 Task: In the  document Selfcare.epub Add page color 'Light Pink'Light Pink . Insert watermark . Insert watermark  Do not copy  Apply Font Style in watermark Lexend; font size  112 and place the watermark  Horizontally
Action: Mouse moved to (363, 479)
Screenshot: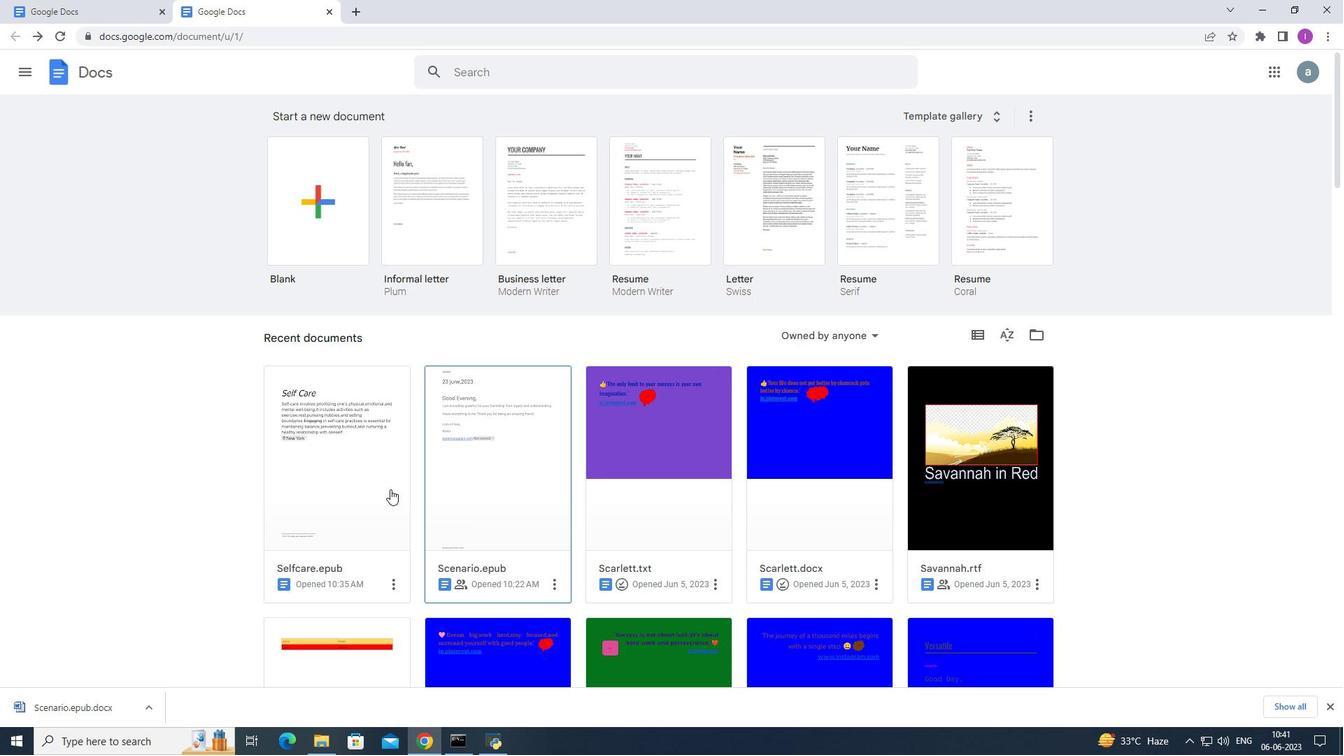 
Action: Mouse pressed left at (363, 479)
Screenshot: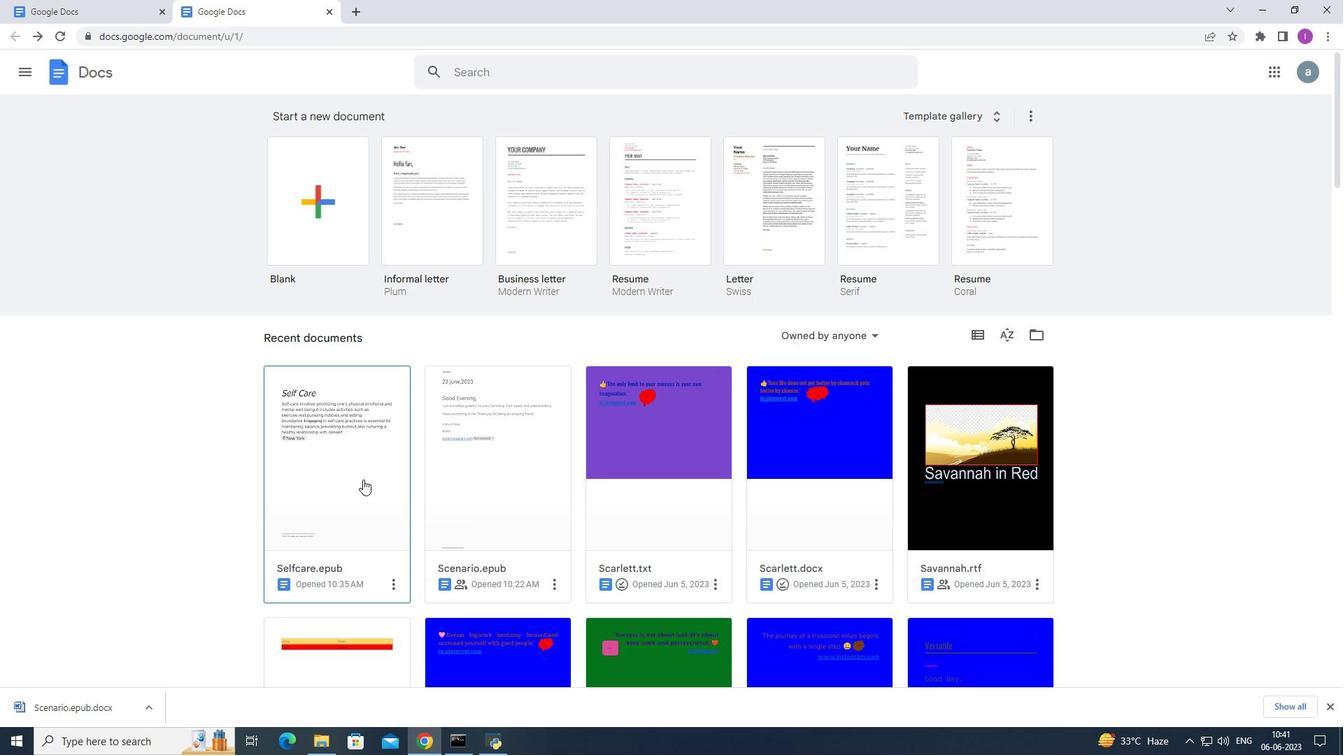 
Action: Mouse moved to (56, 84)
Screenshot: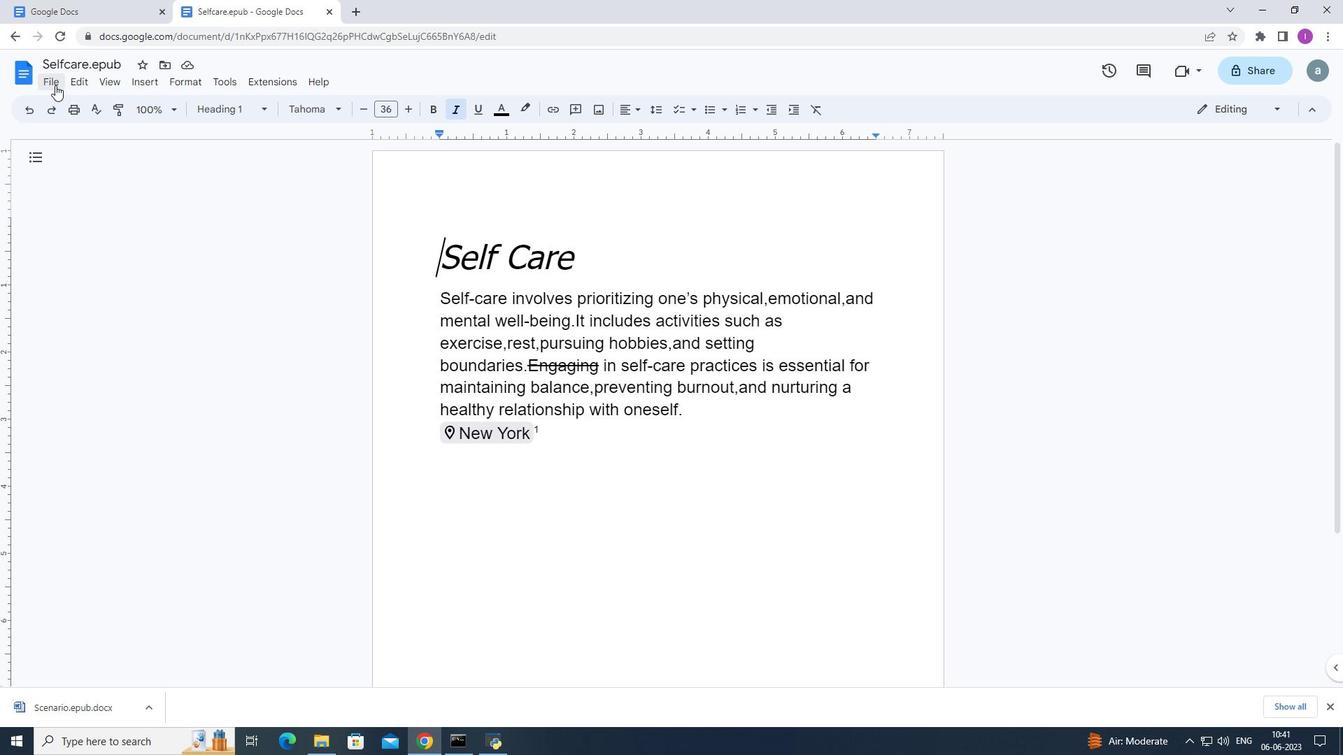 
Action: Mouse pressed left at (56, 84)
Screenshot: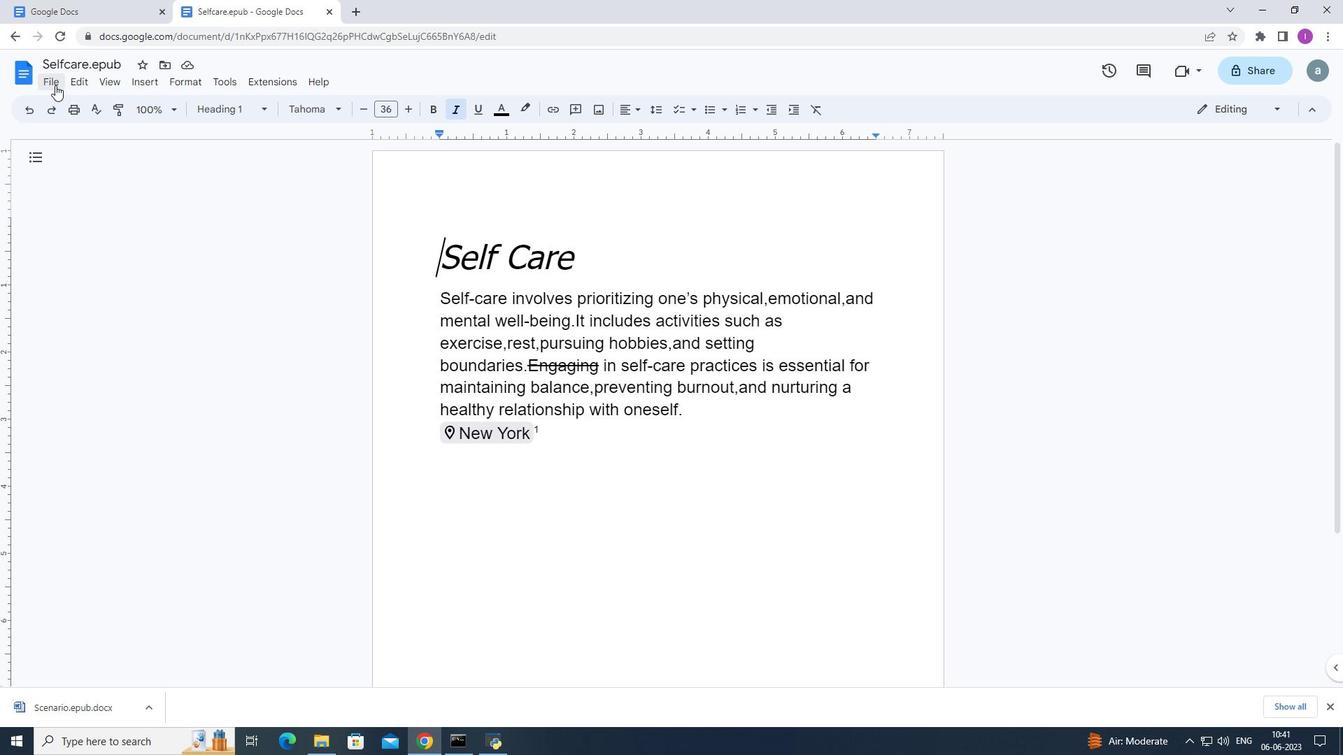 
Action: Mouse moved to (90, 468)
Screenshot: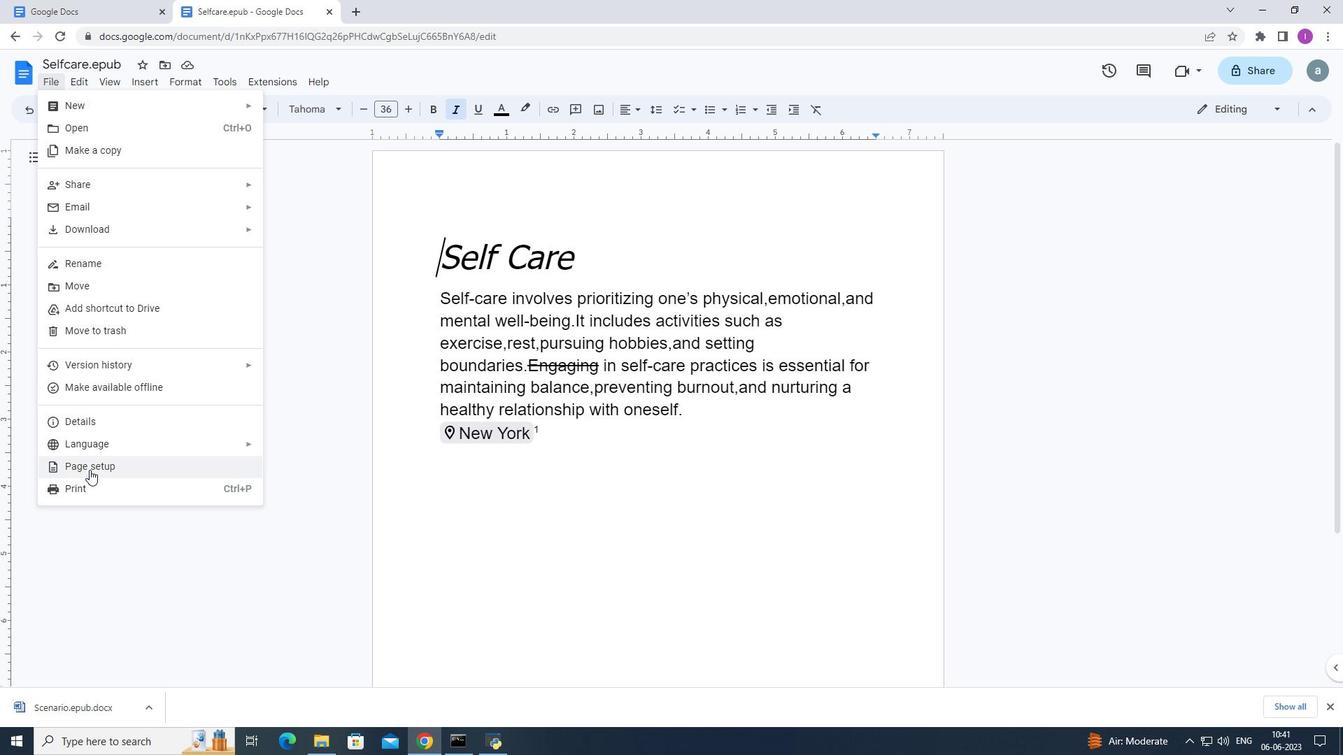 
Action: Mouse pressed left at (90, 468)
Screenshot: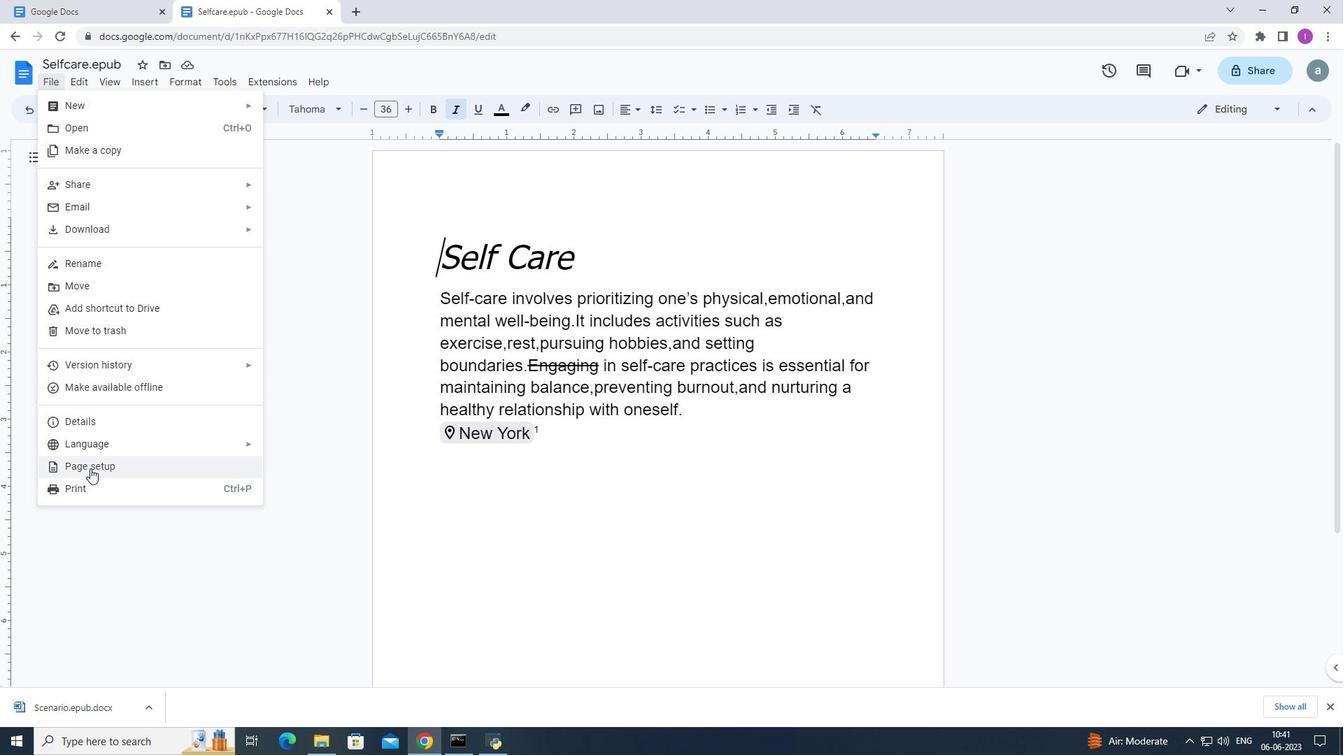 
Action: Mouse moved to (563, 457)
Screenshot: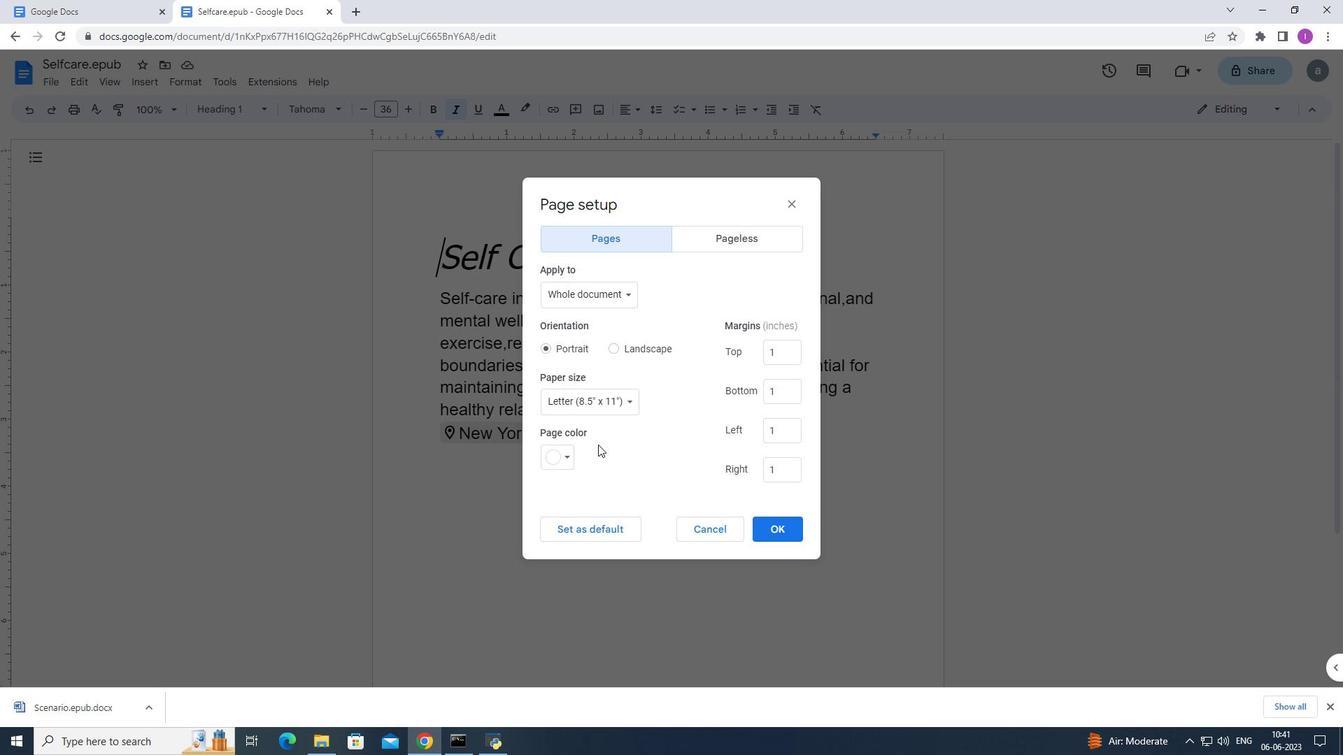 
Action: Mouse pressed left at (563, 457)
Screenshot: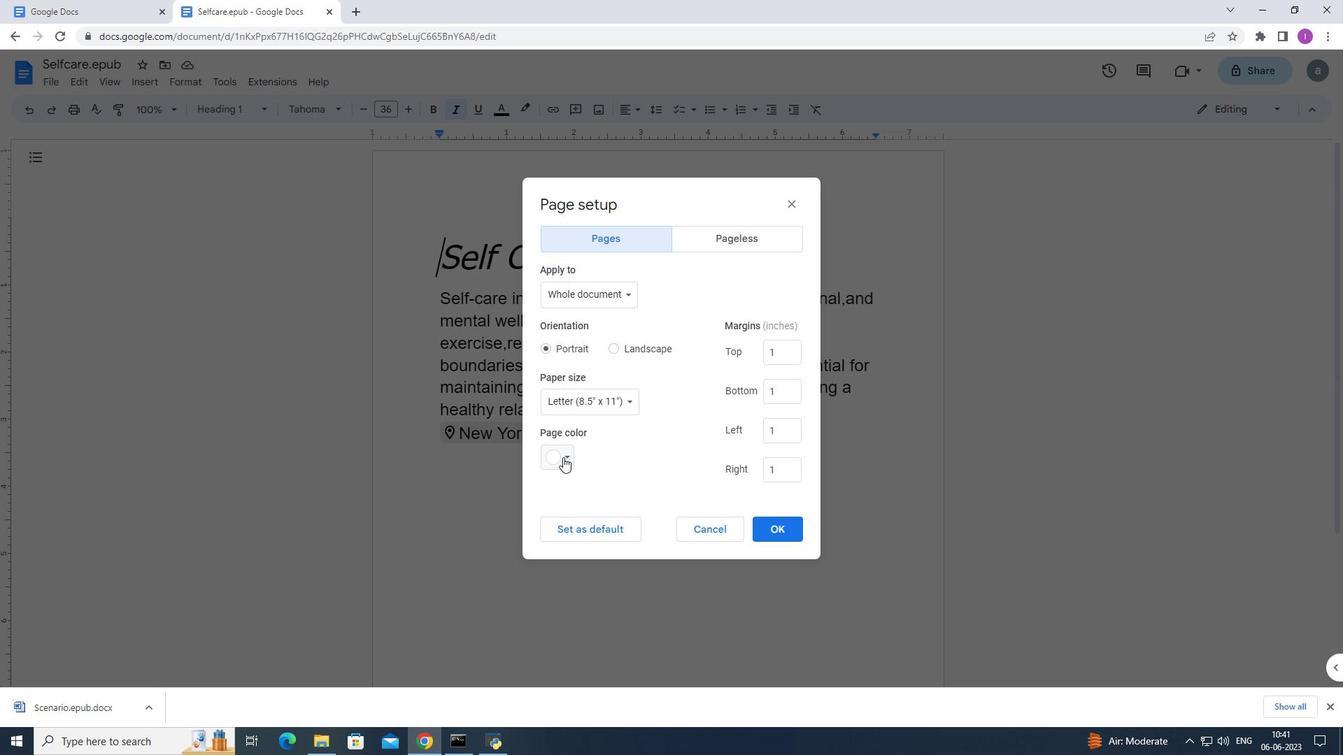 
Action: Mouse moved to (552, 624)
Screenshot: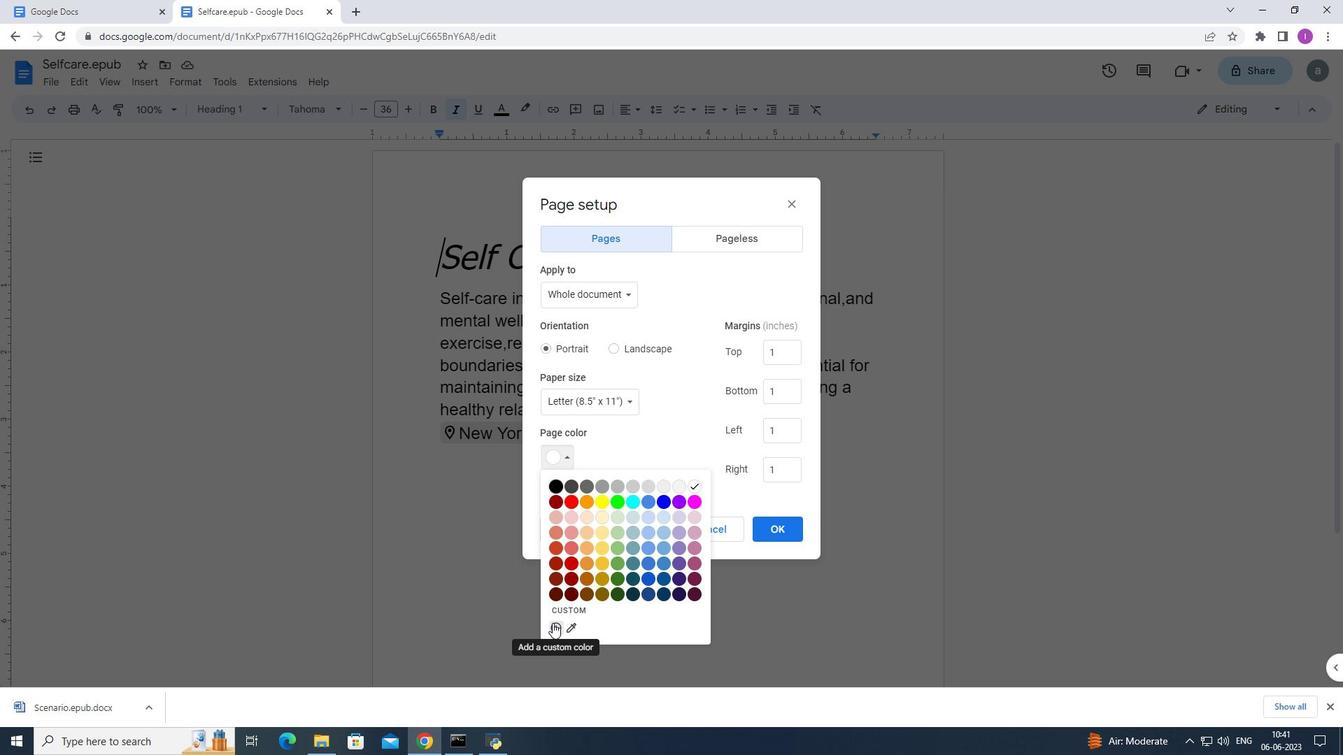 
Action: Mouse pressed left at (552, 624)
Screenshot: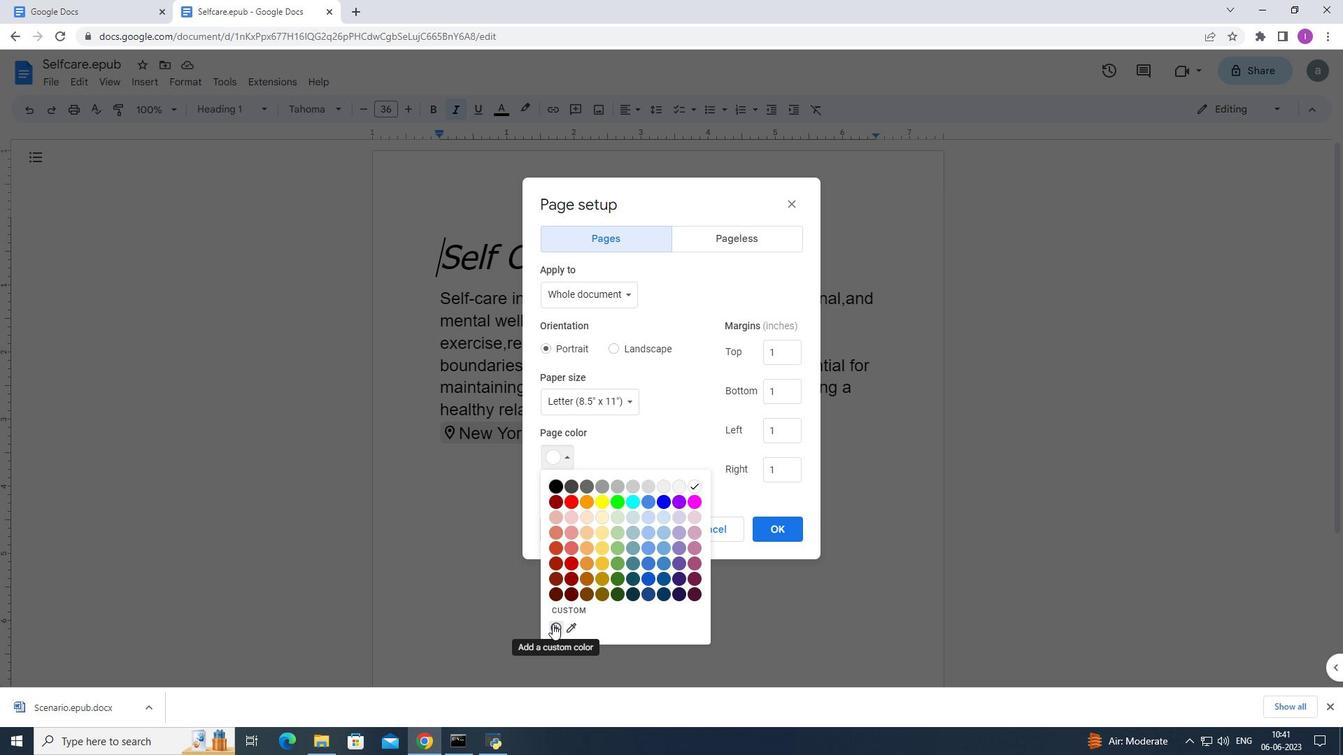 
Action: Mouse moved to (749, 375)
Screenshot: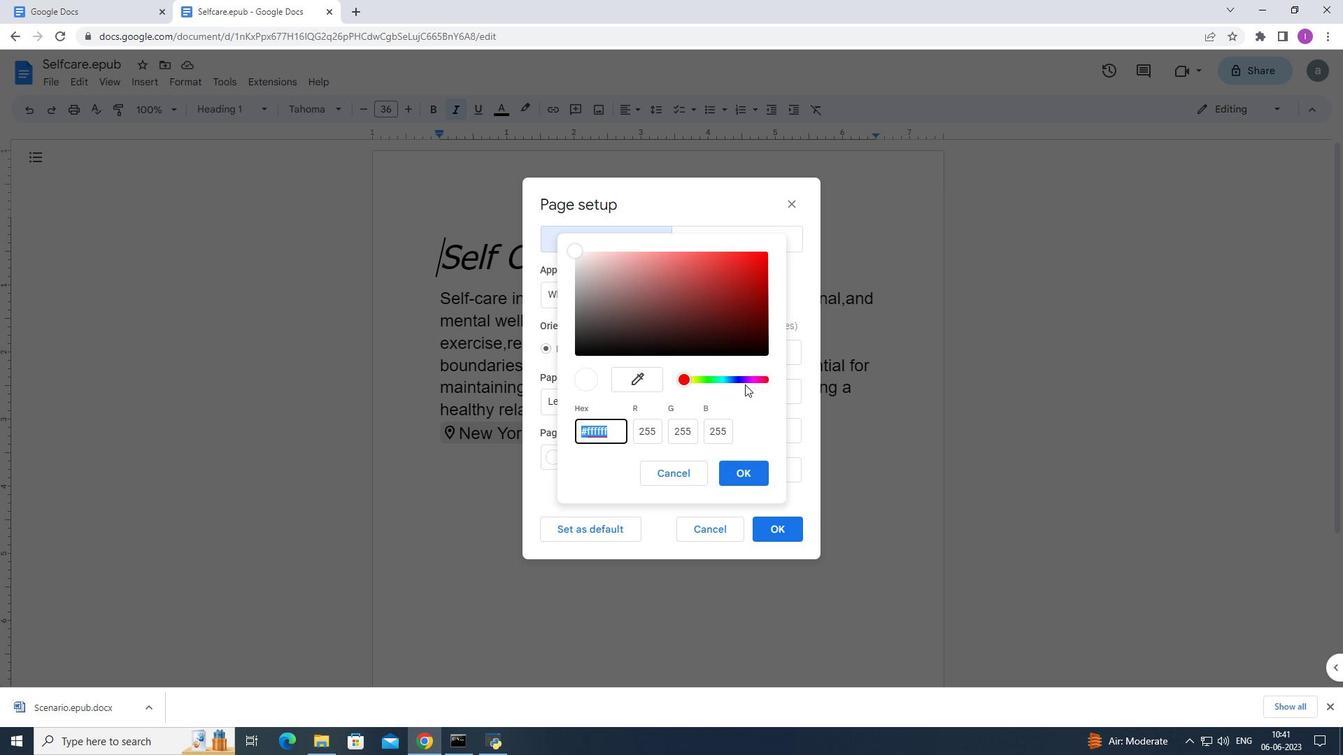
Action: Mouse pressed left at (749, 375)
Screenshot: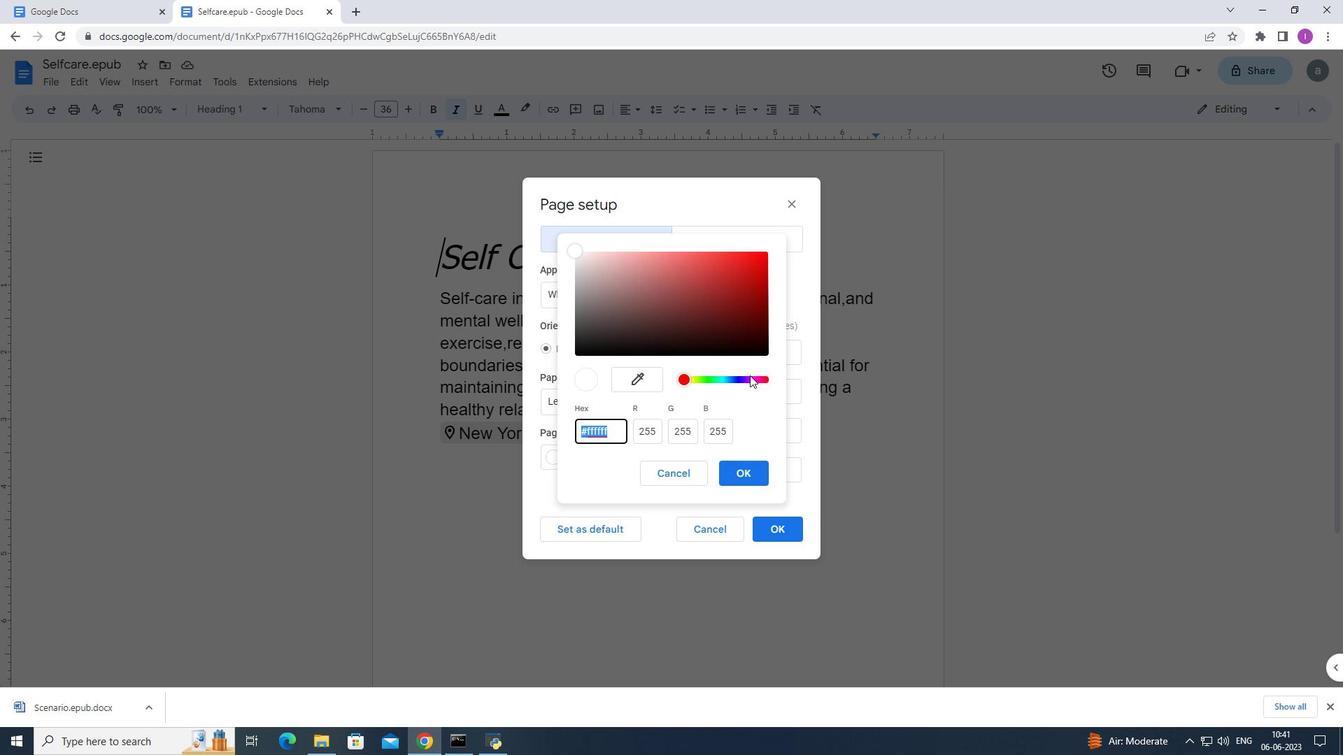 
Action: Mouse moved to (682, 377)
Screenshot: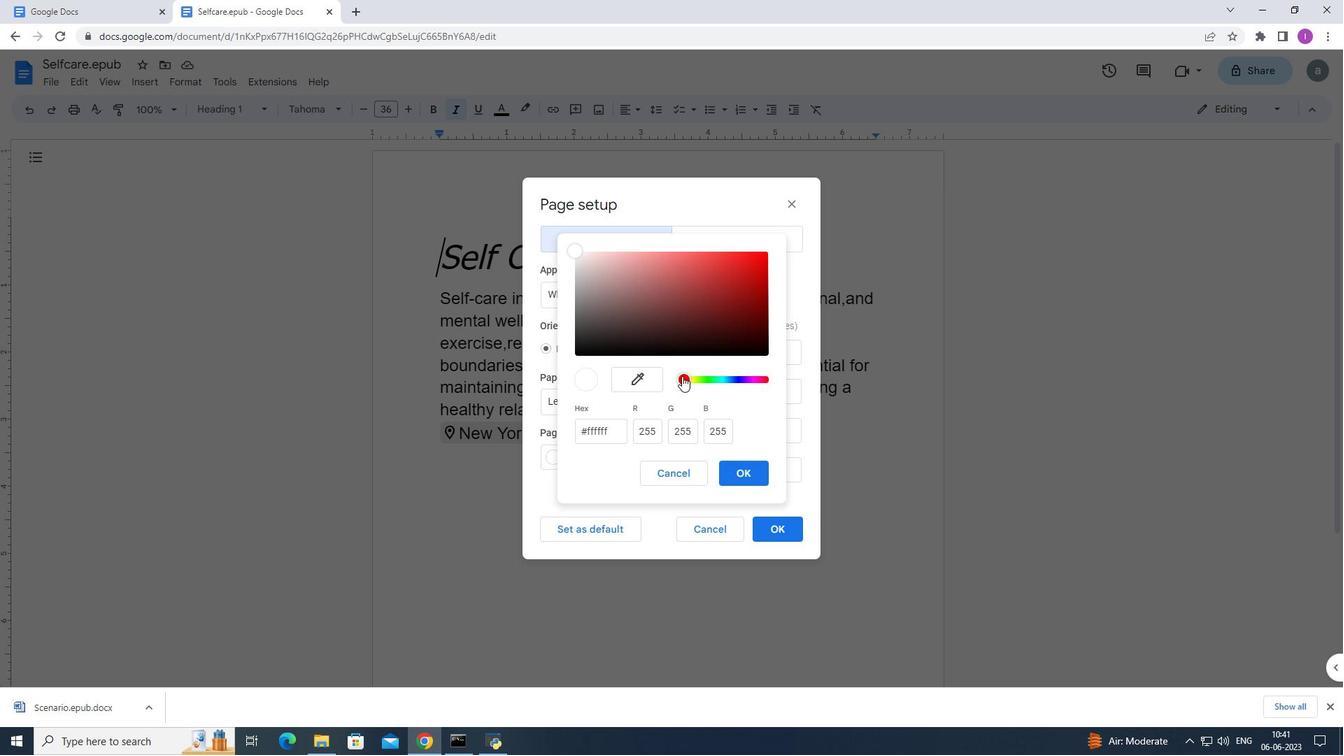 
Action: Mouse pressed left at (682, 377)
Screenshot: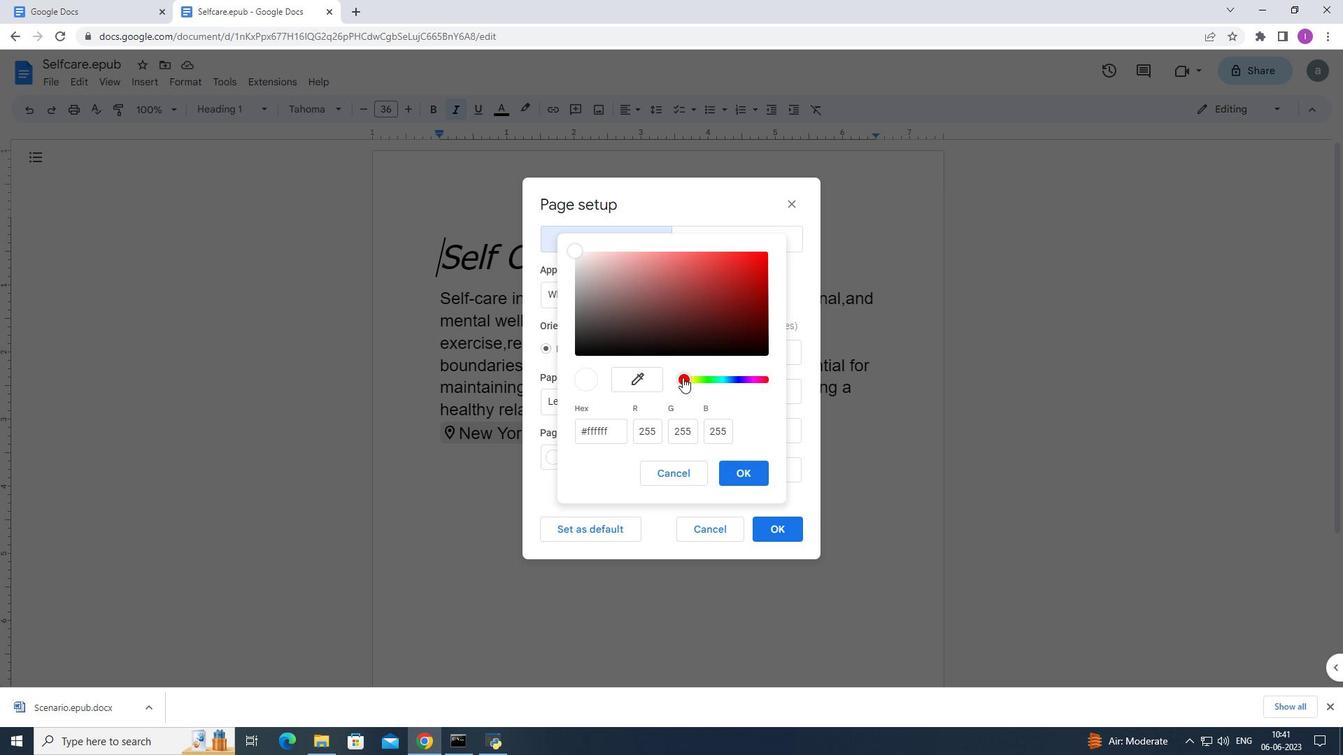 
Action: Mouse moved to (731, 385)
Screenshot: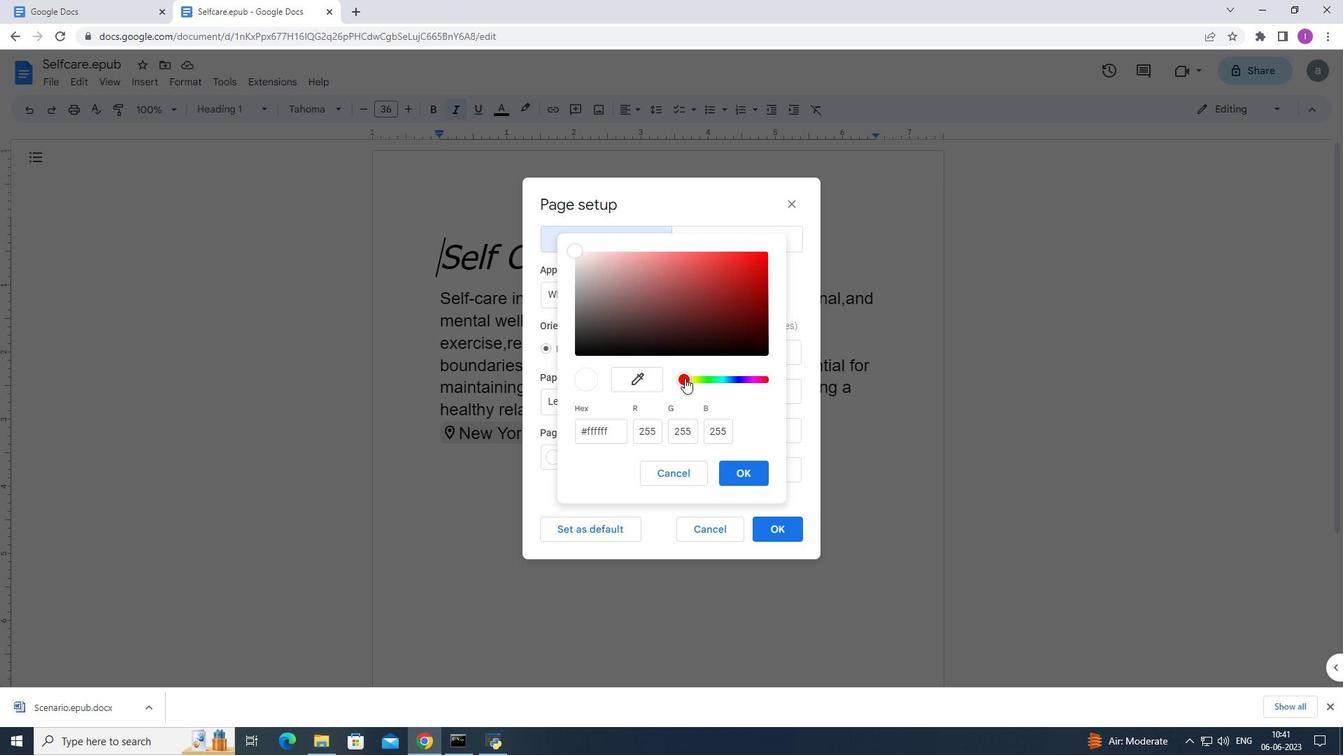 
Action: Mouse pressed left at (731, 385)
Screenshot: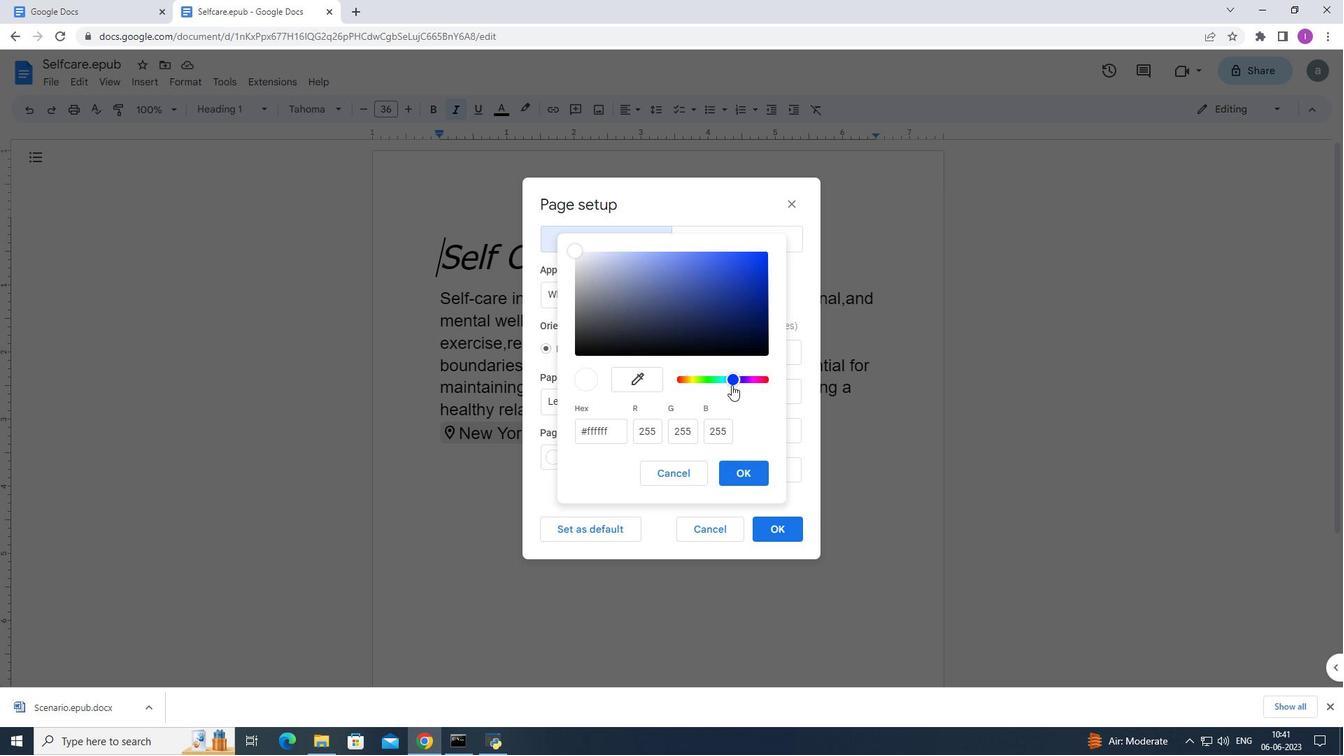 
Action: Mouse moved to (742, 385)
Screenshot: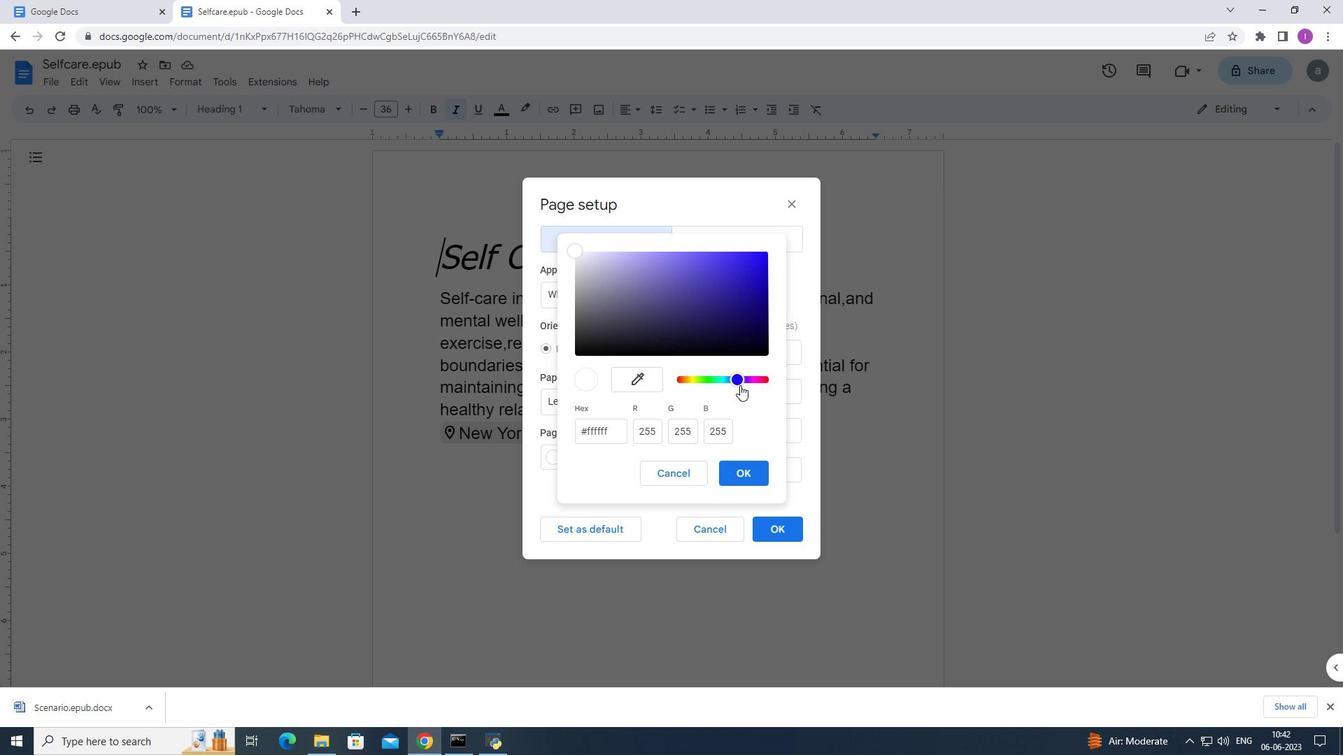 
Action: Mouse pressed left at (742, 385)
Screenshot: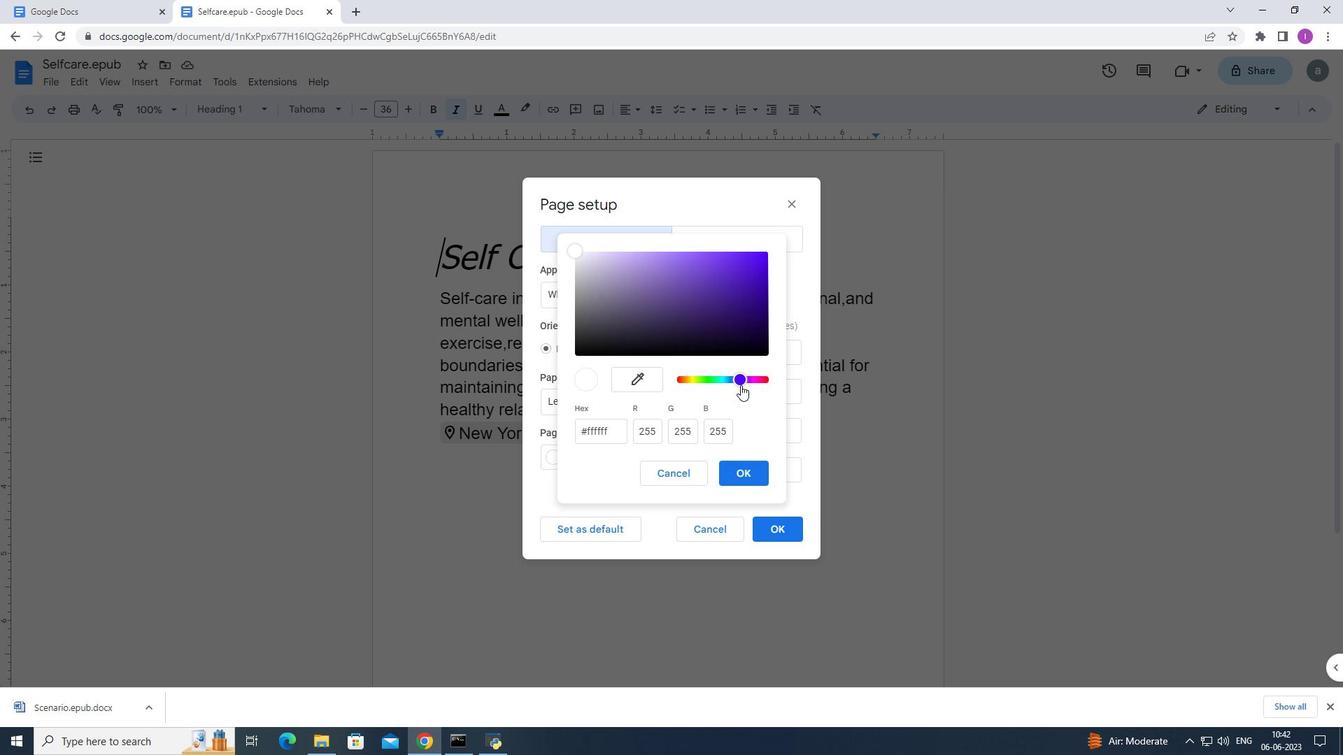 
Action: Mouse moved to (742, 385)
Screenshot: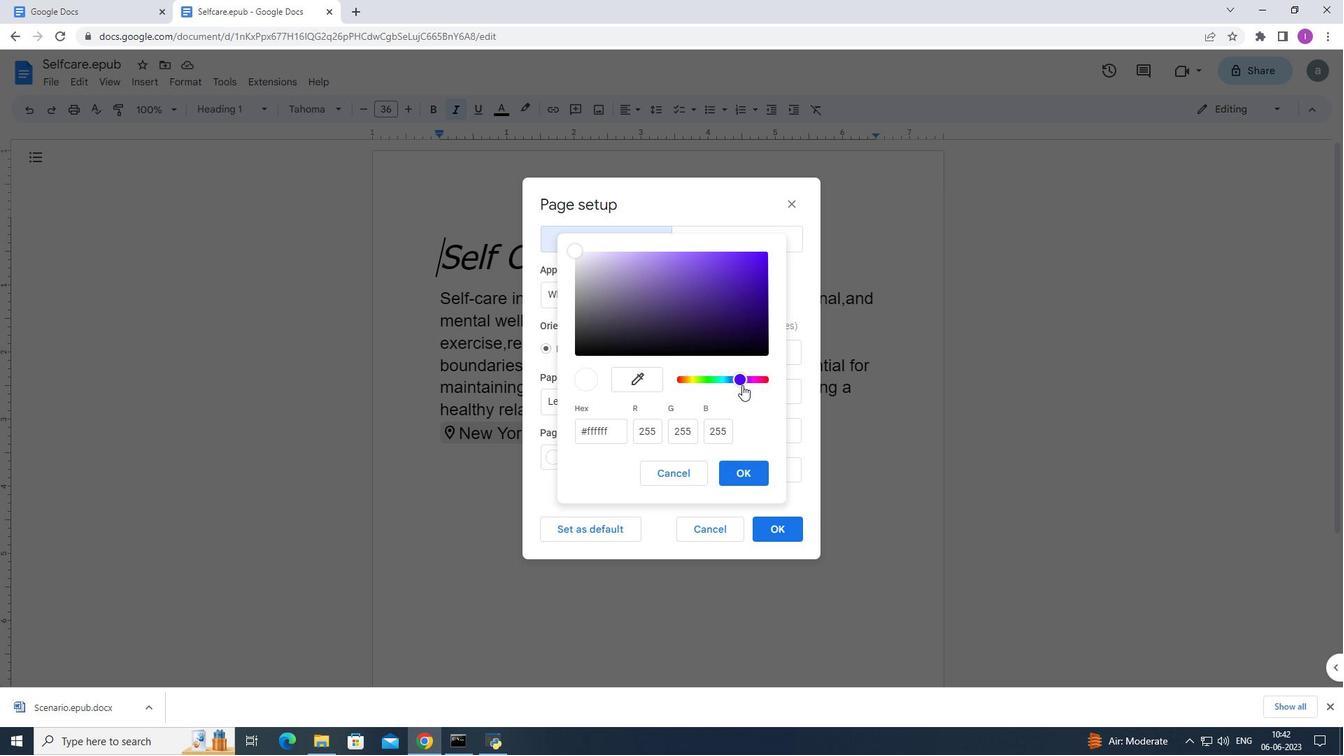 
Action: Mouse pressed left at (742, 385)
Screenshot: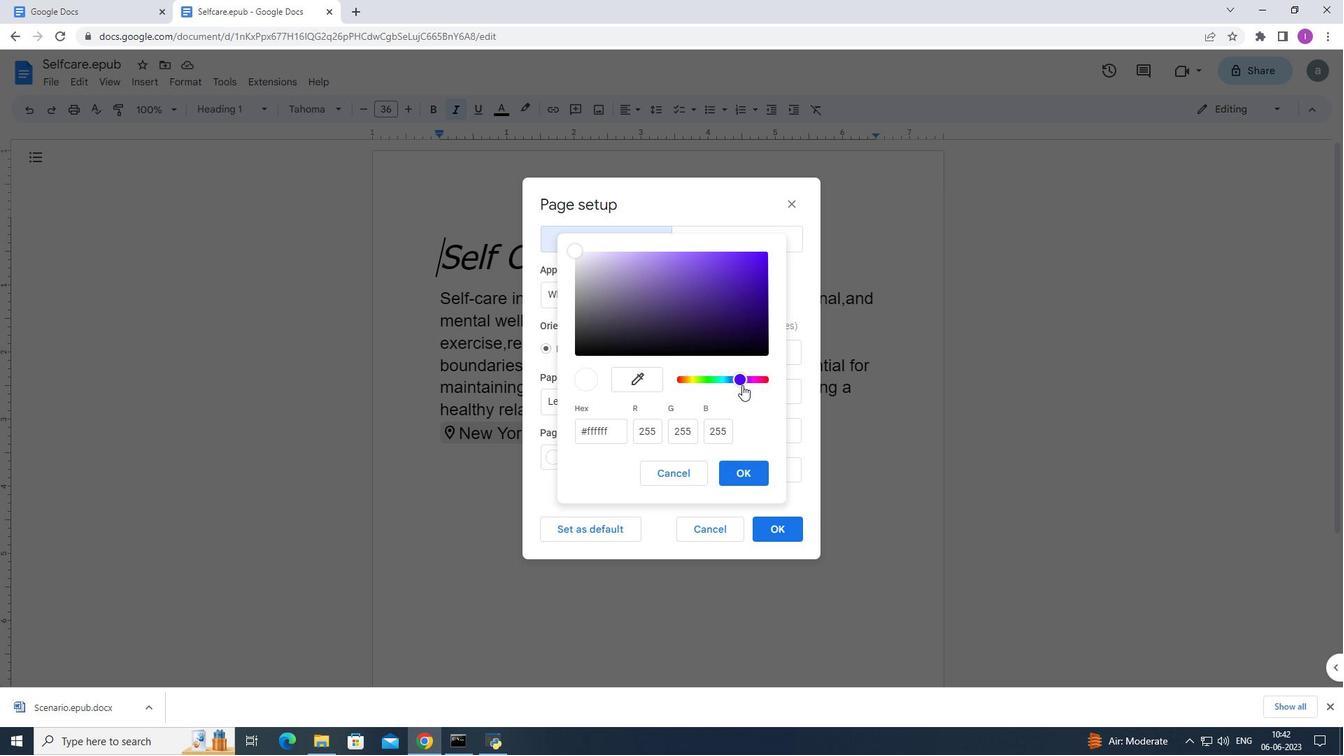 
Action: Mouse moved to (744, 385)
Screenshot: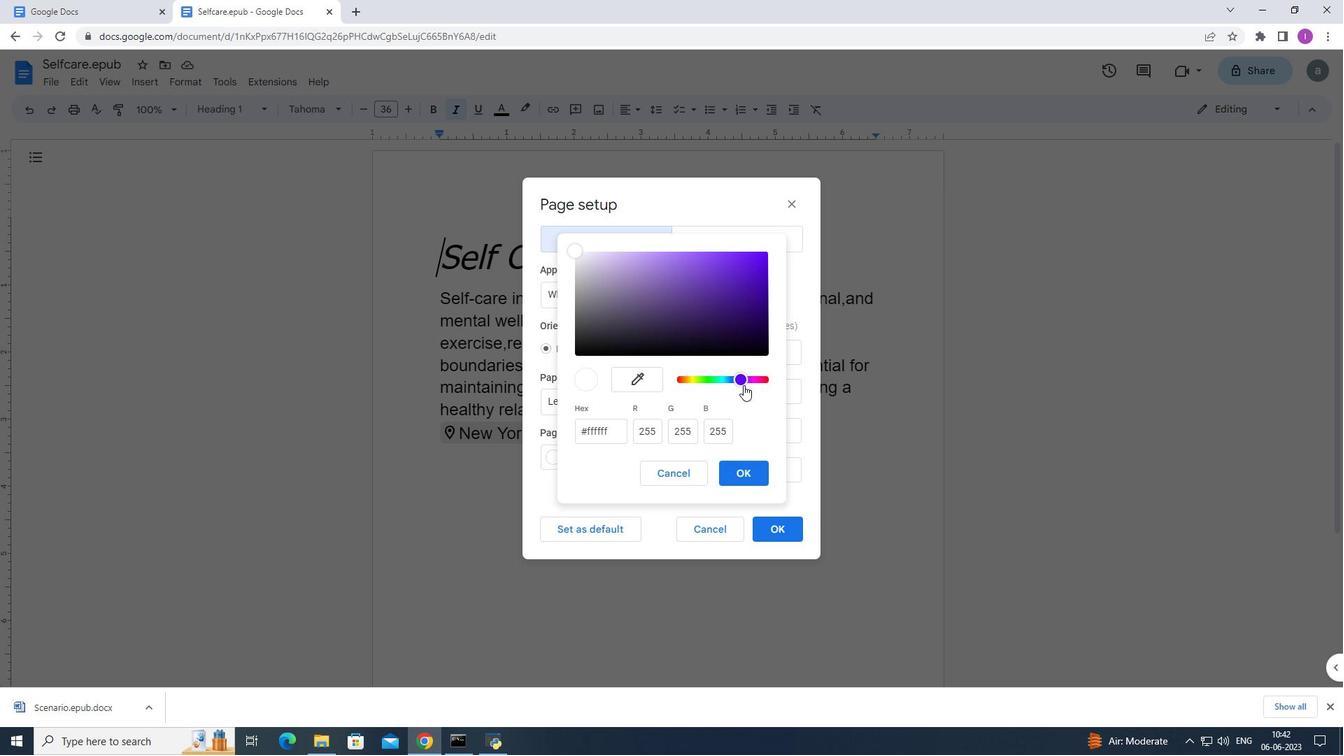 
Action: Mouse pressed left at (744, 385)
Screenshot: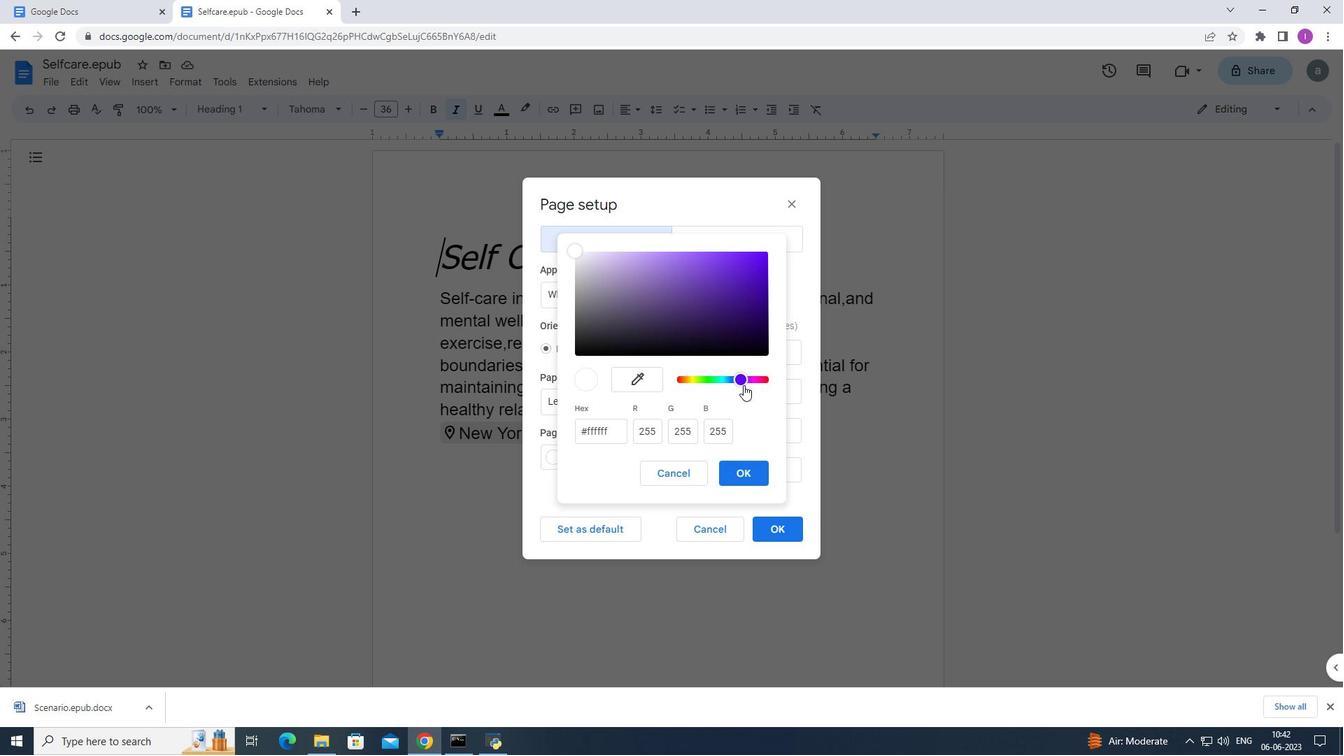 
Action: Mouse moved to (747, 386)
Screenshot: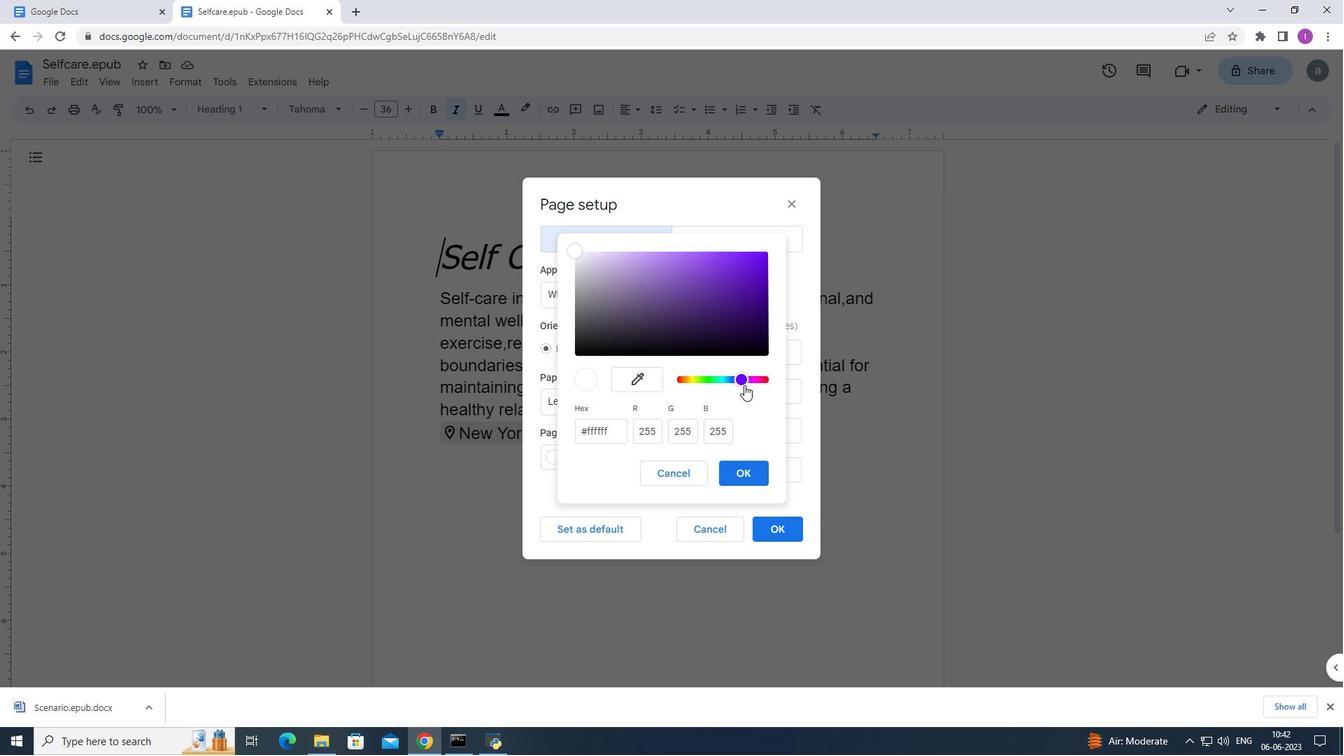 
Action: Mouse pressed left at (747, 386)
Screenshot: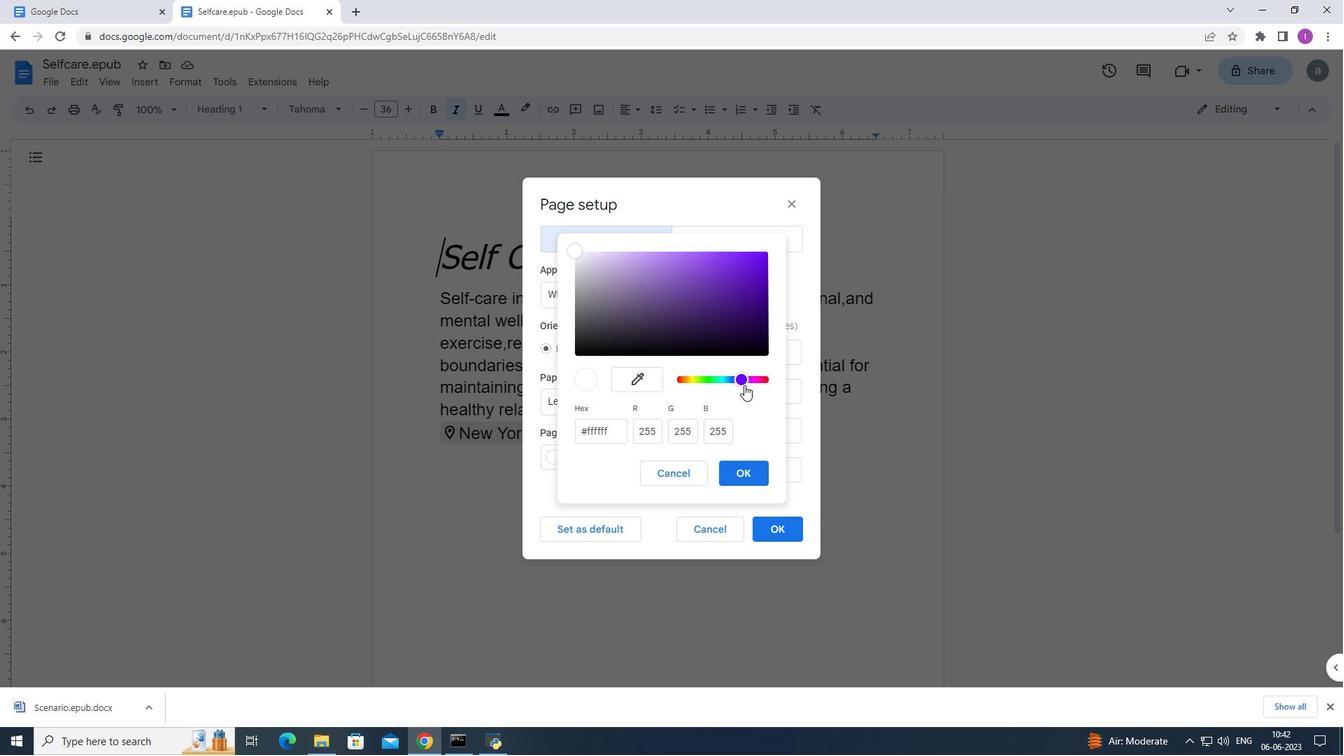 
Action: Mouse moved to (752, 386)
Screenshot: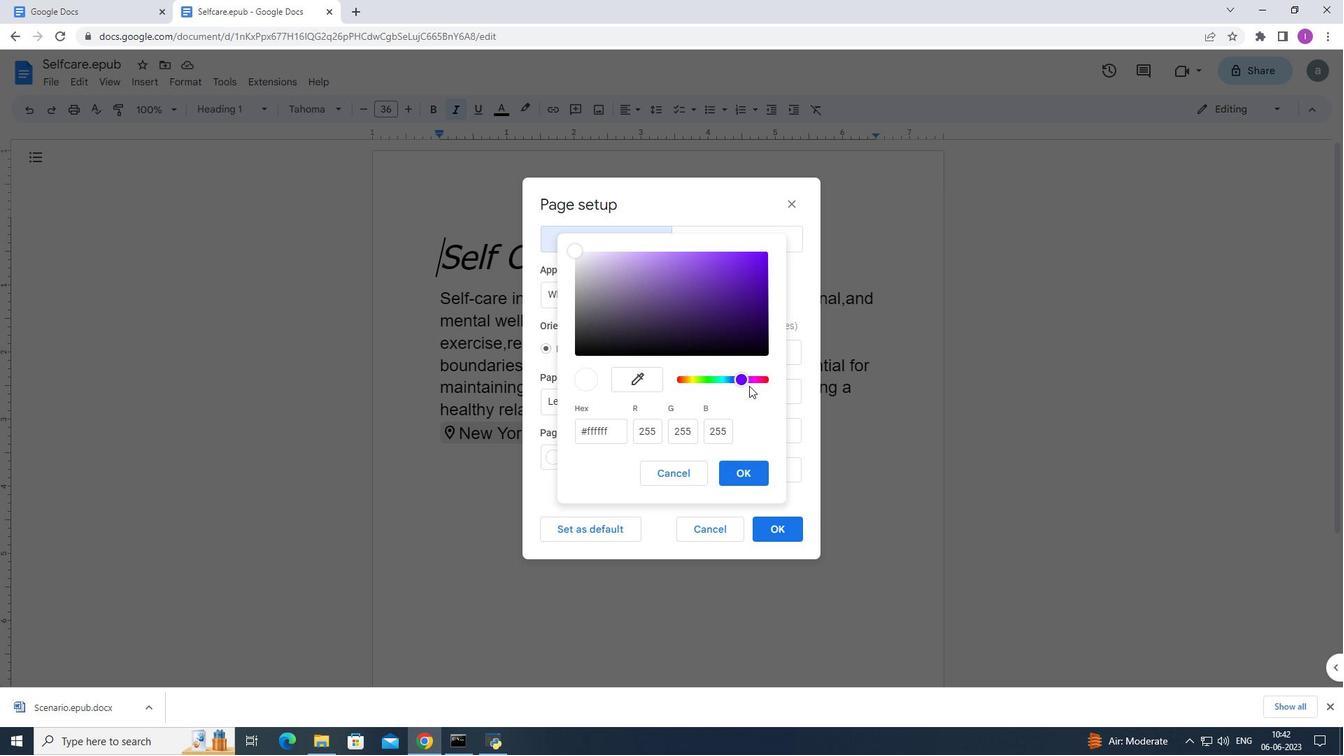 
Action: Mouse pressed left at (752, 386)
Screenshot: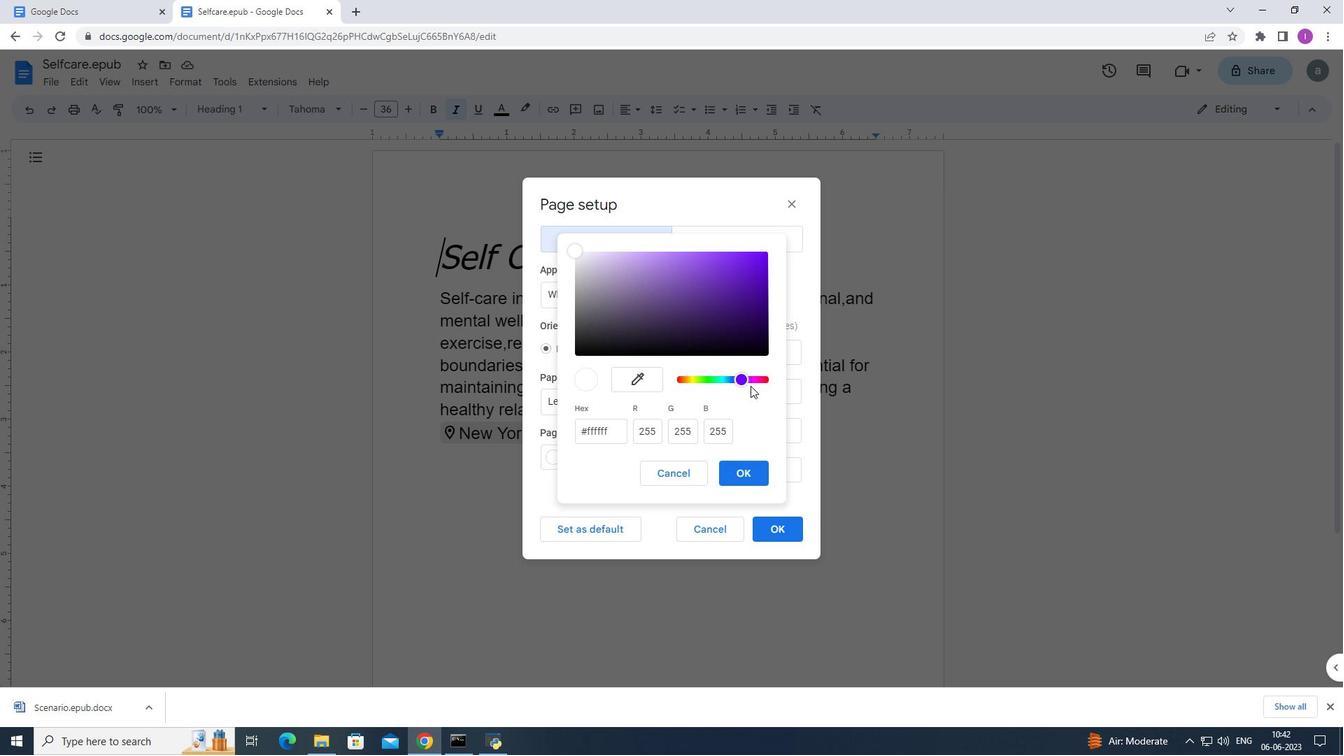 
Action: Mouse pressed left at (752, 386)
Screenshot: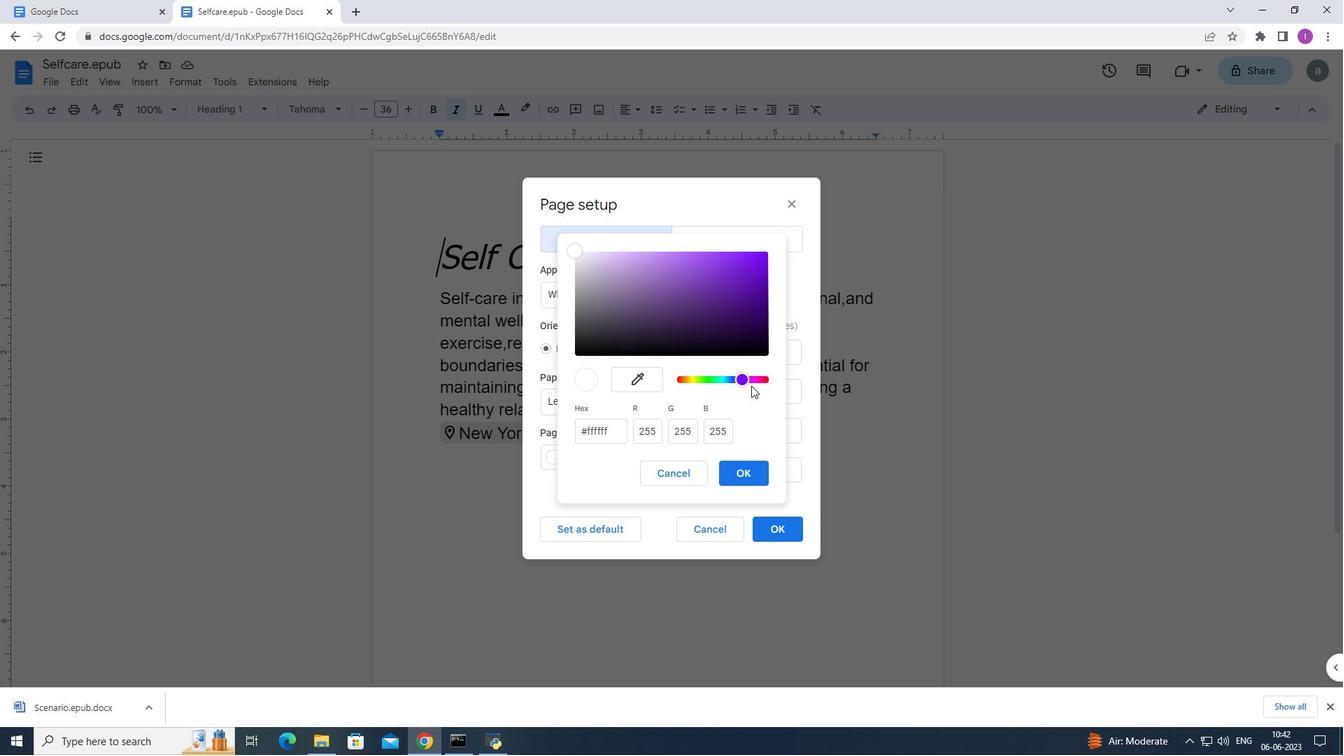 
Action: Mouse pressed left at (752, 386)
Screenshot: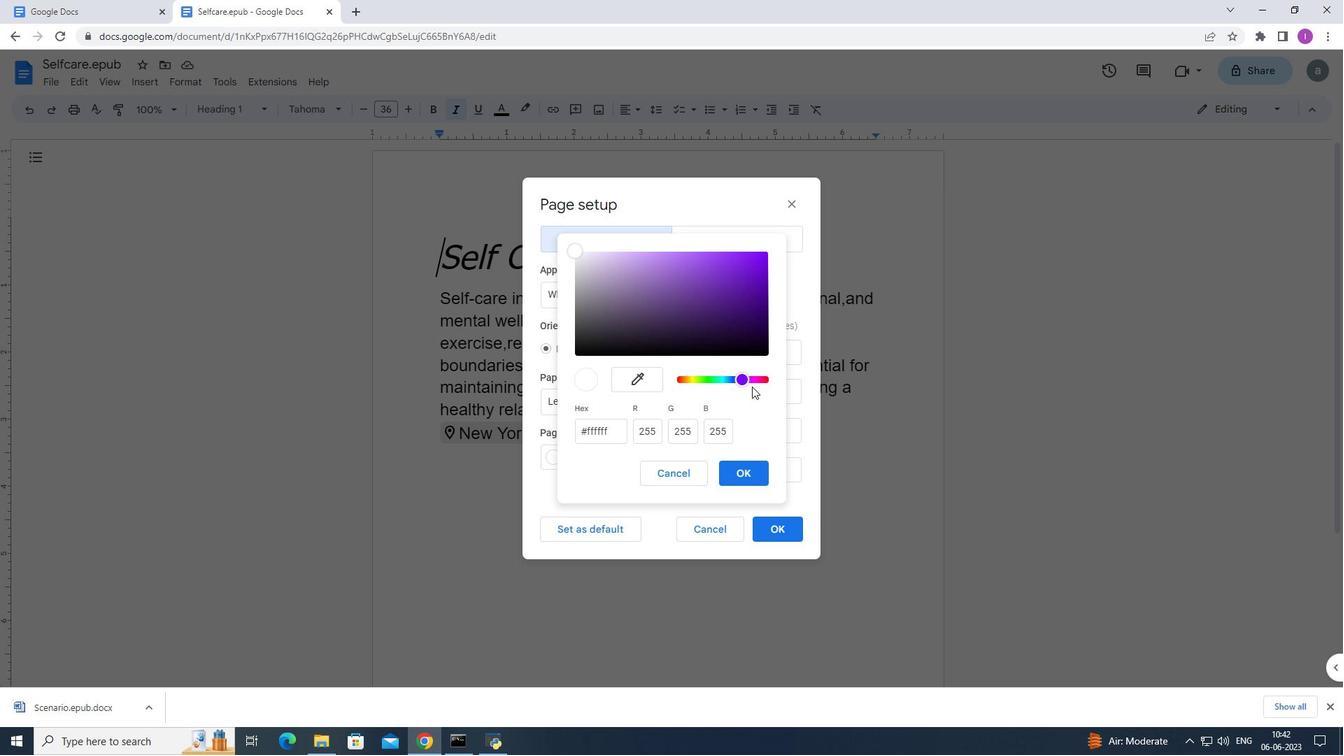 
Action: Mouse pressed left at (752, 386)
Screenshot: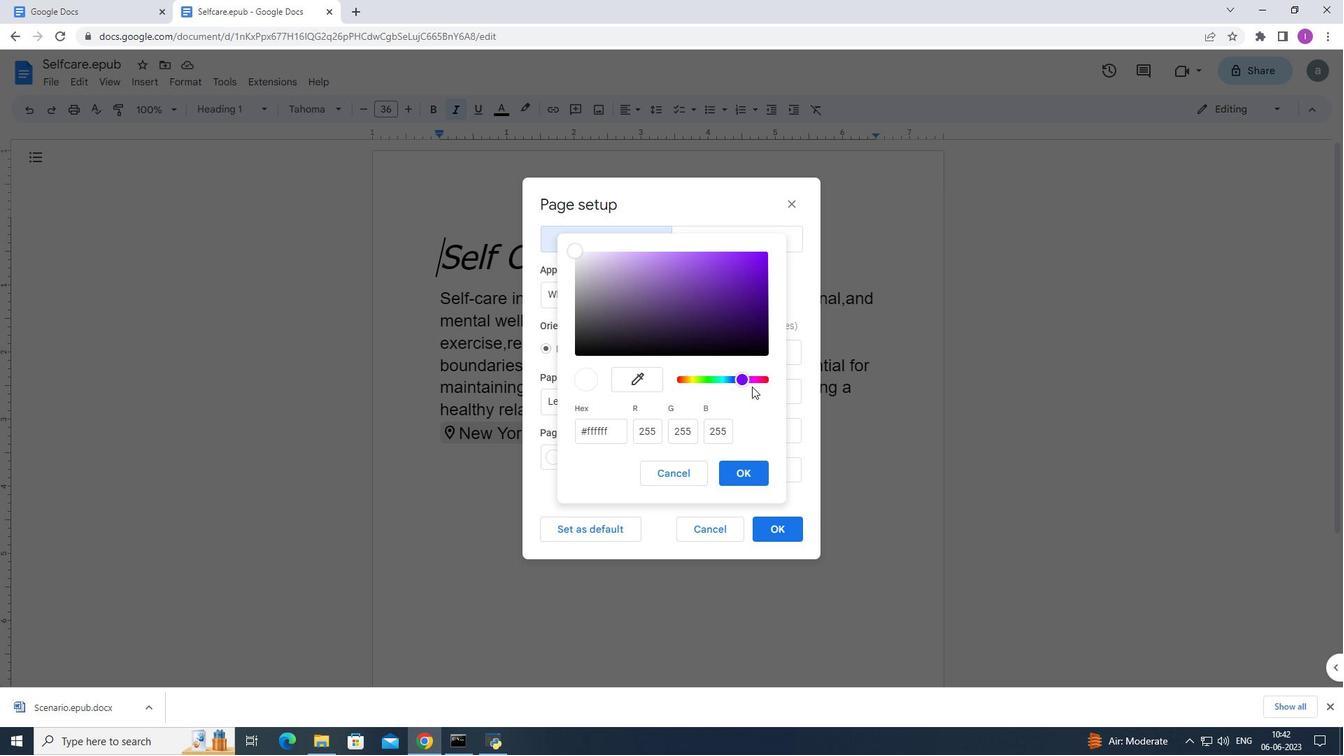
Action: Mouse pressed left at (752, 386)
Screenshot: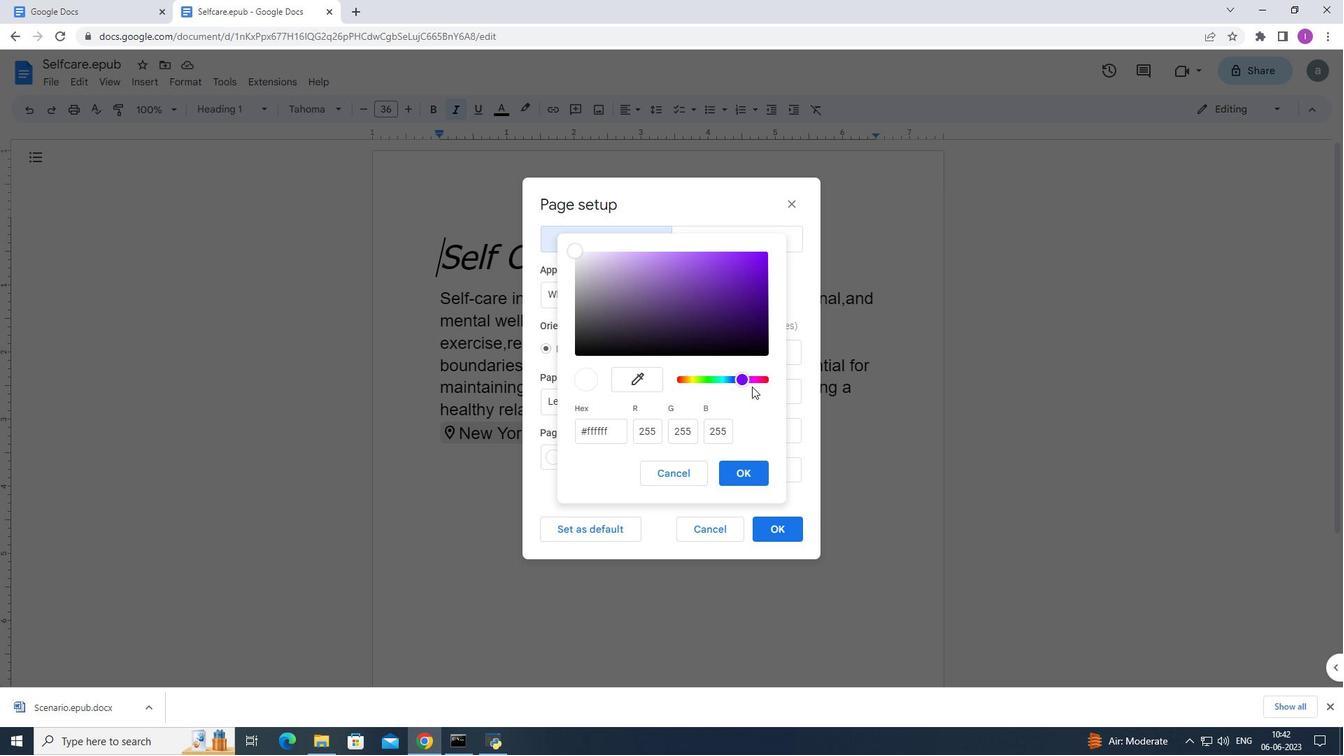 
Action: Mouse moved to (759, 386)
Screenshot: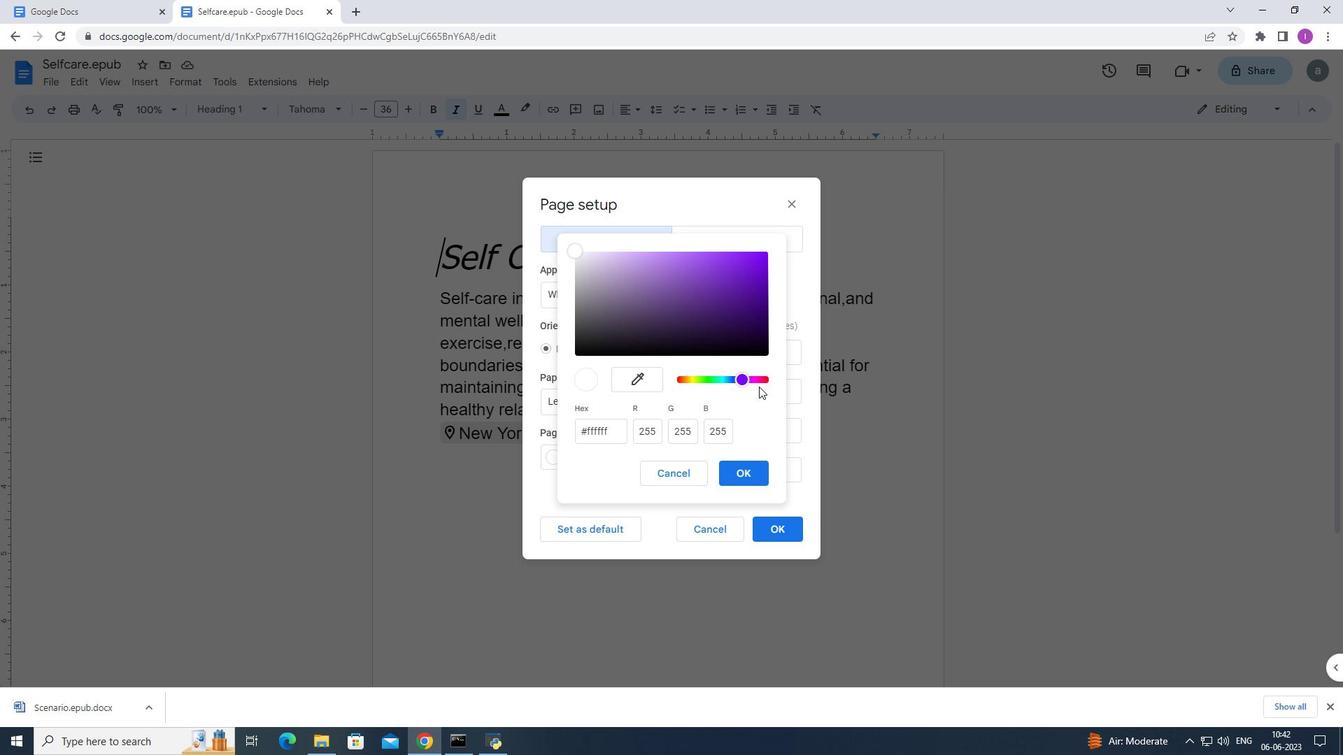 
Action: Mouse pressed left at (759, 386)
Screenshot: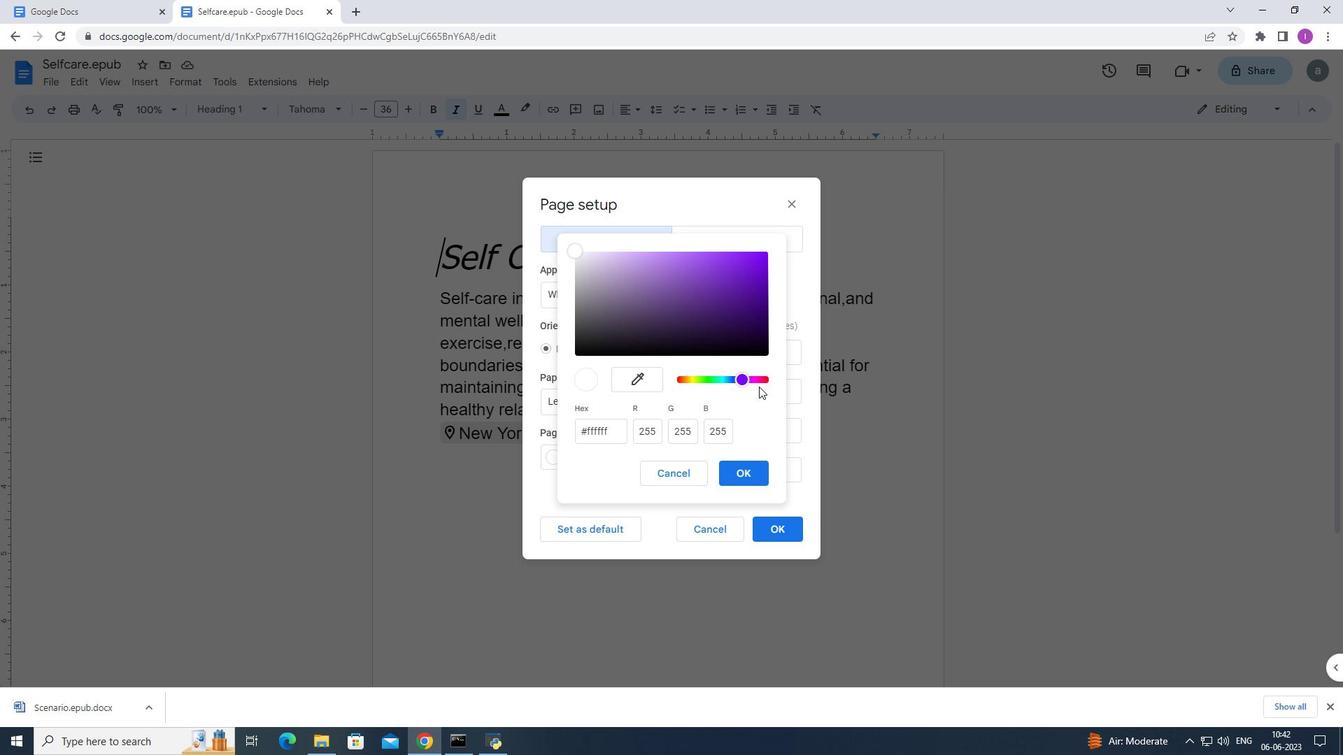 
Action: Mouse moved to (747, 377)
Screenshot: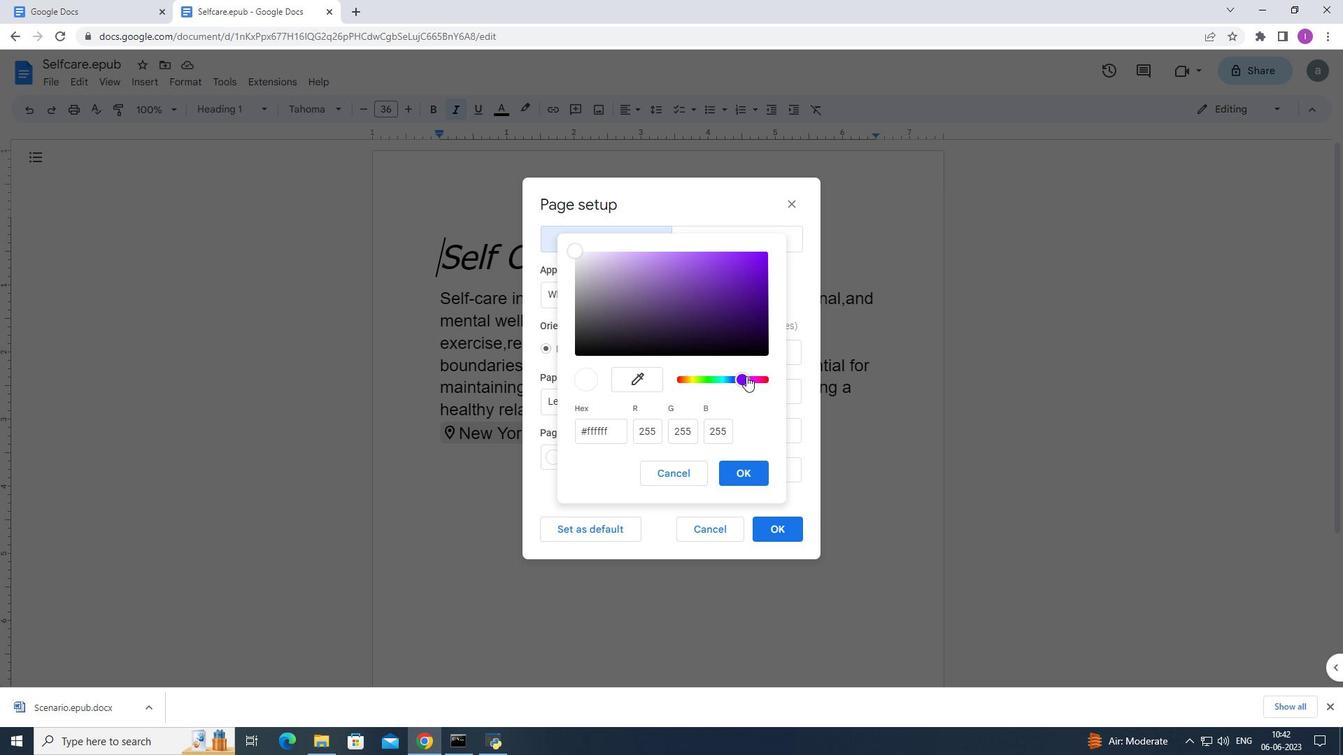
Action: Mouse pressed left at (747, 377)
Screenshot: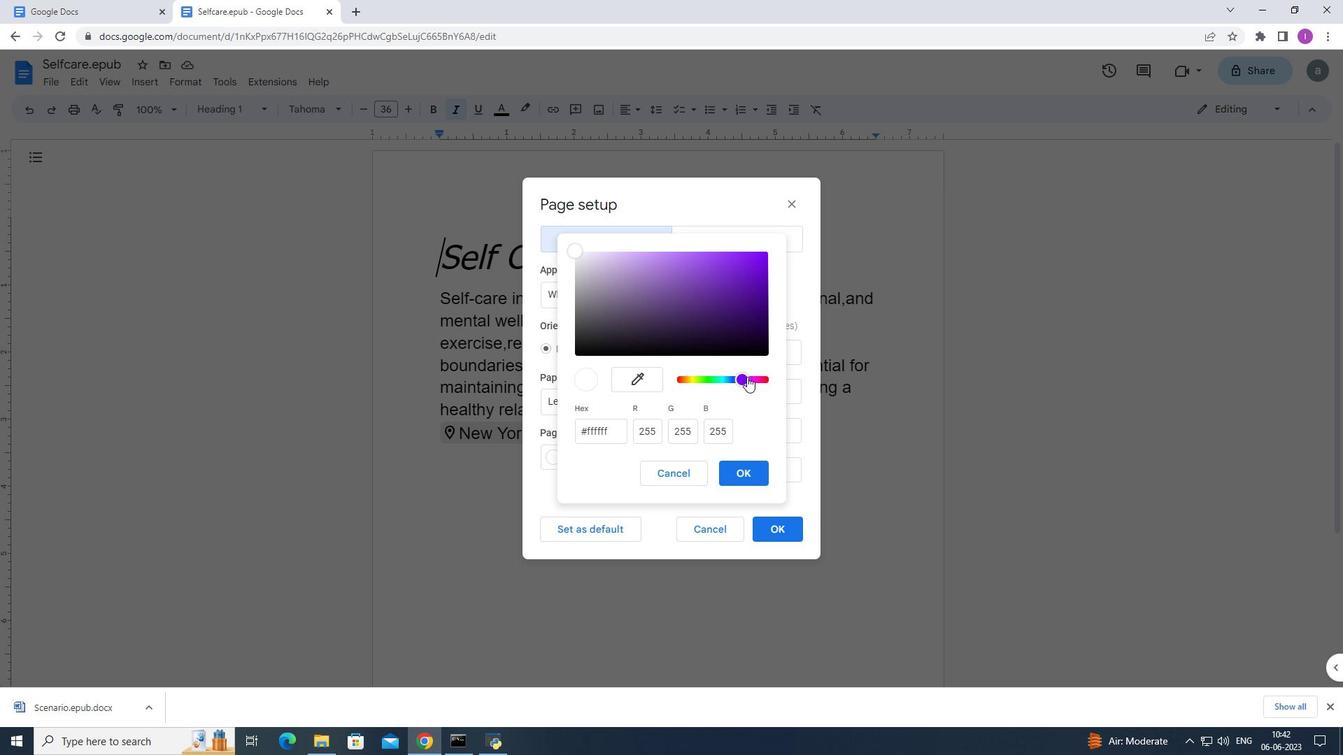 
Action: Mouse moved to (747, 279)
Screenshot: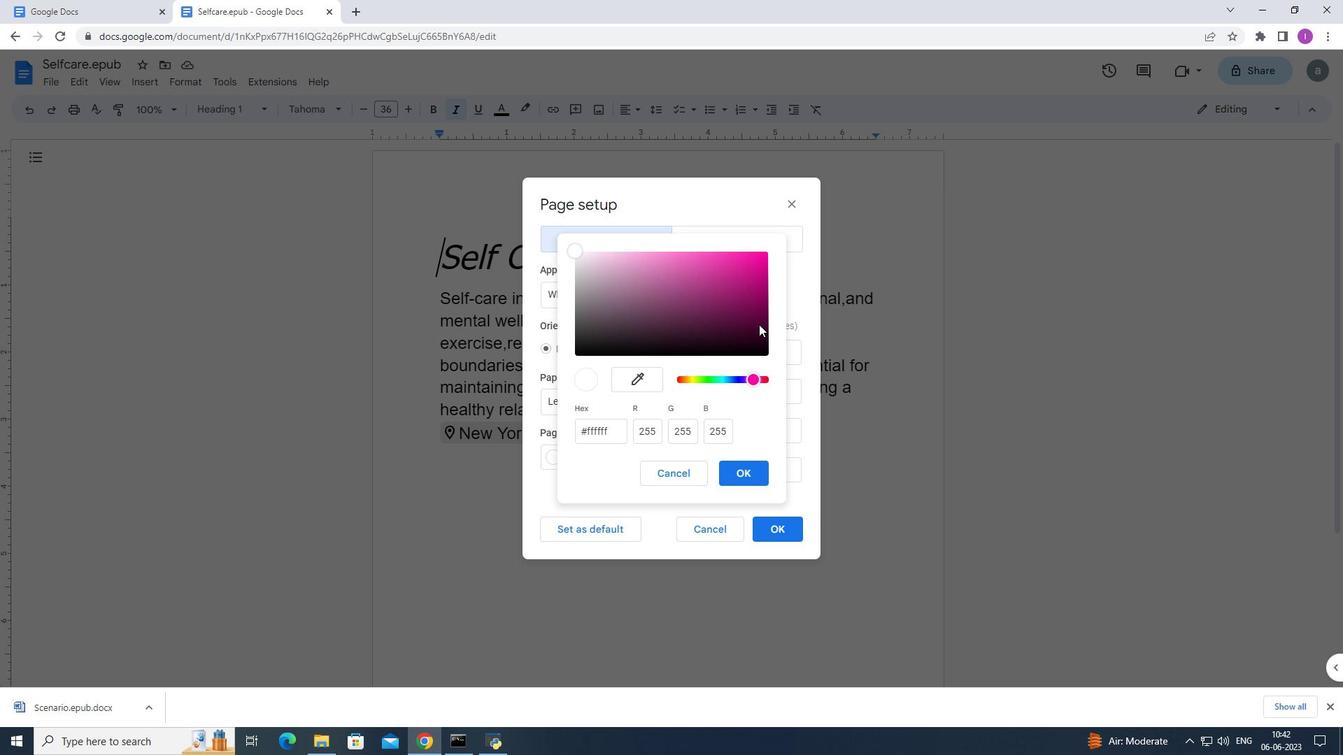 
Action: Mouse pressed left at (747, 279)
Screenshot: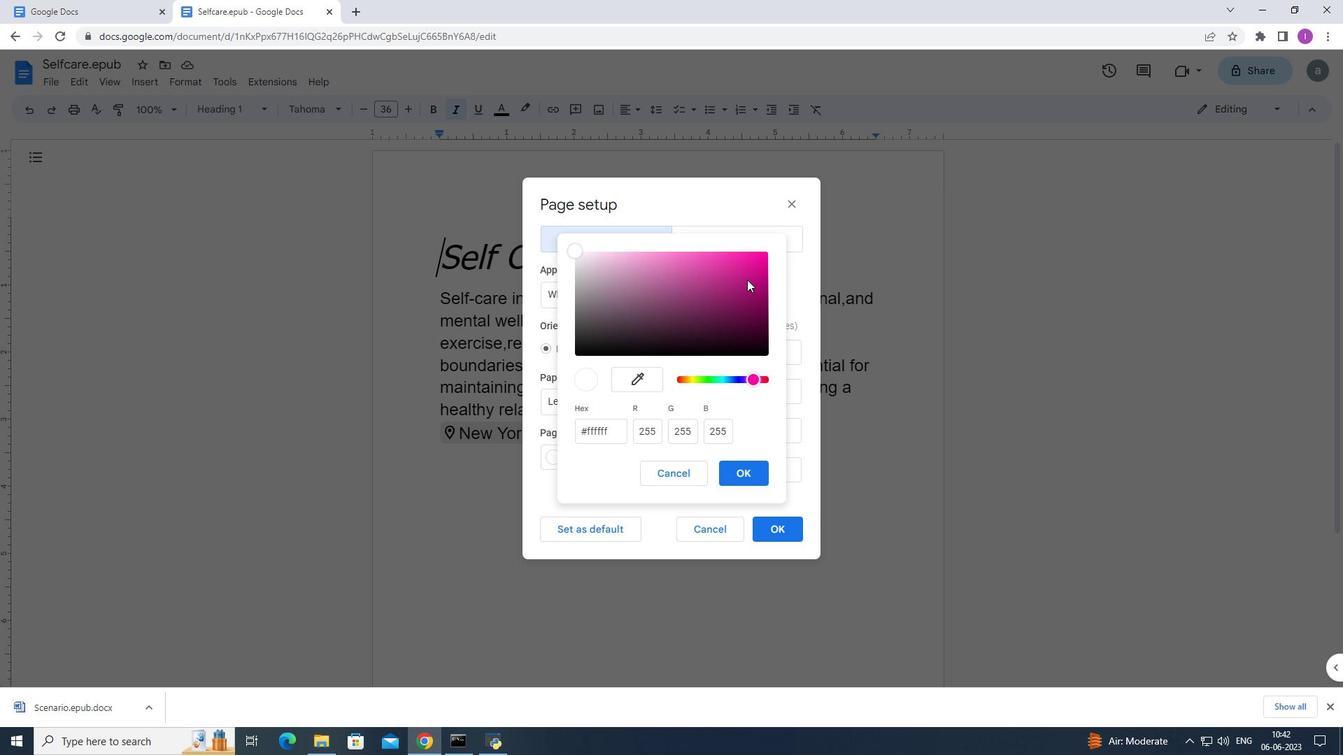 
Action: Mouse moved to (748, 251)
Screenshot: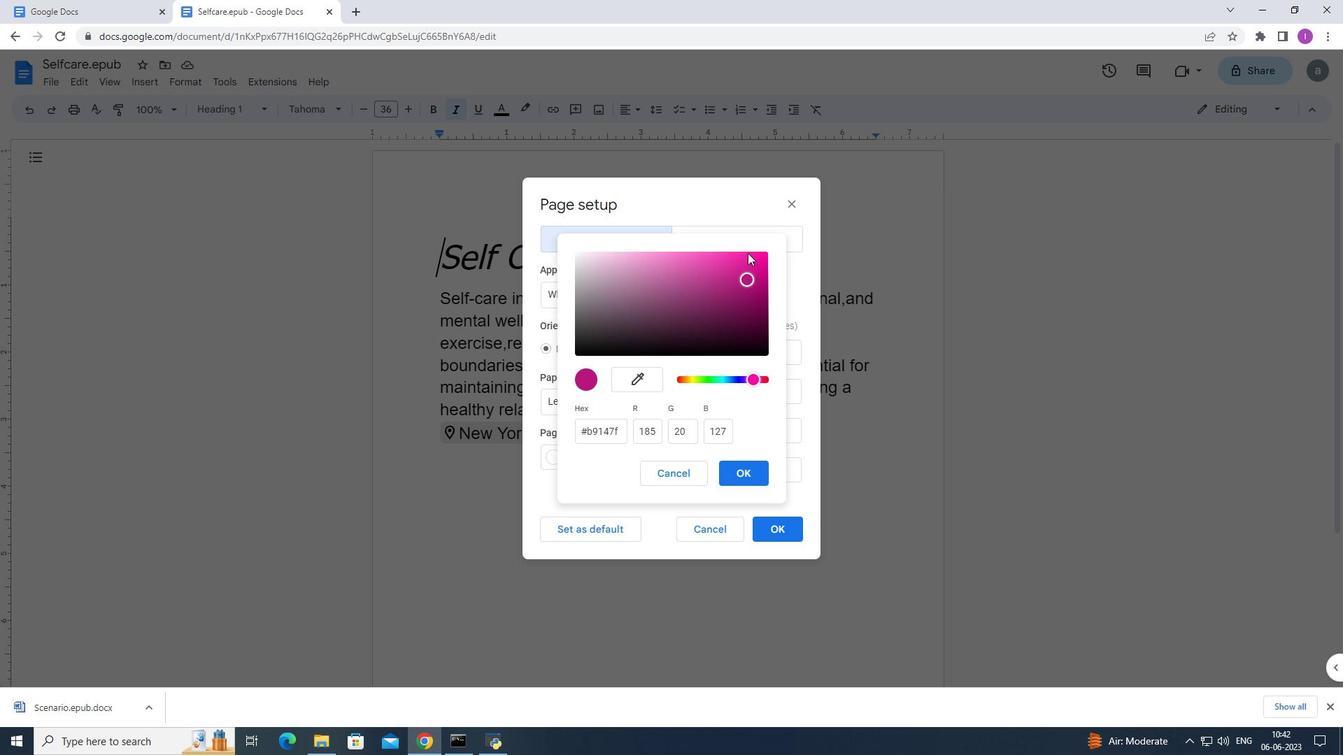 
Action: Mouse pressed left at (748, 251)
Screenshot: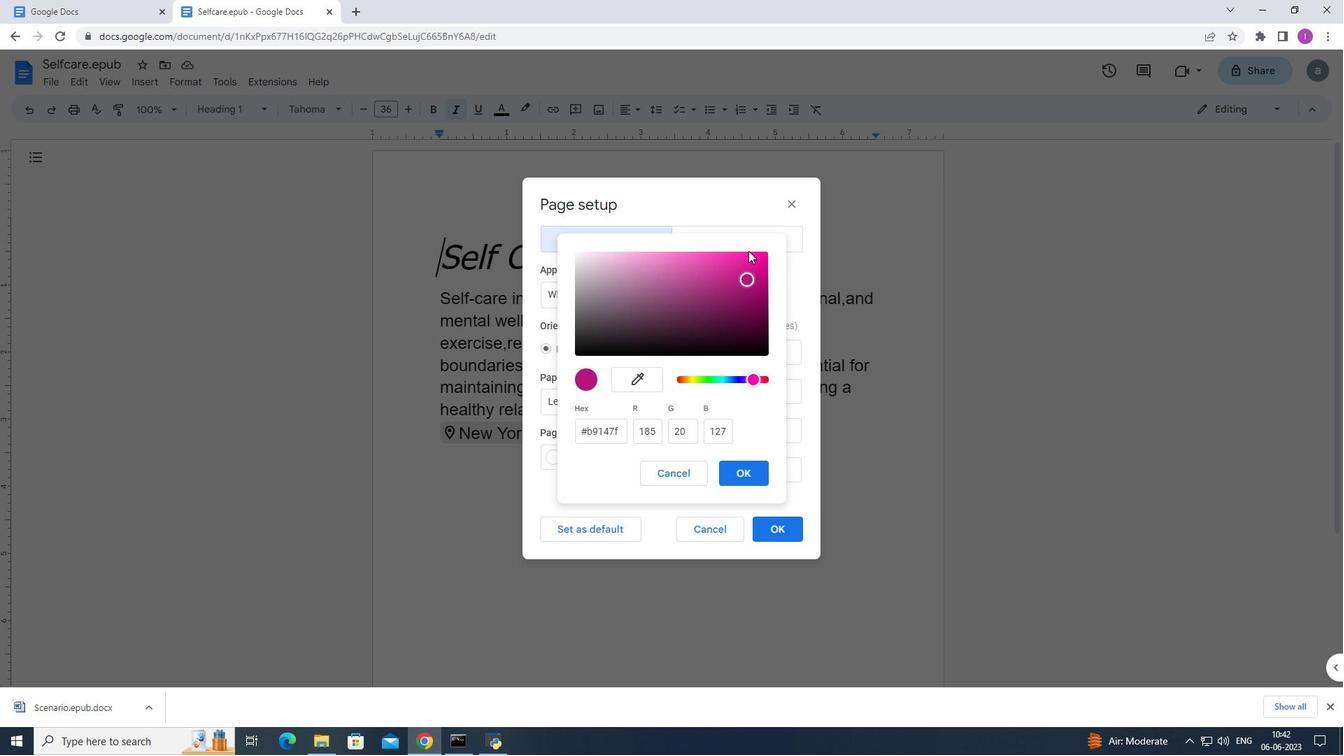 
Action: Mouse moved to (703, 274)
Screenshot: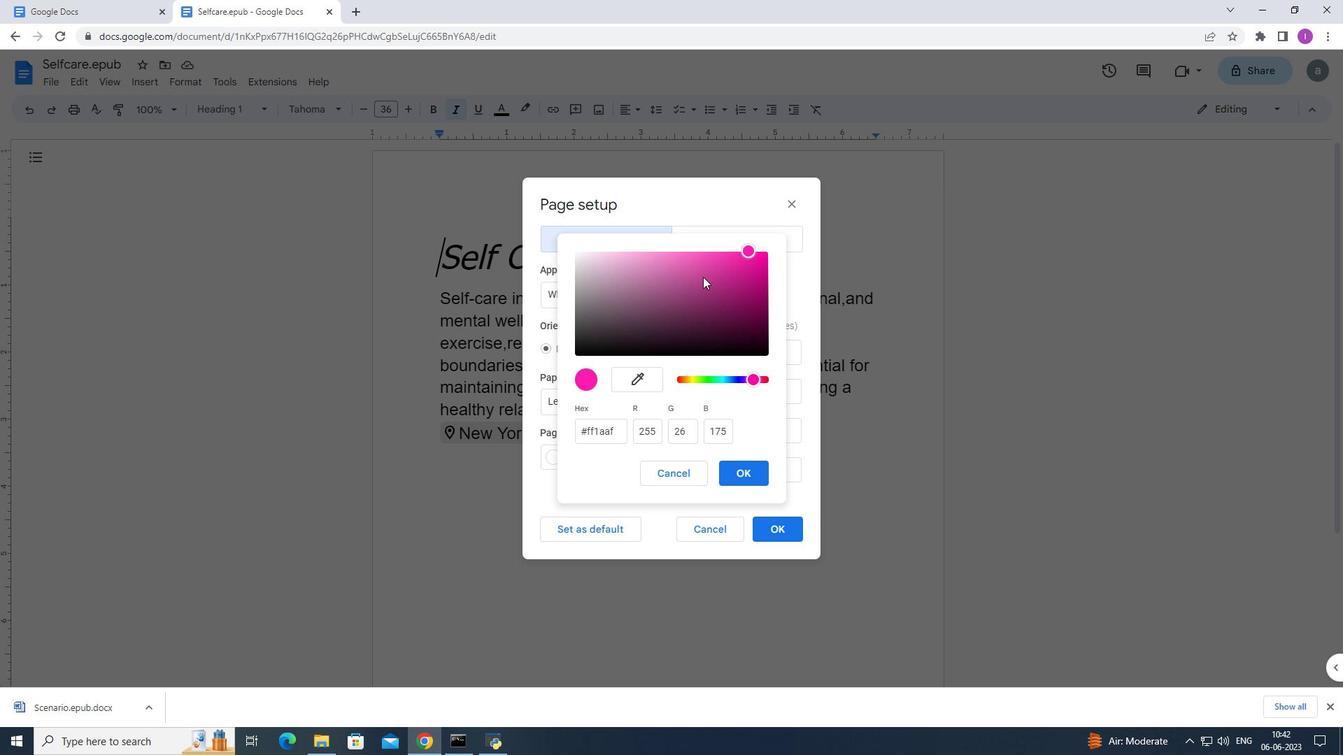 
Action: Mouse pressed left at (703, 274)
Screenshot: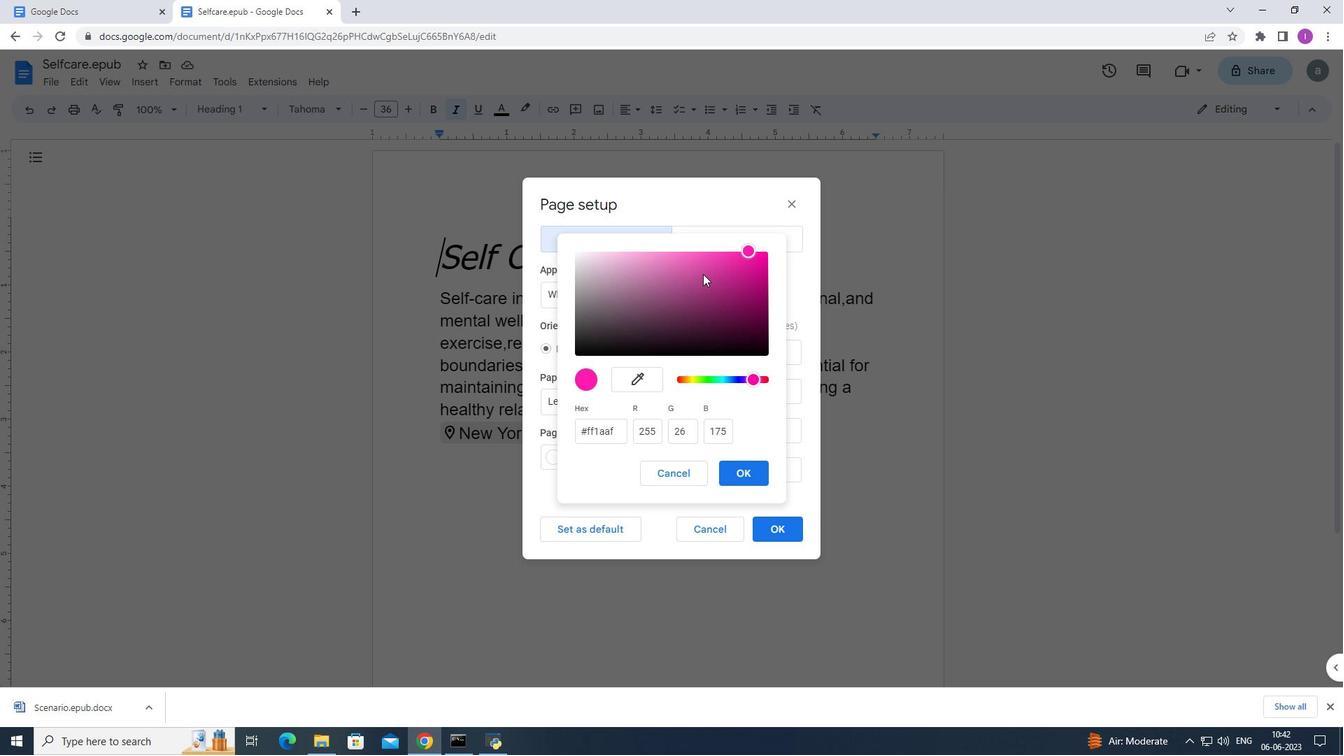 
Action: Mouse moved to (685, 257)
Screenshot: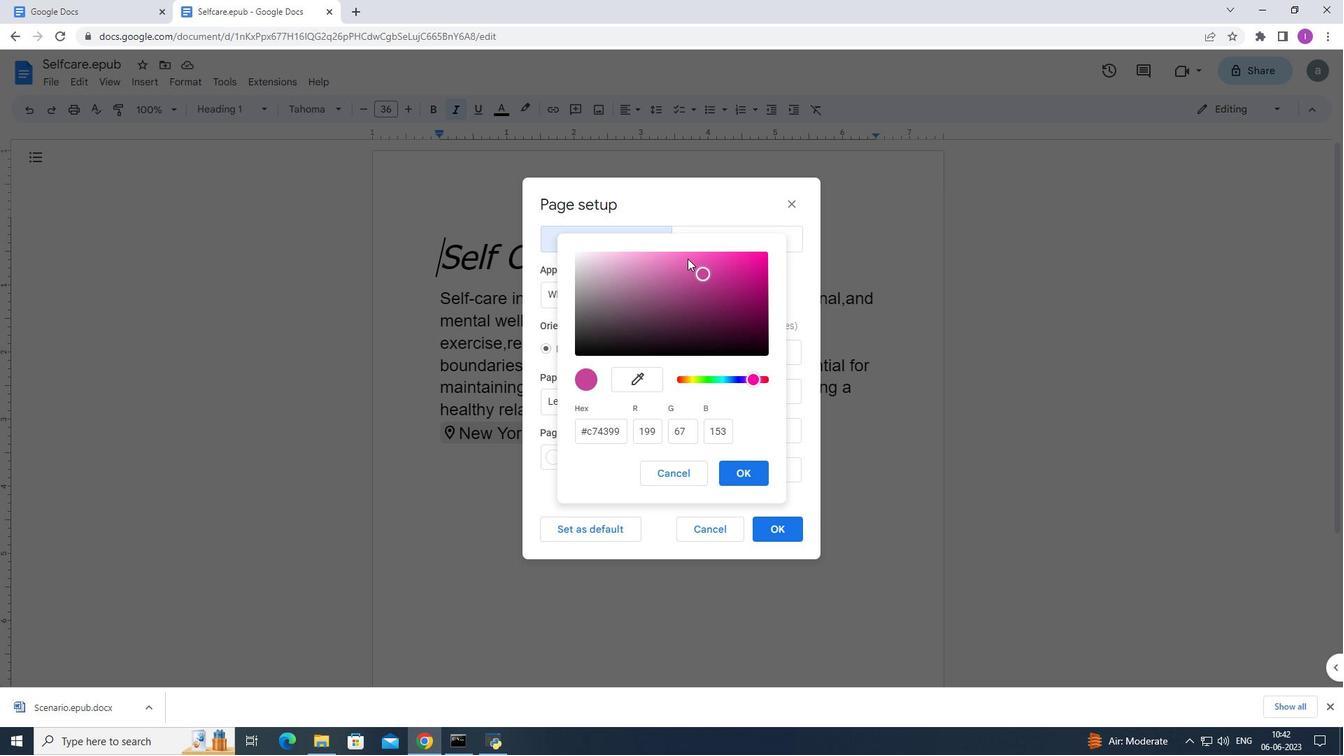
Action: Mouse pressed left at (685, 257)
Screenshot: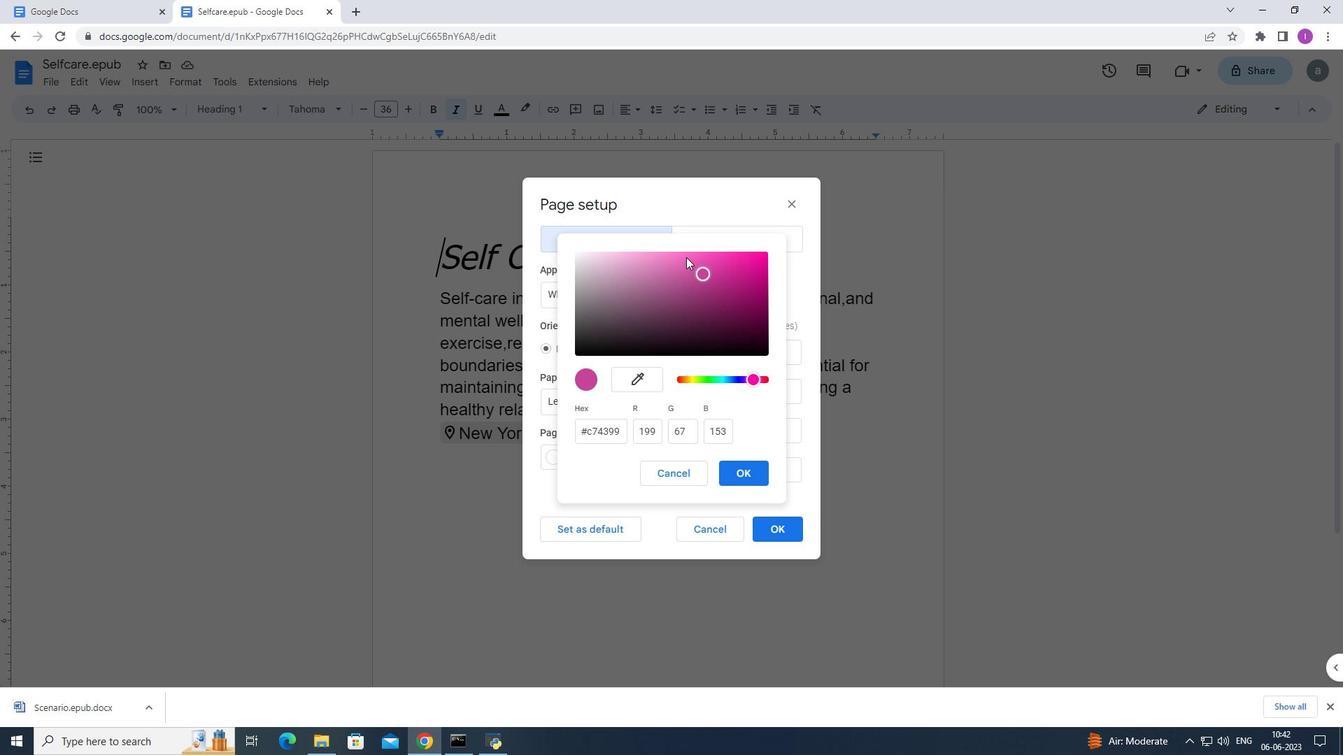 
Action: Mouse moved to (619, 257)
Screenshot: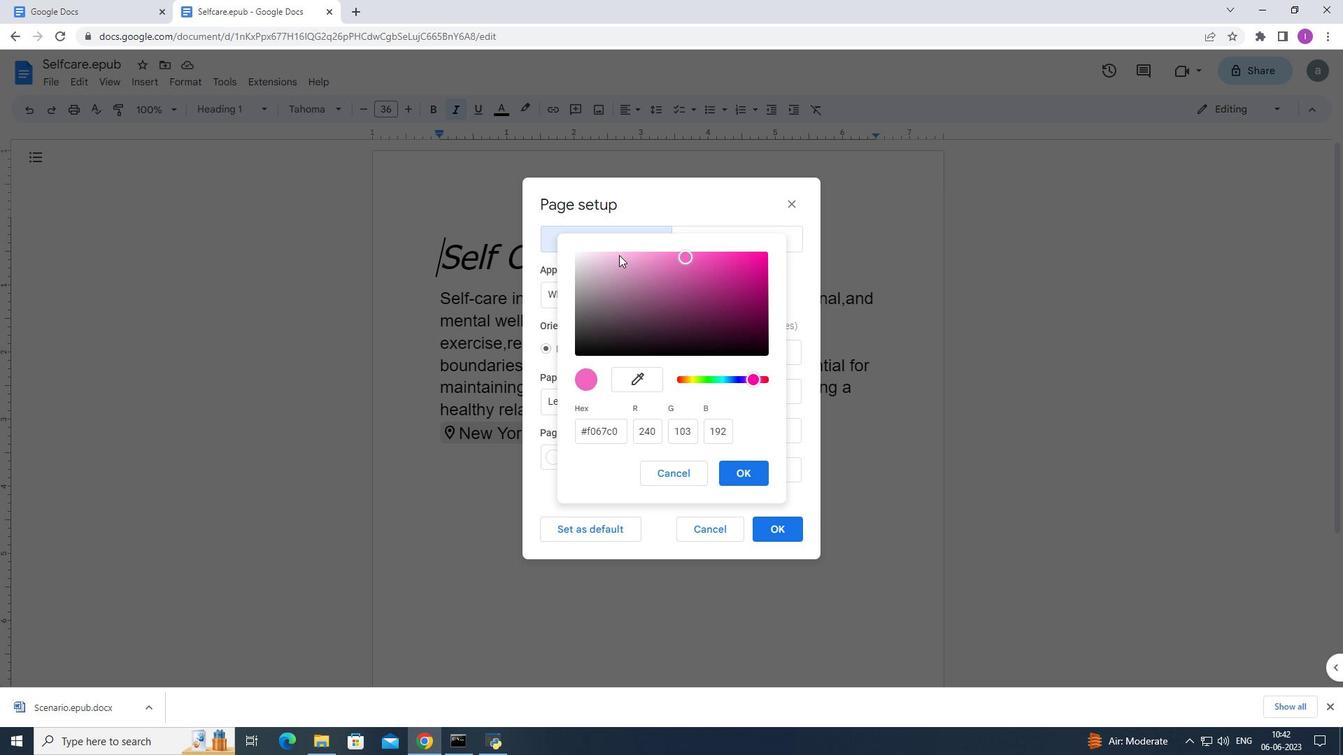 
Action: Mouse pressed left at (619, 257)
Screenshot: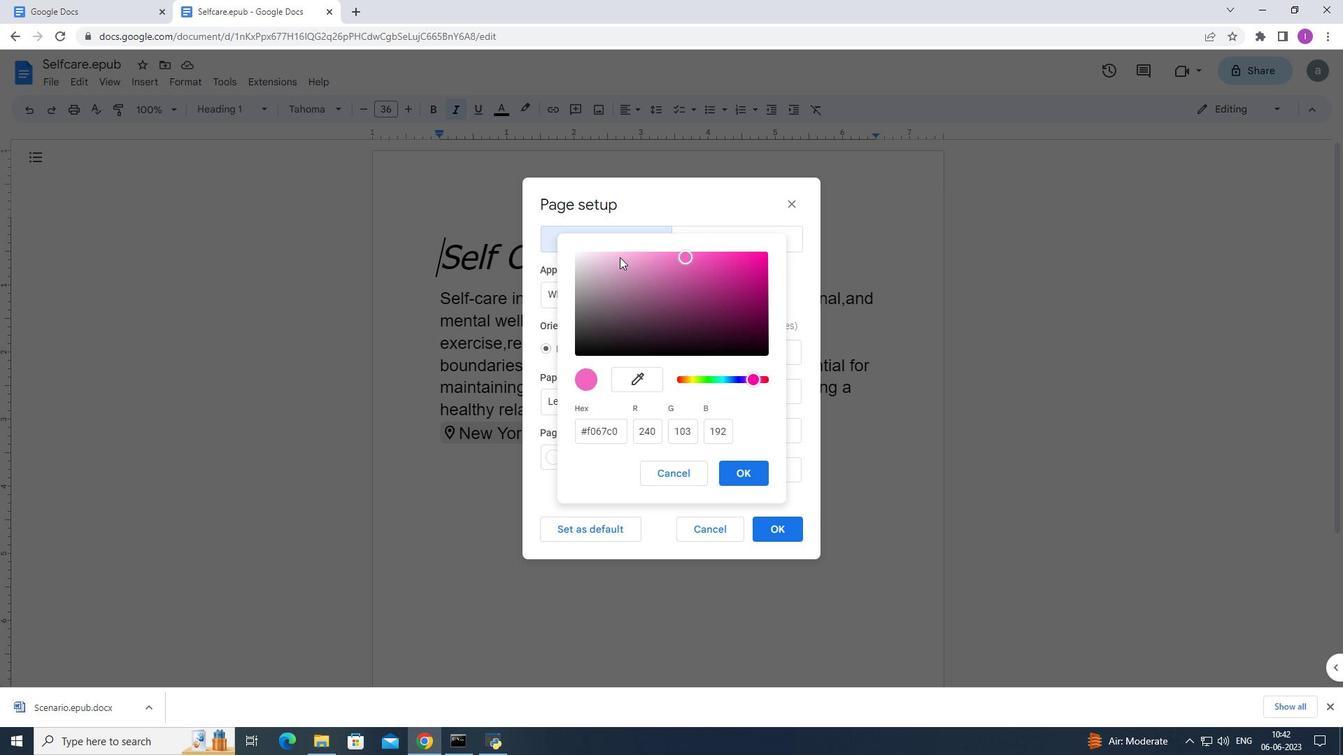 
Action: Mouse moved to (642, 262)
Screenshot: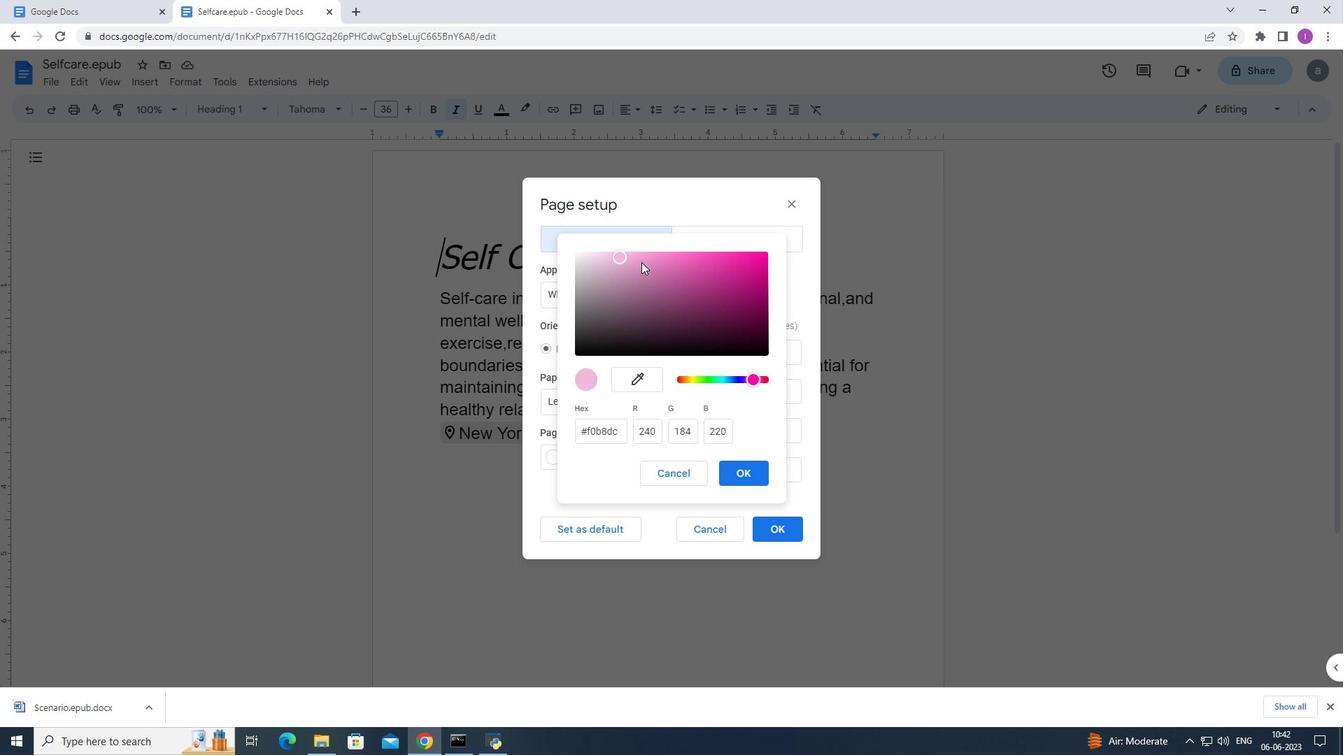 
Action: Mouse pressed left at (642, 262)
Screenshot: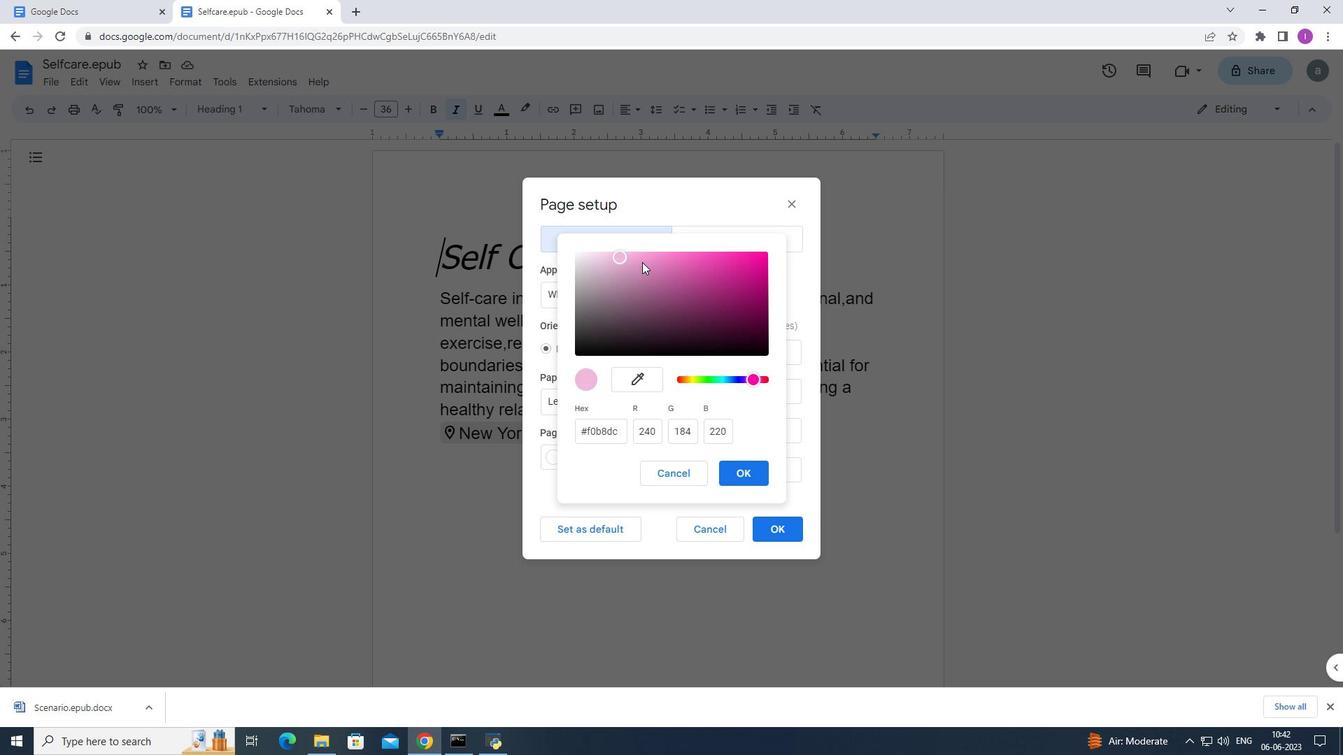 
Action: Mouse moved to (744, 461)
Screenshot: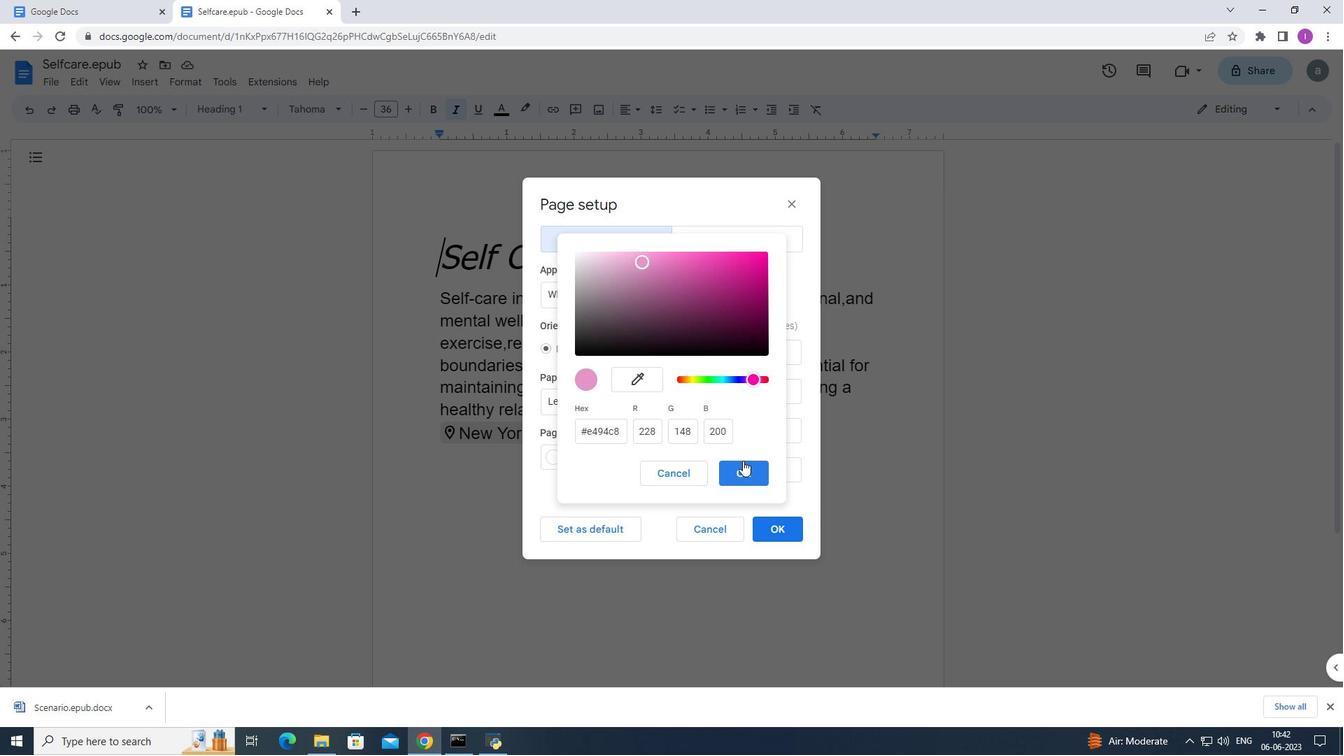 
Action: Mouse pressed left at (743, 461)
Screenshot: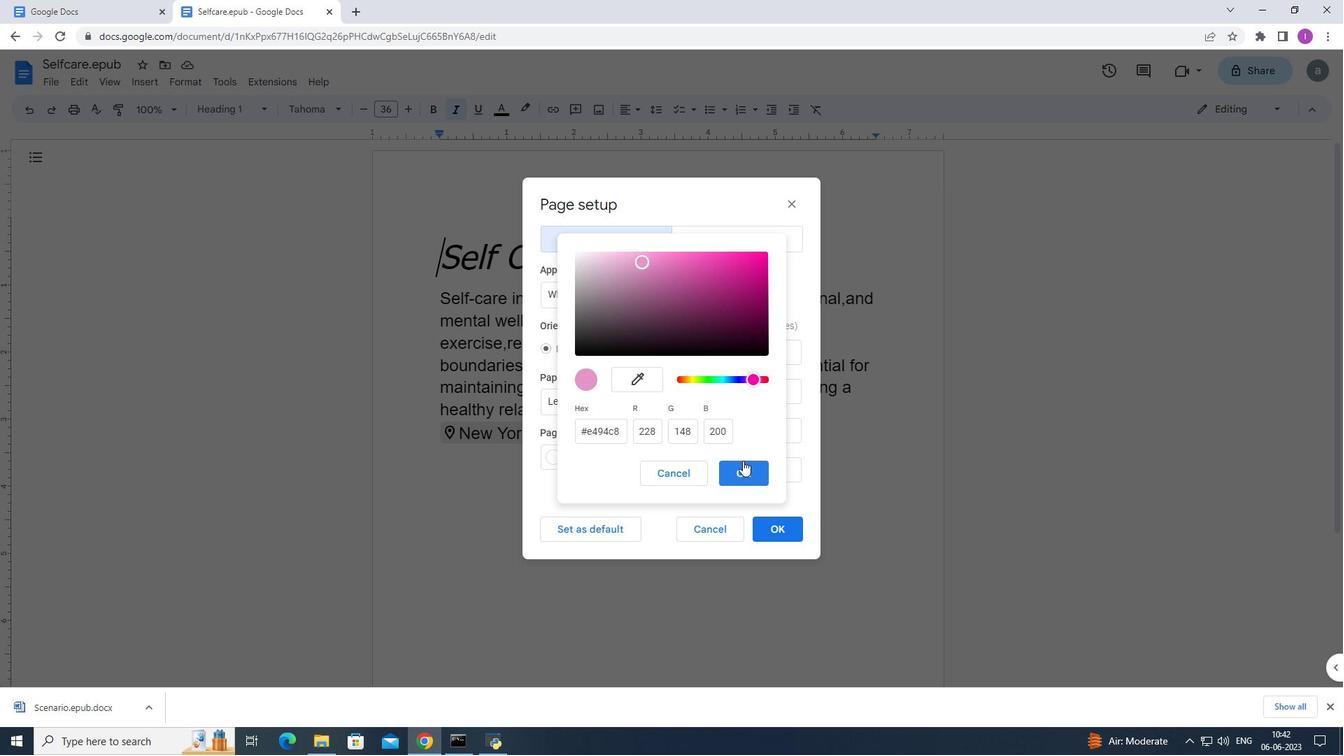 
Action: Mouse moved to (768, 528)
Screenshot: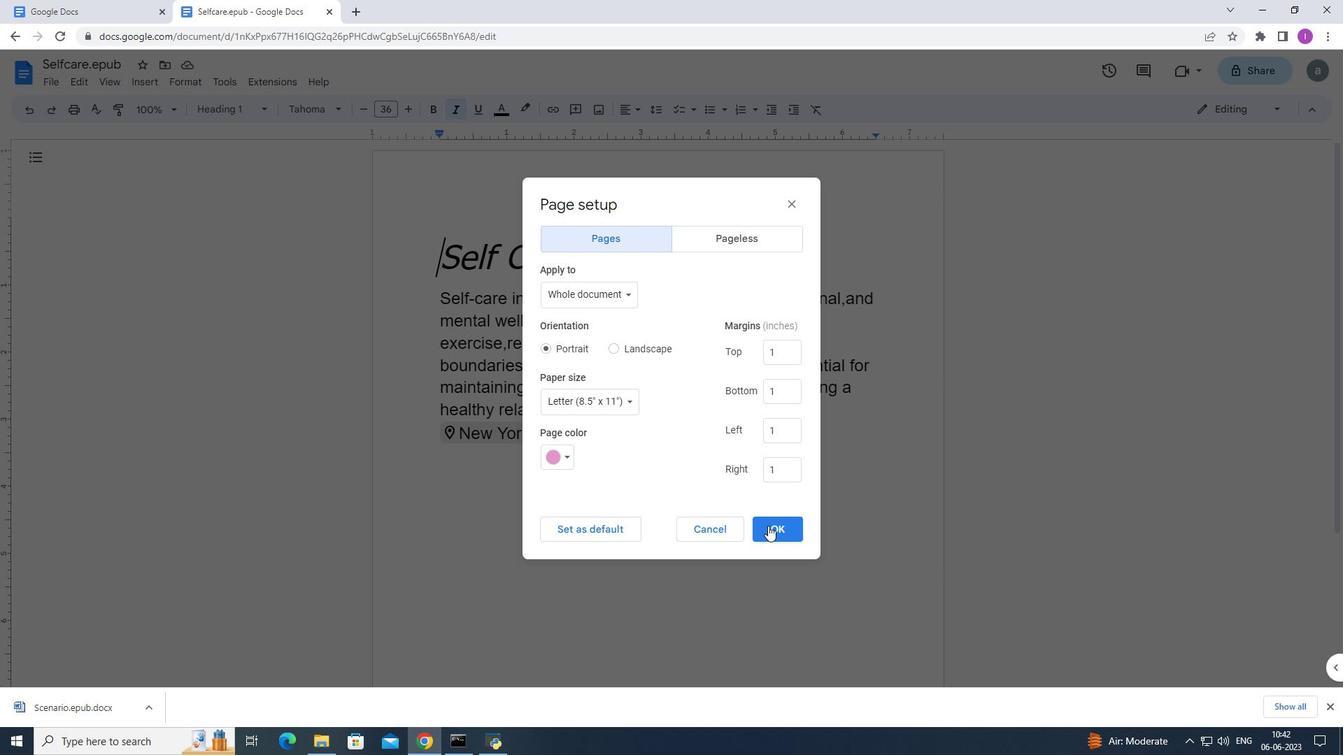 
Action: Mouse pressed left at (768, 528)
Screenshot: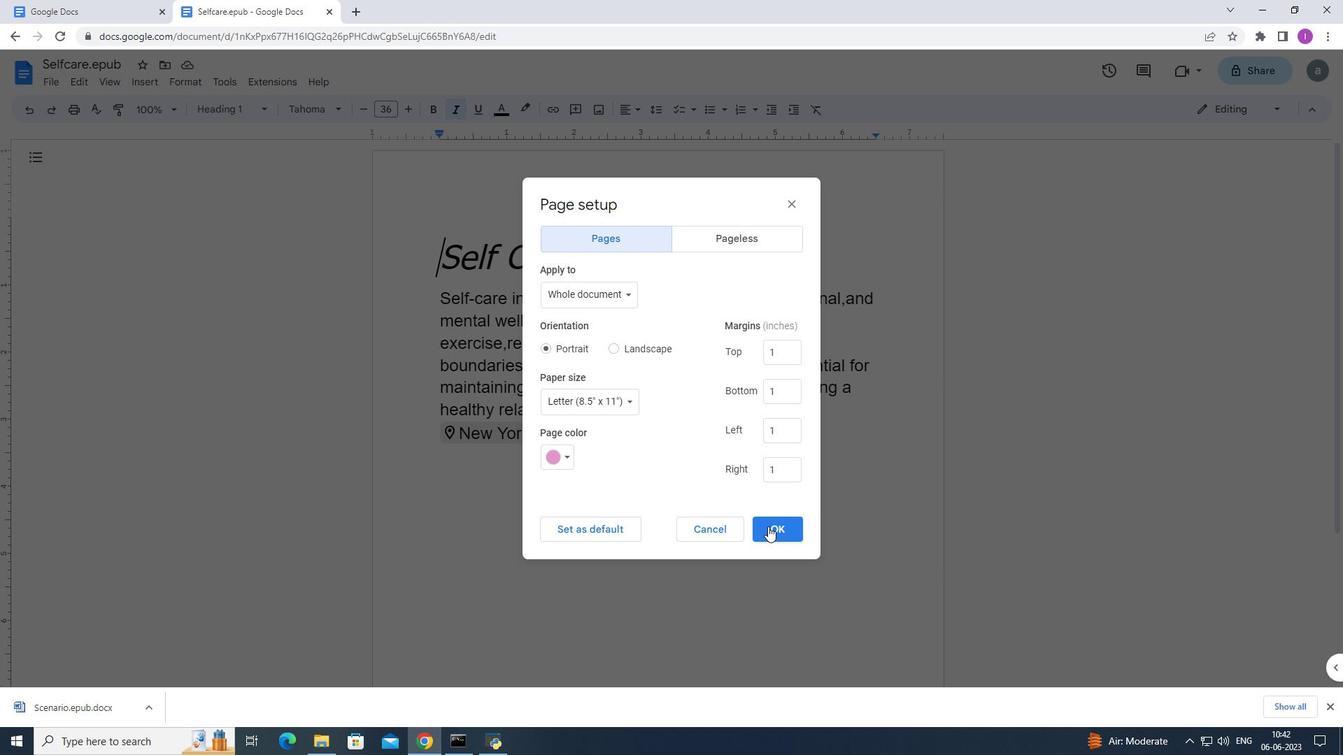 
Action: Mouse moved to (144, 83)
Screenshot: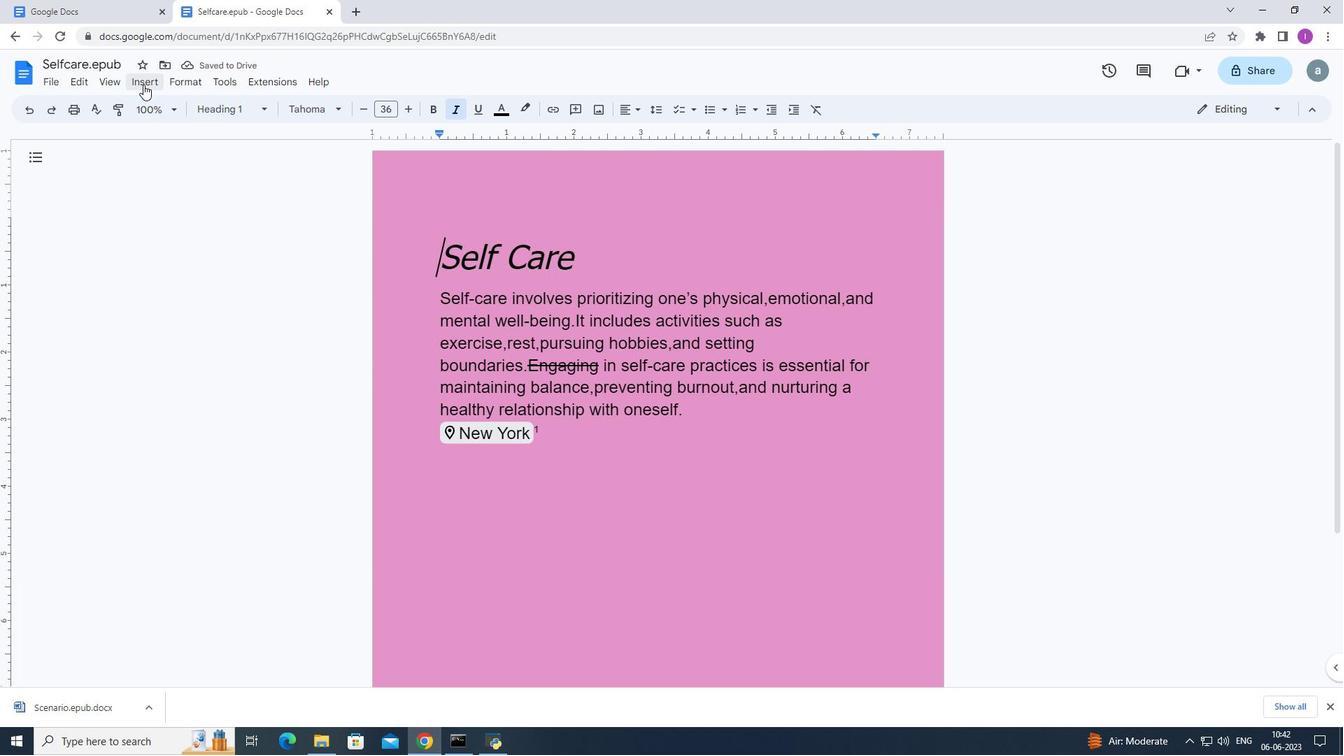 
Action: Mouse pressed left at (144, 83)
Screenshot: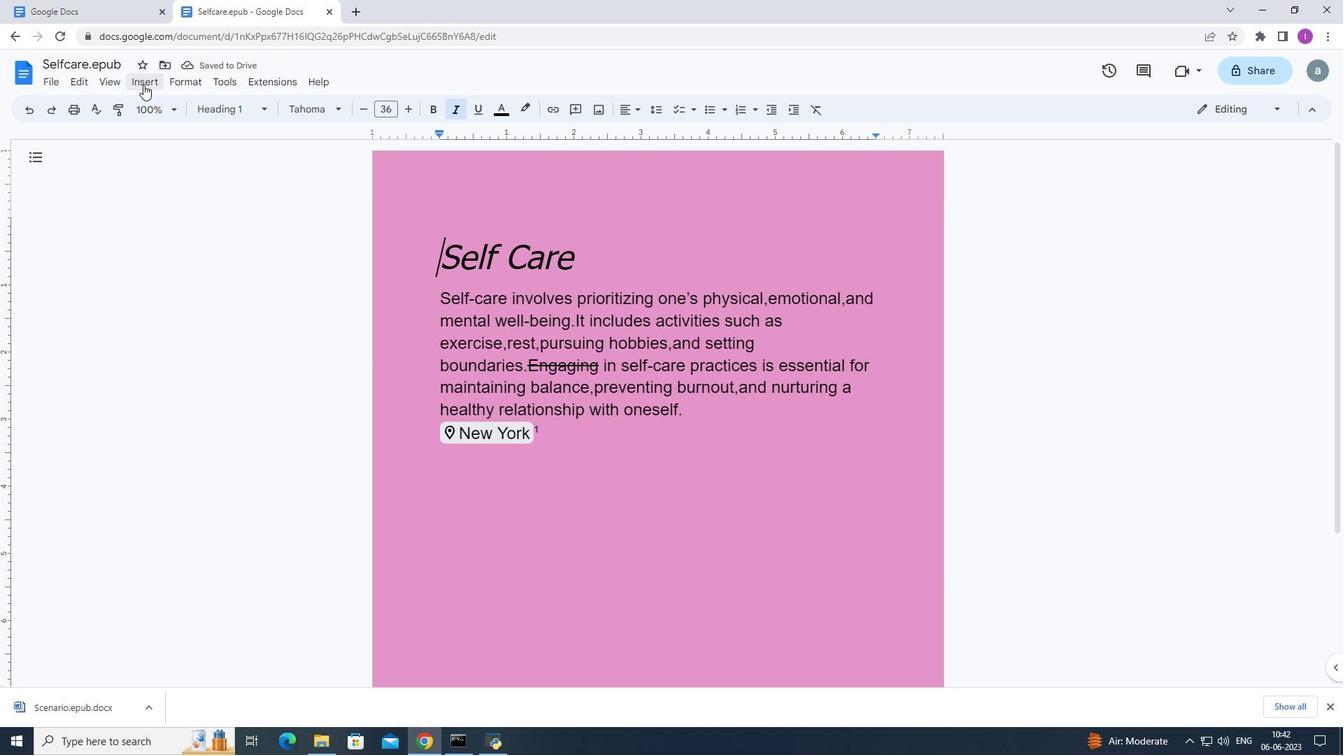 
Action: Mouse moved to (171, 407)
Screenshot: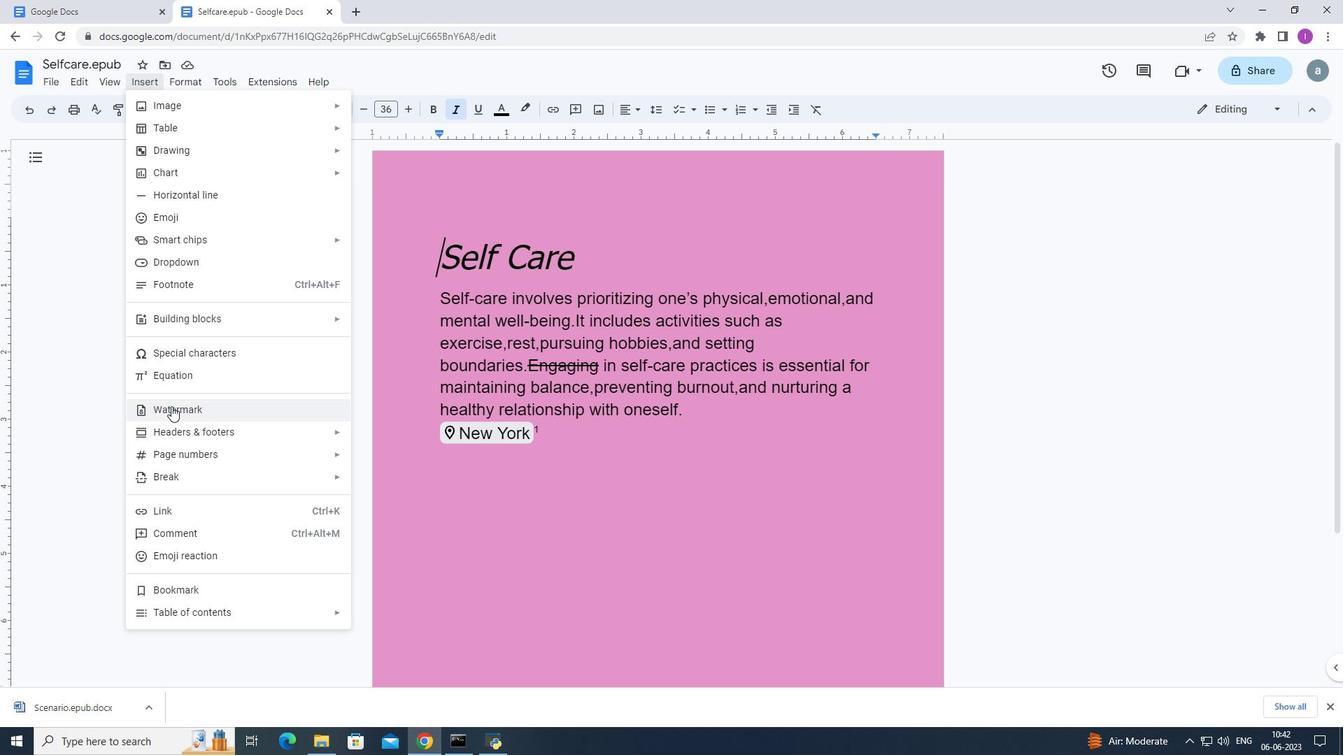
Action: Mouse pressed left at (171, 407)
Screenshot: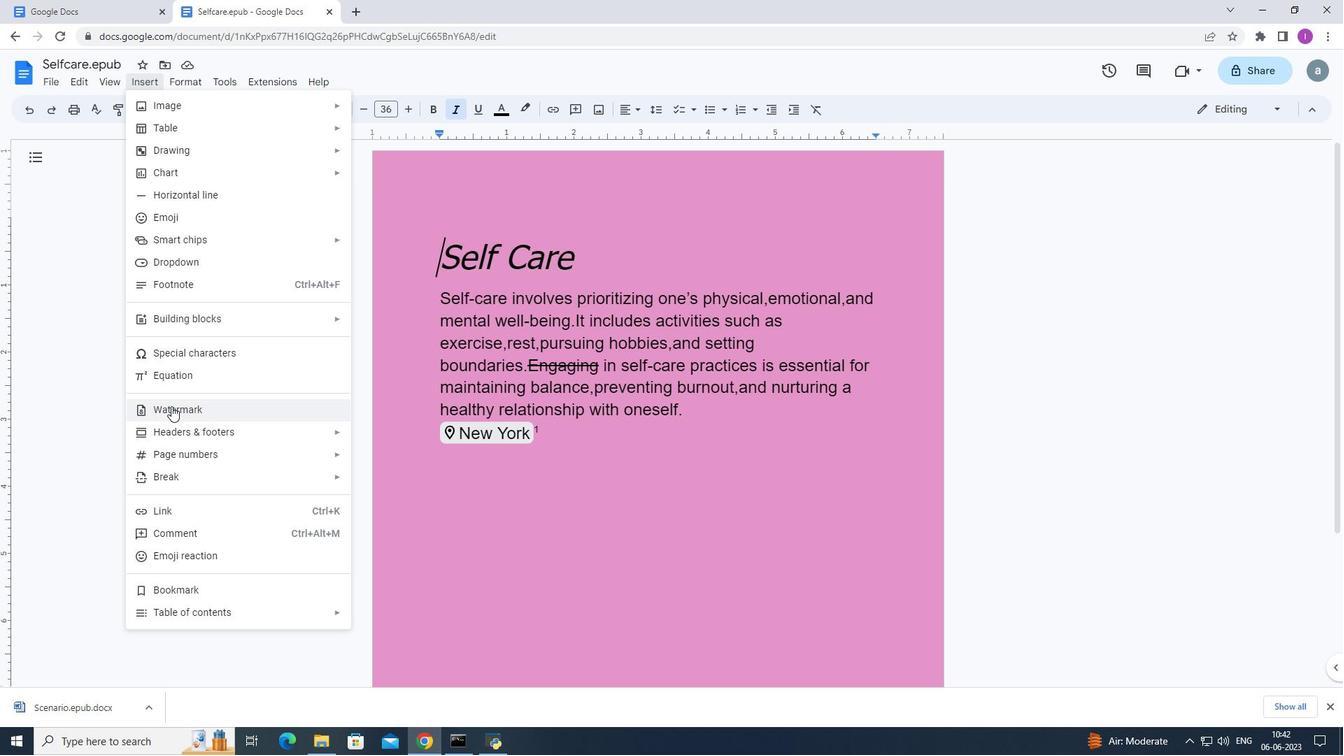 
Action: Mouse moved to (1295, 146)
Screenshot: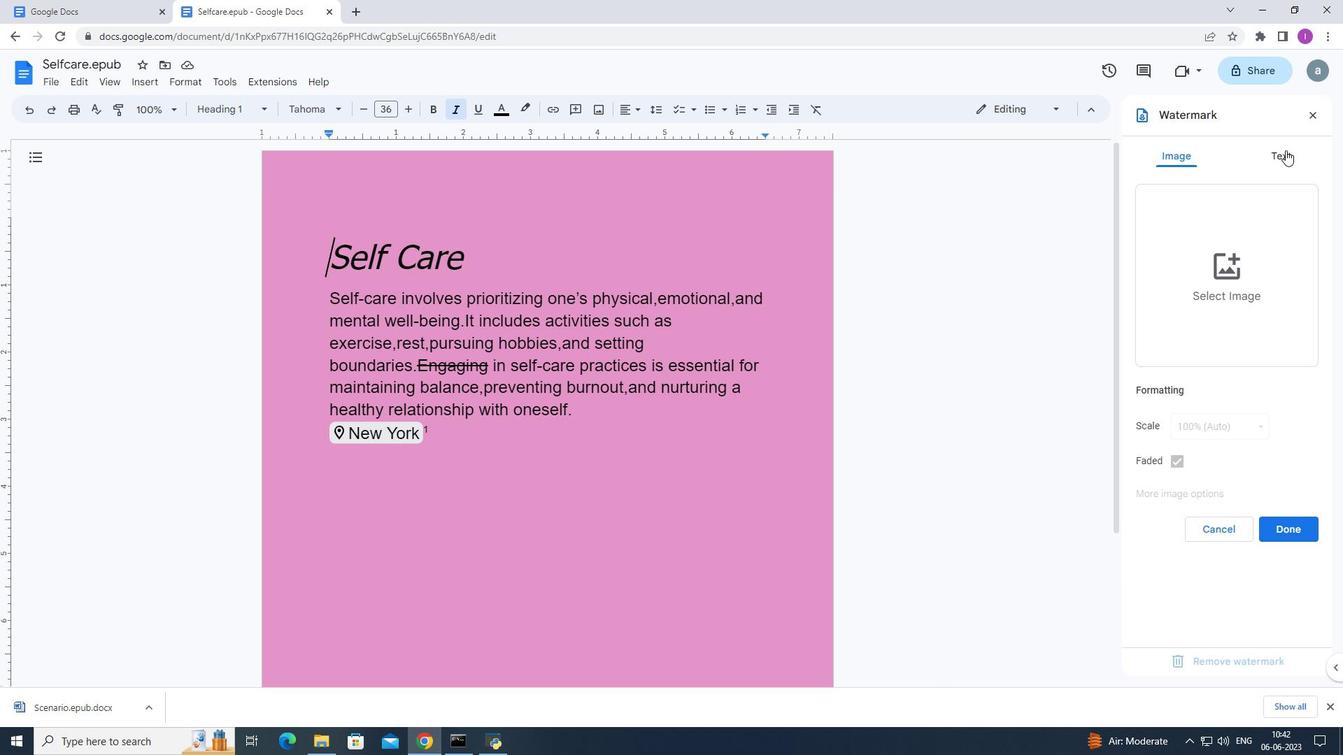 
Action: Mouse pressed left at (1295, 146)
Screenshot: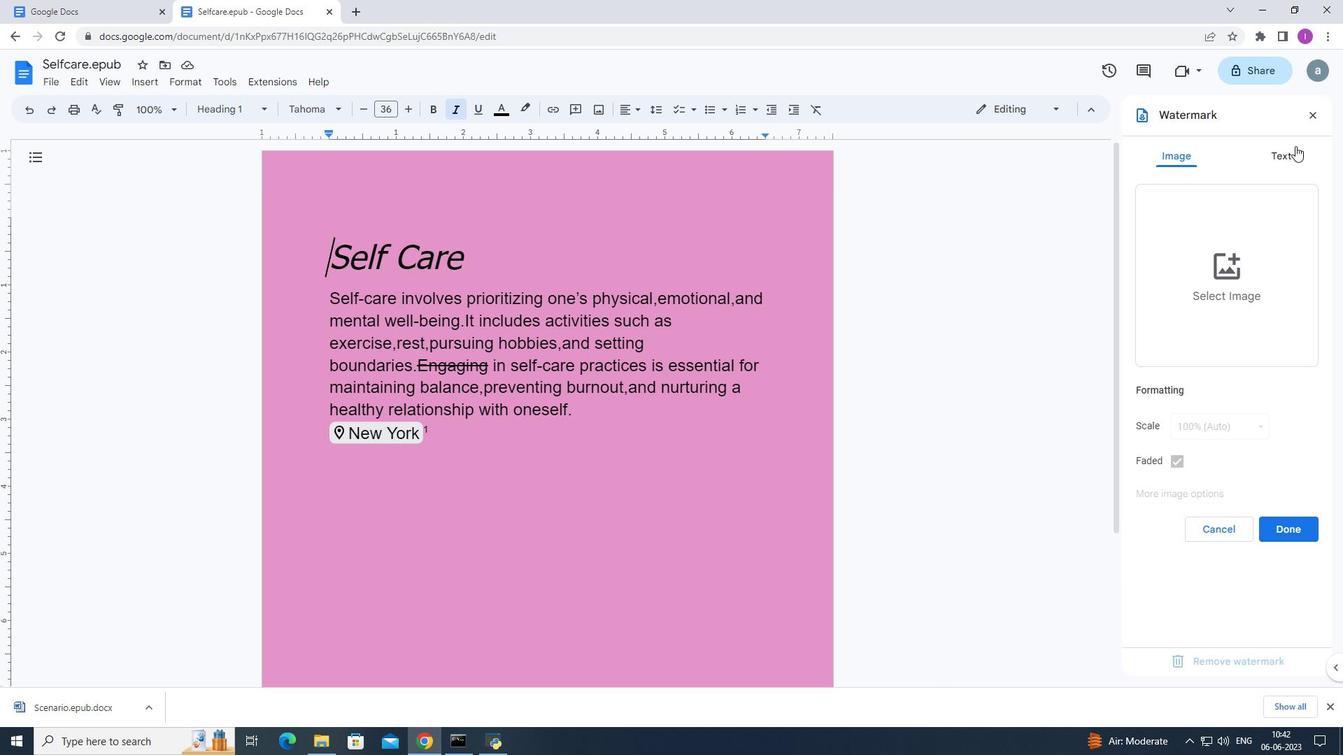 
Action: Mouse moved to (1199, 202)
Screenshot: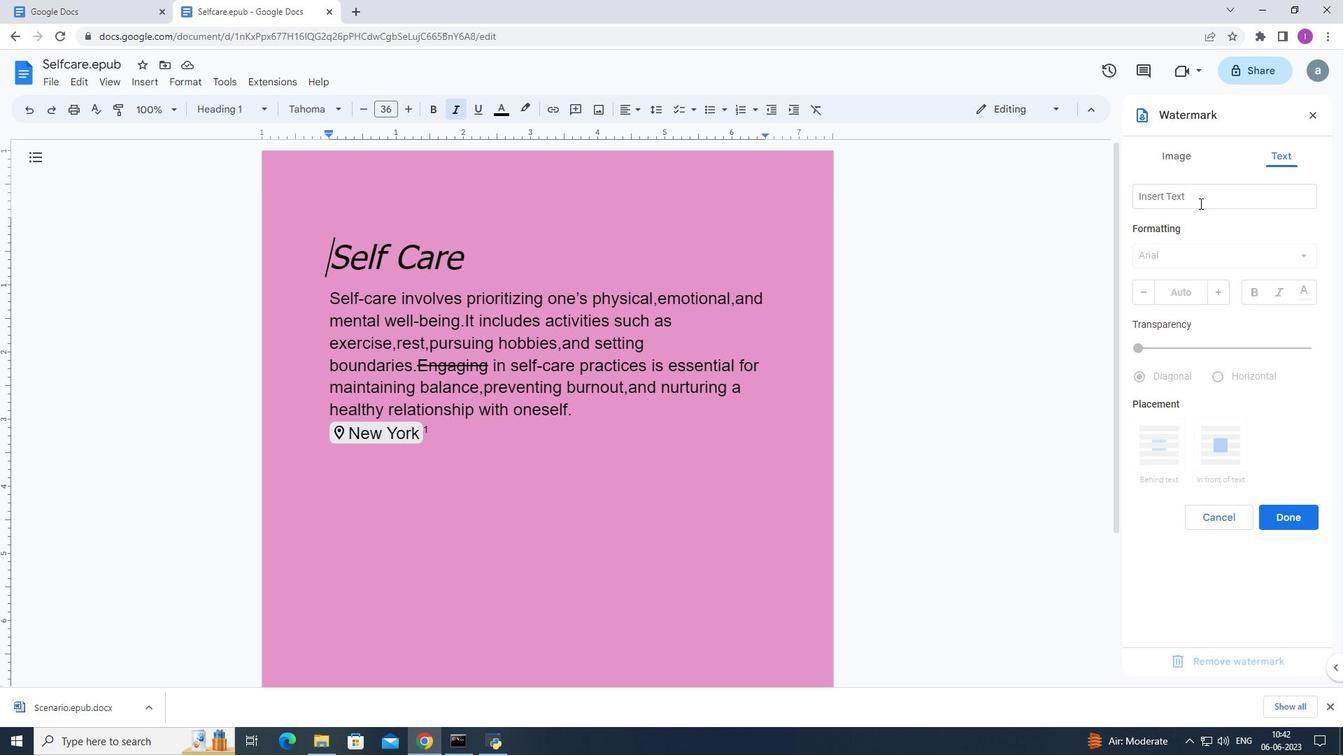 
Action: Mouse pressed left at (1199, 202)
Screenshot: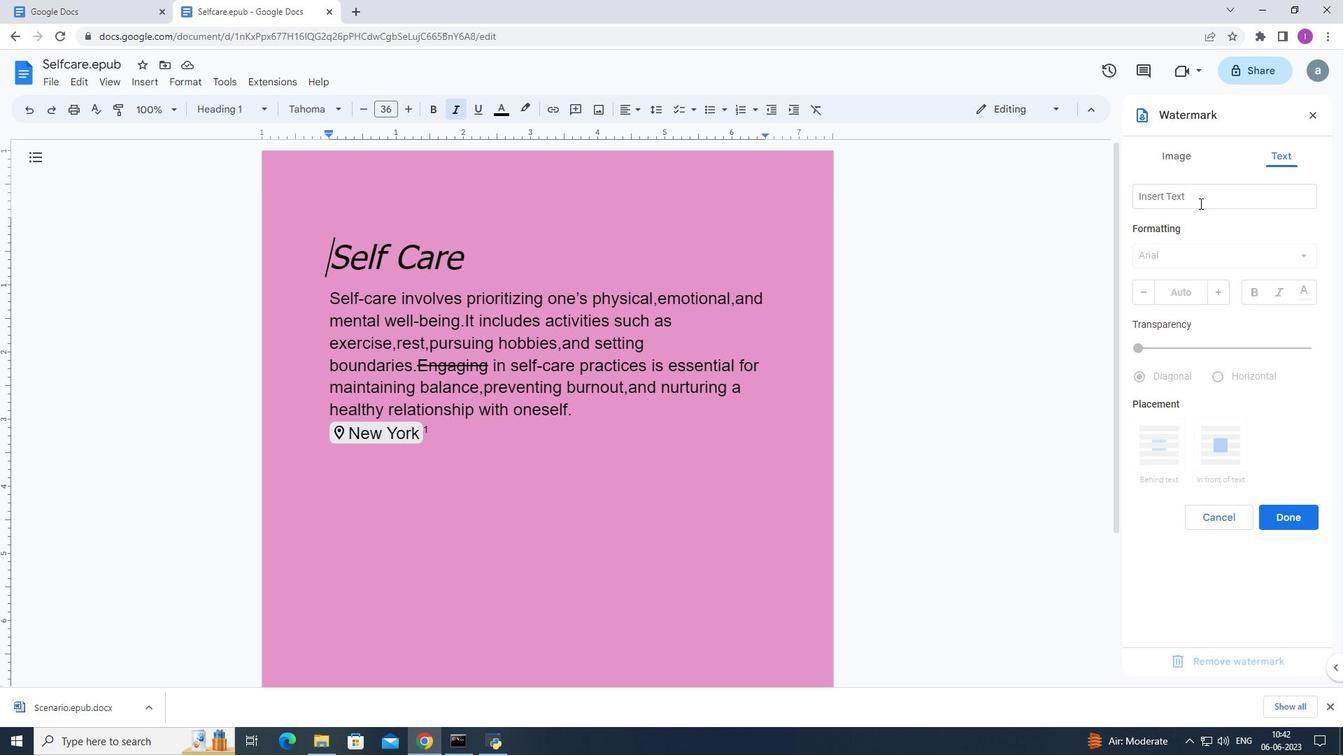 
Action: Mouse moved to (1223, 187)
Screenshot: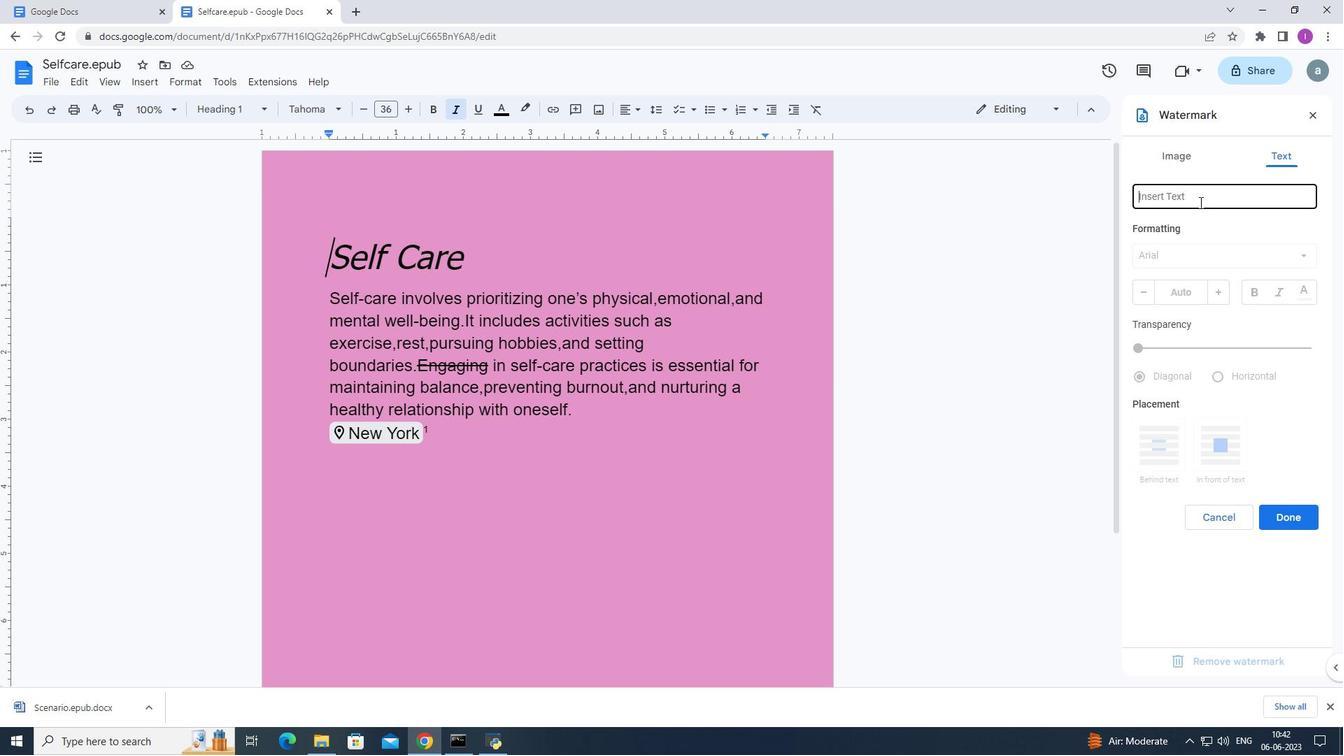 
Action: Key pressed <Key.shift>Do<Key.space>notcopy
Screenshot: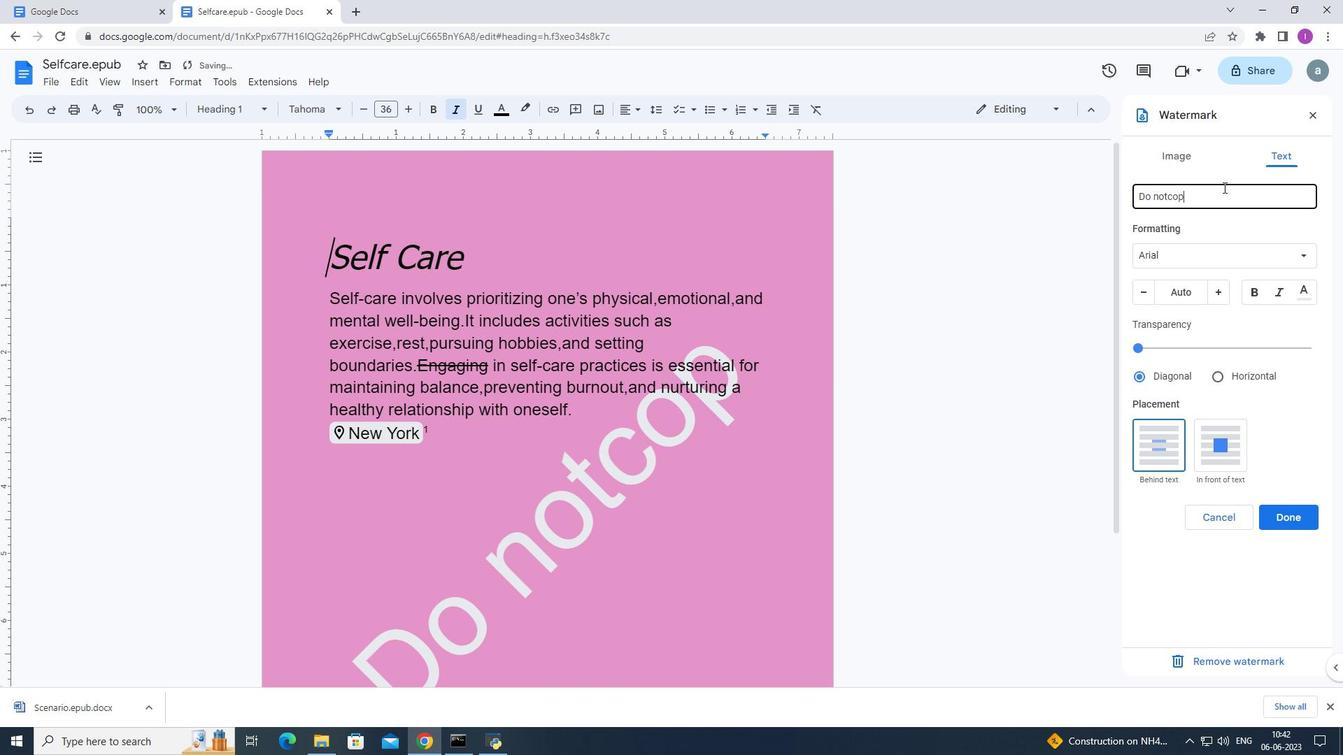 
Action: Mouse moved to (1168, 200)
Screenshot: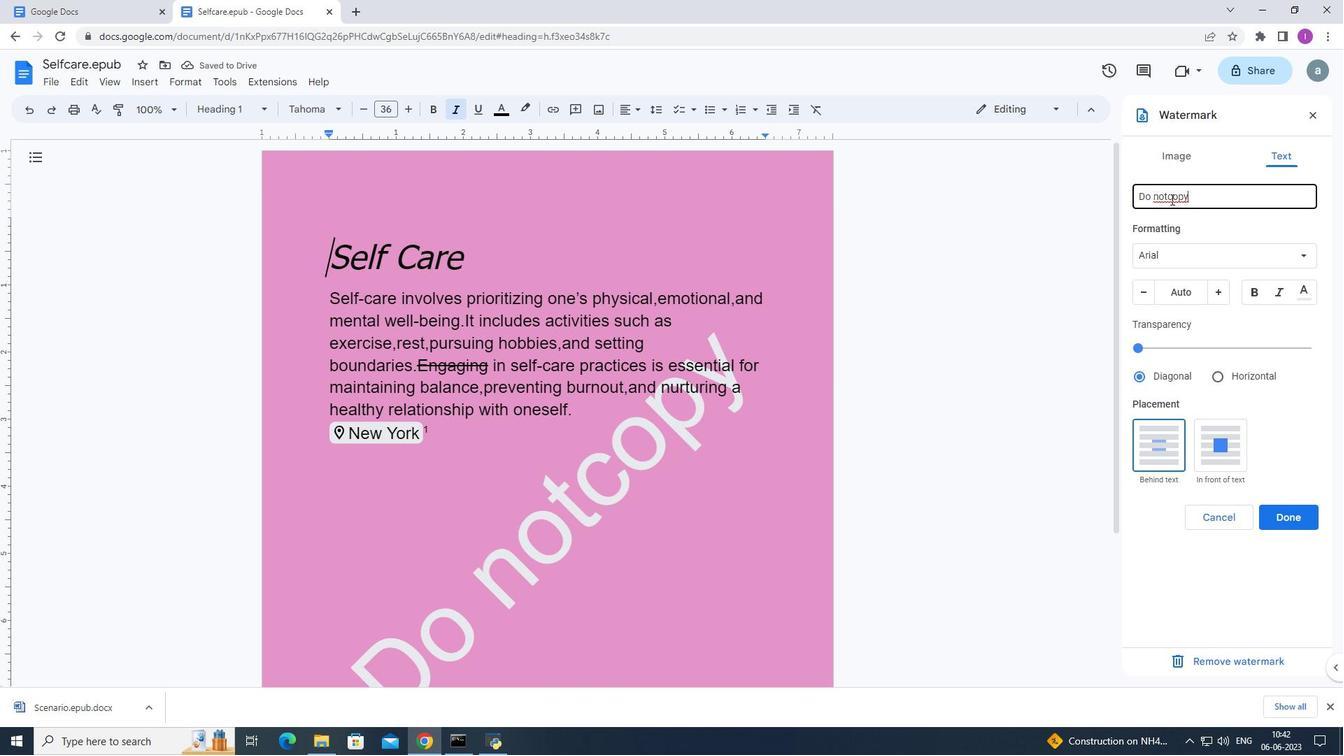 
Action: Mouse pressed left at (1168, 200)
Screenshot: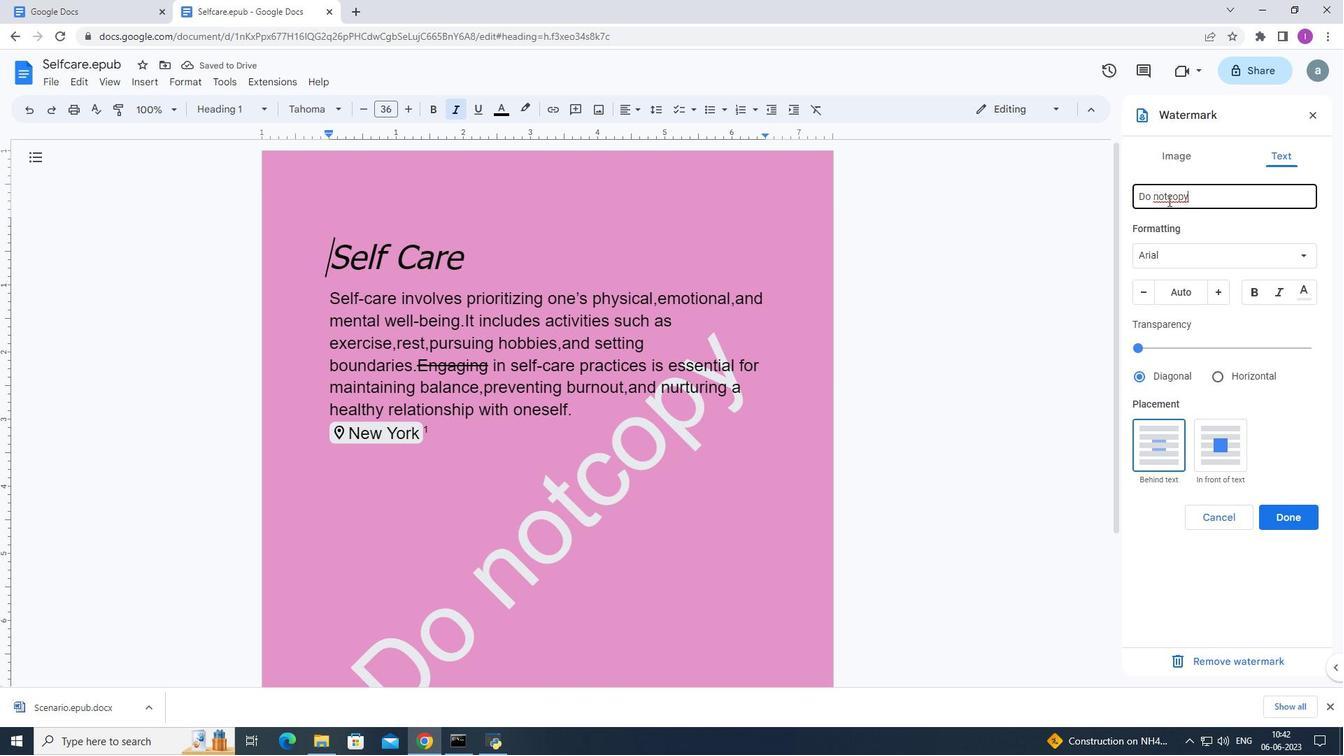 
Action: Key pressed <Key.space>
Screenshot: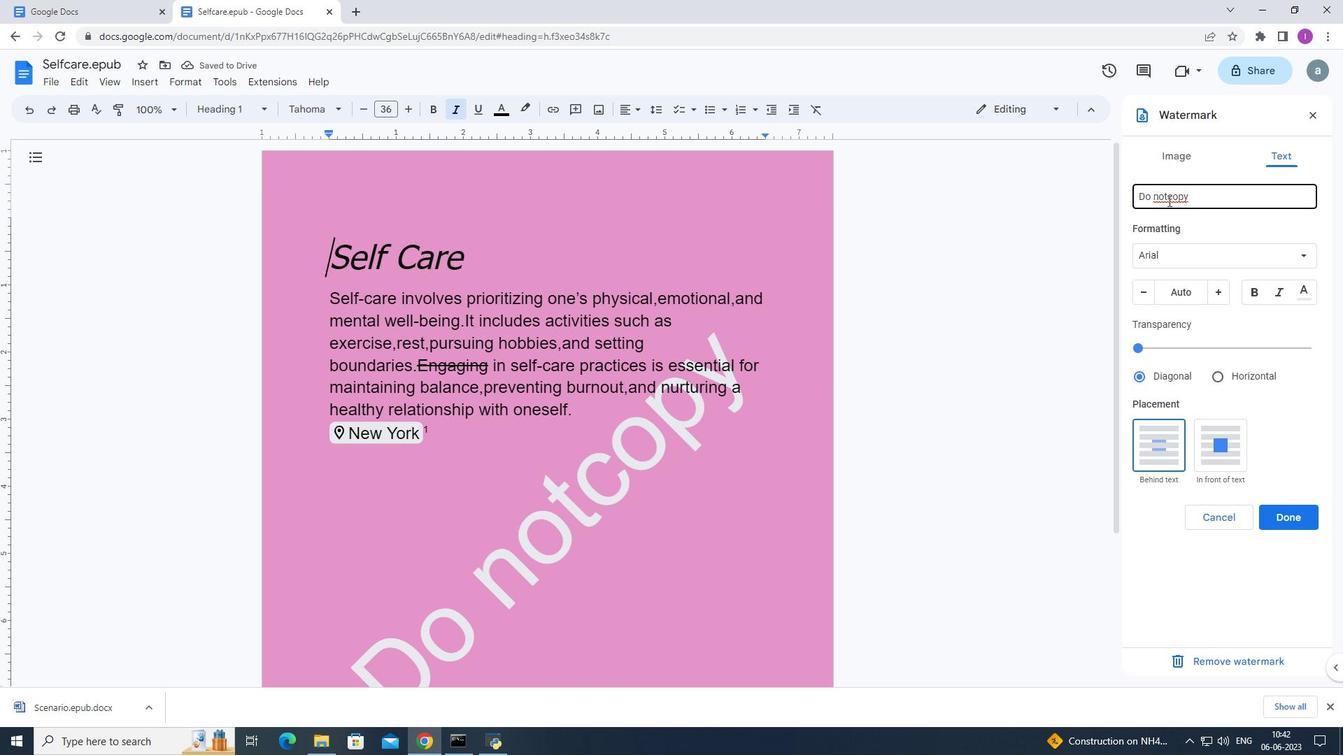 
Action: Mouse moved to (1234, 199)
Screenshot: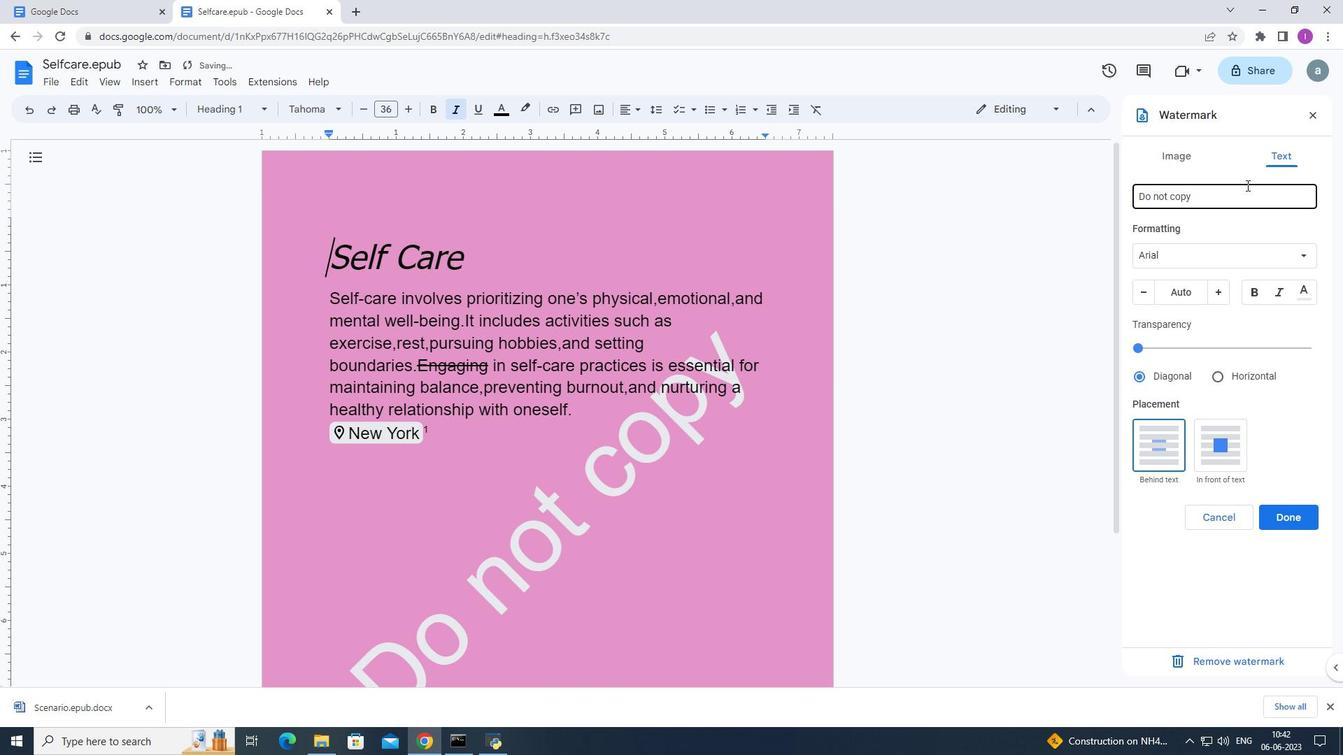 
Action: Mouse pressed left at (1234, 199)
Screenshot: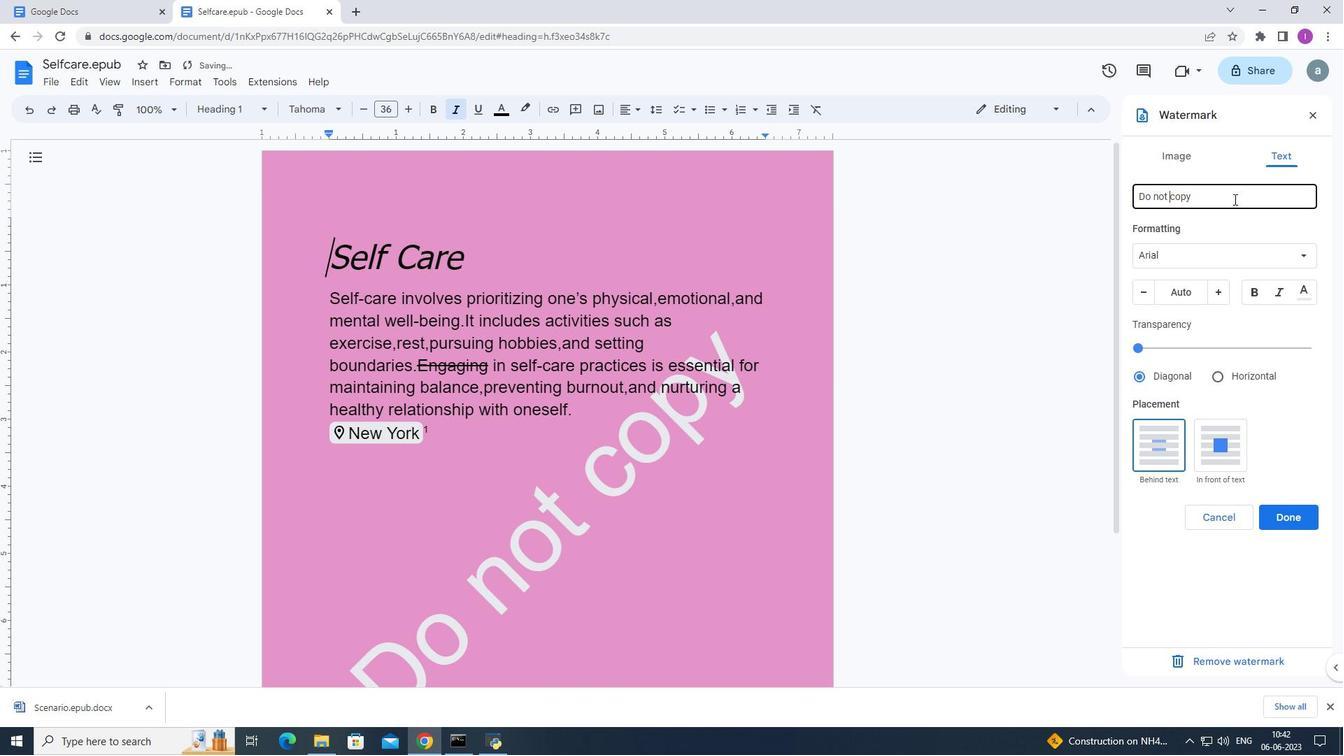 
Action: Mouse moved to (1304, 251)
Screenshot: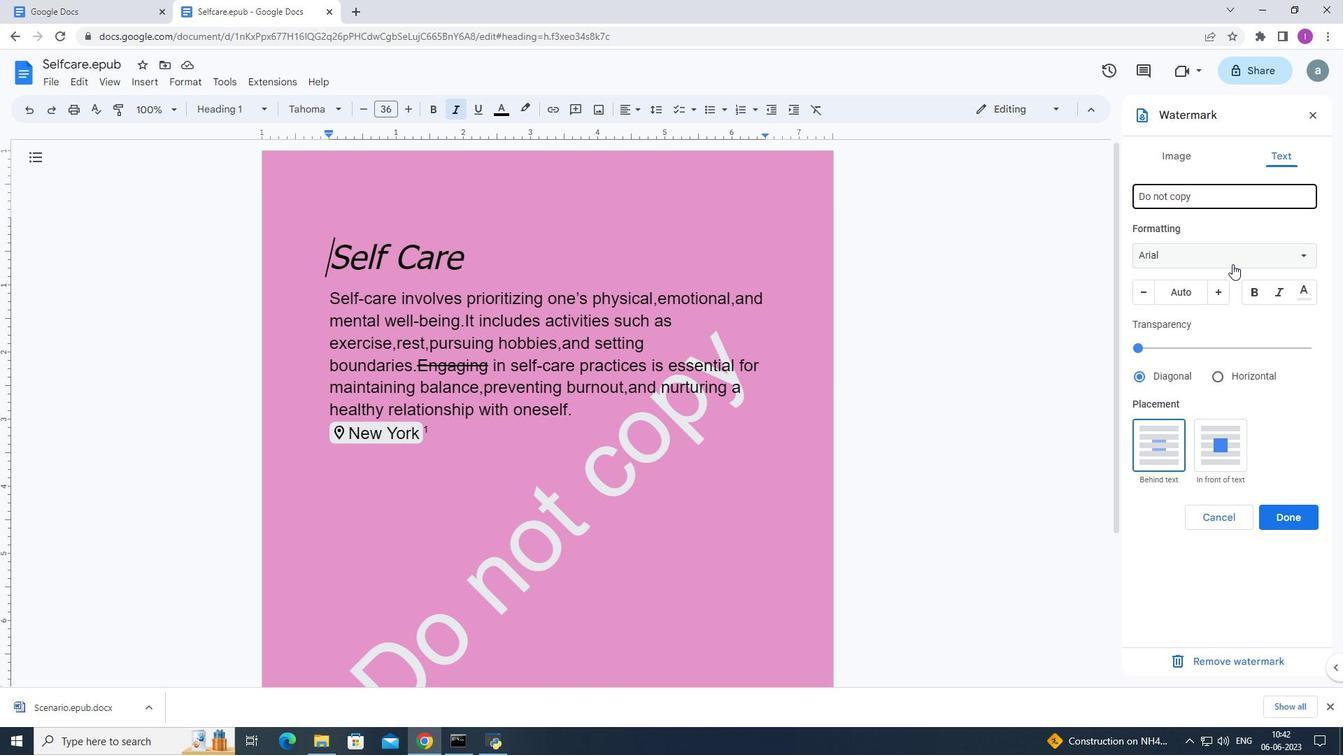 
Action: Mouse pressed left at (1304, 251)
Screenshot: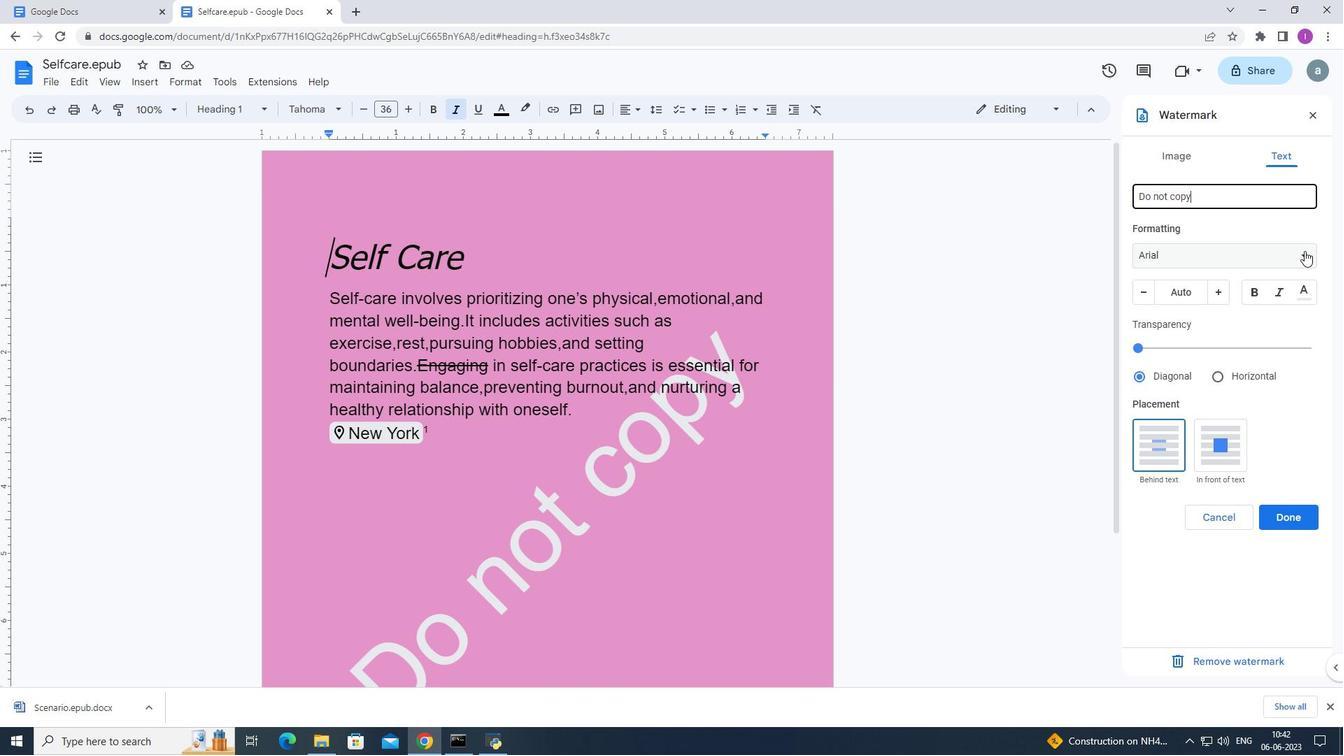 
Action: Mouse moved to (1190, 469)
Screenshot: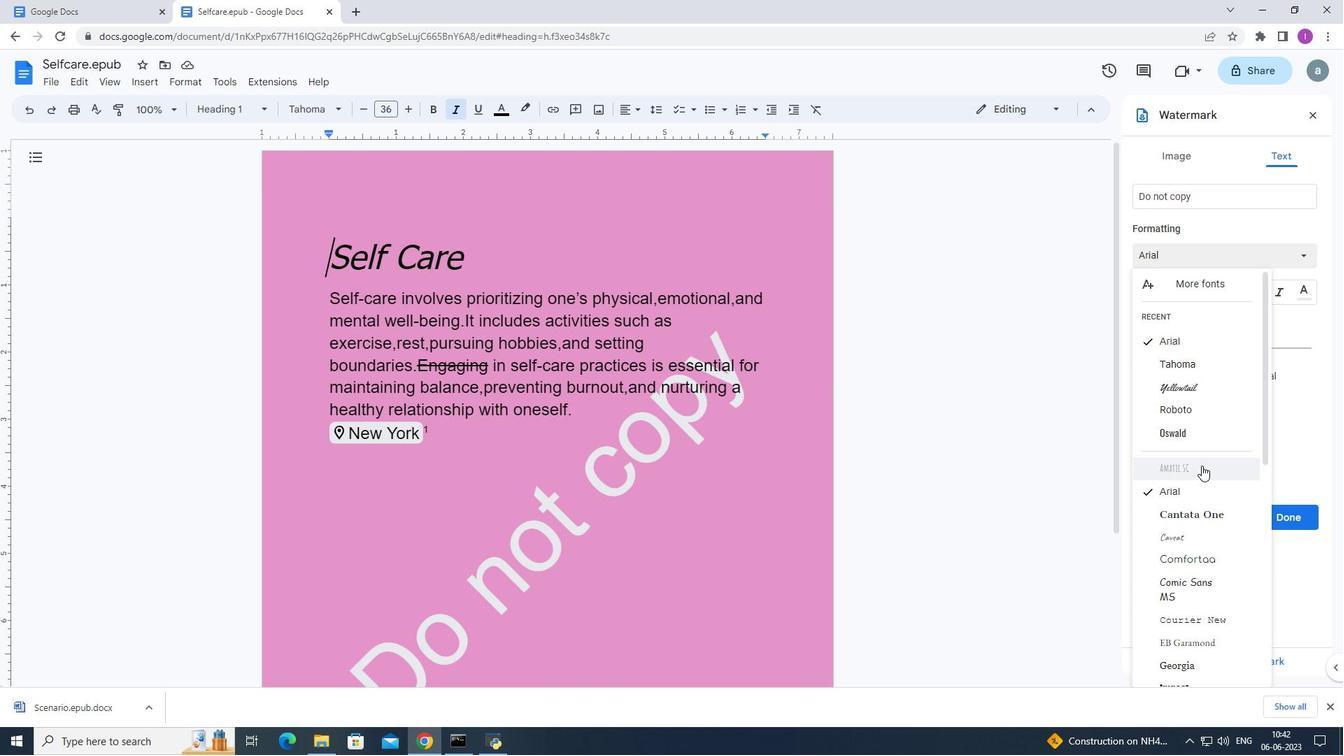 
Action: Mouse scrolled (1190, 468) with delta (0, 0)
Screenshot: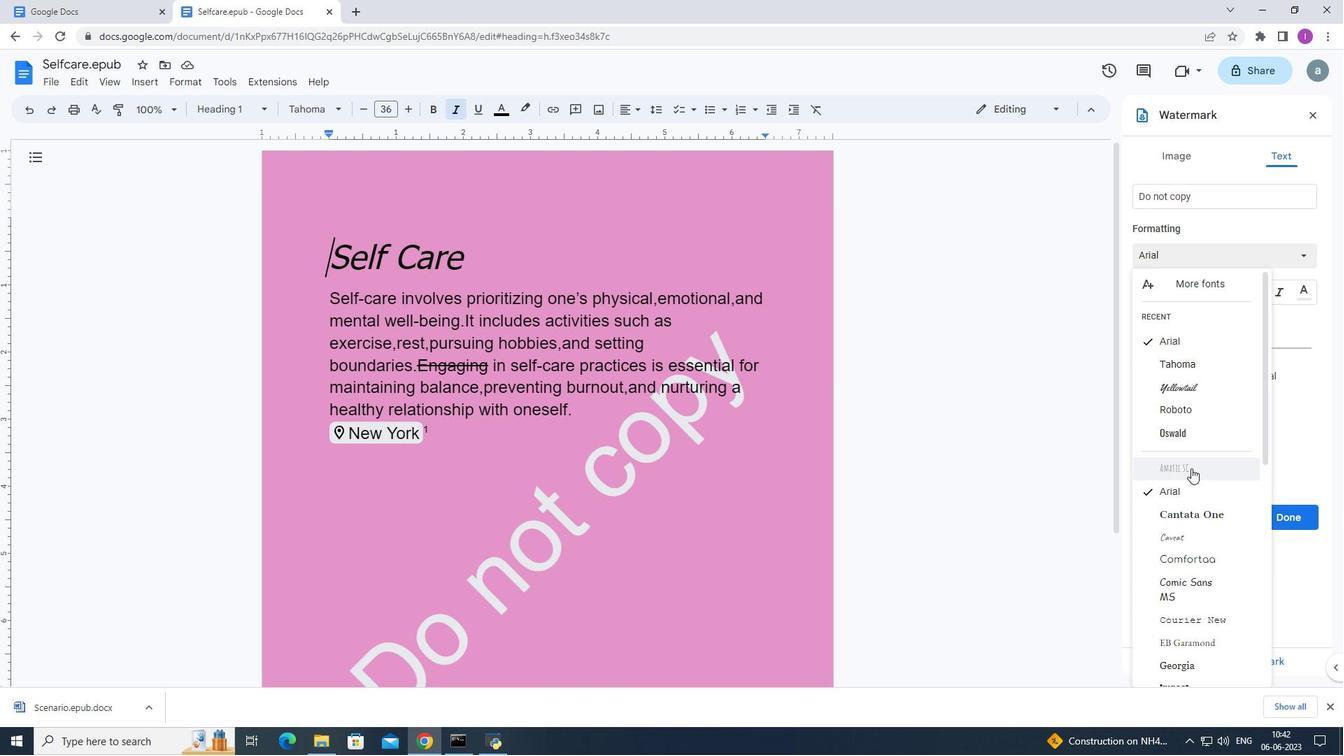 
Action: Mouse scrolled (1190, 468) with delta (0, 0)
Screenshot: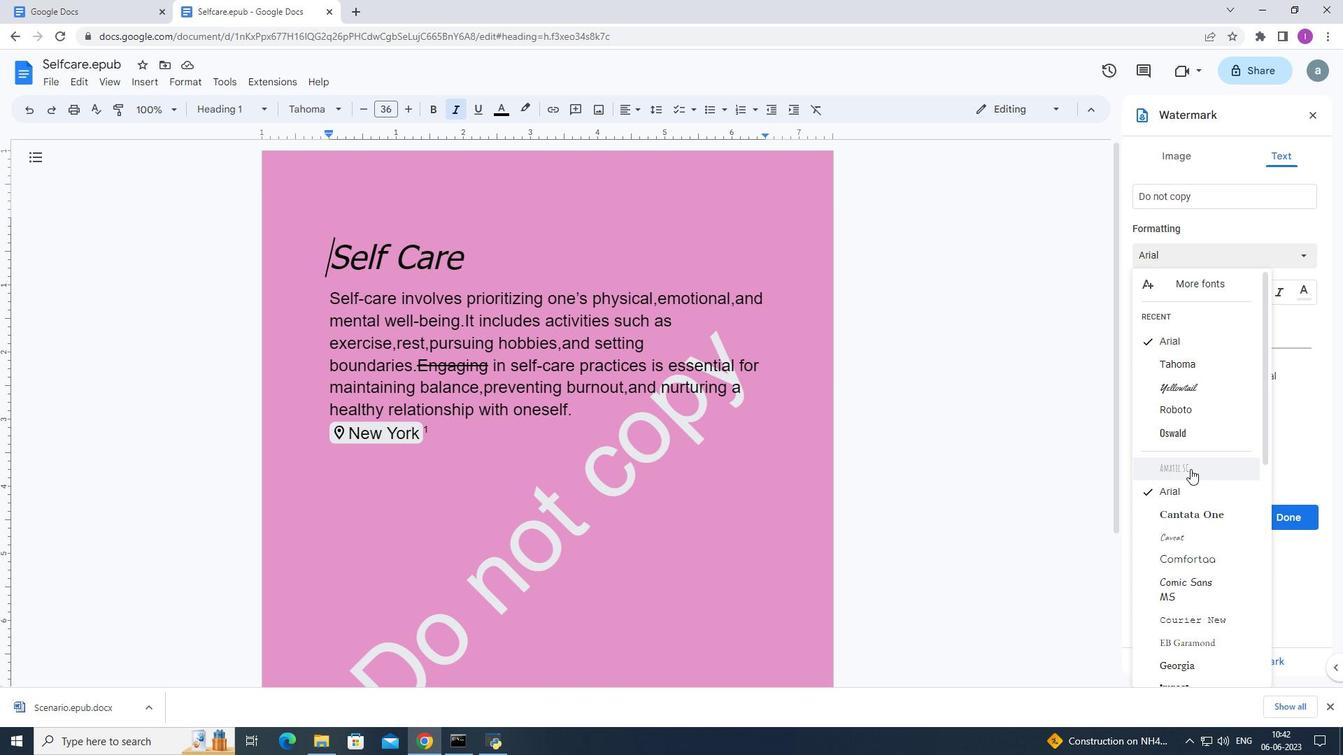 
Action: Mouse scrolled (1190, 468) with delta (0, 0)
Screenshot: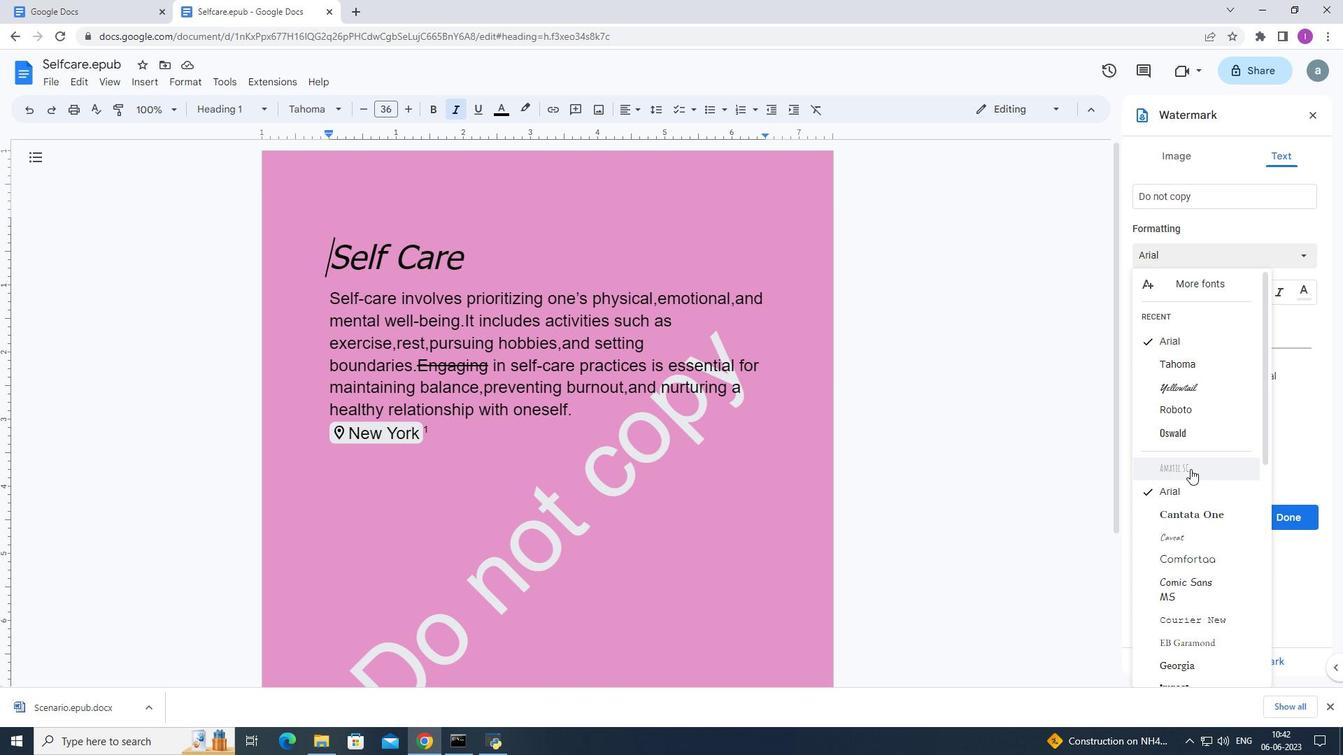 
Action: Mouse moved to (1175, 504)
Screenshot: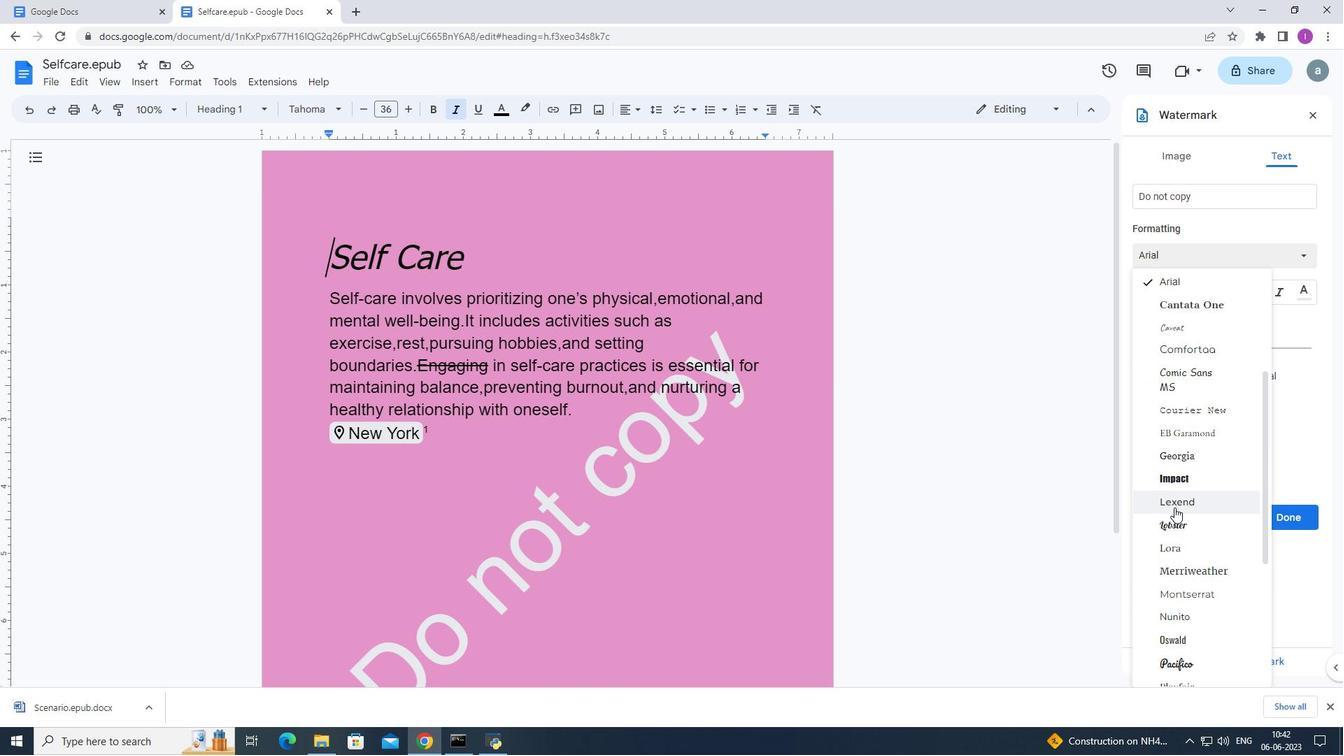 
Action: Mouse pressed left at (1175, 504)
Screenshot: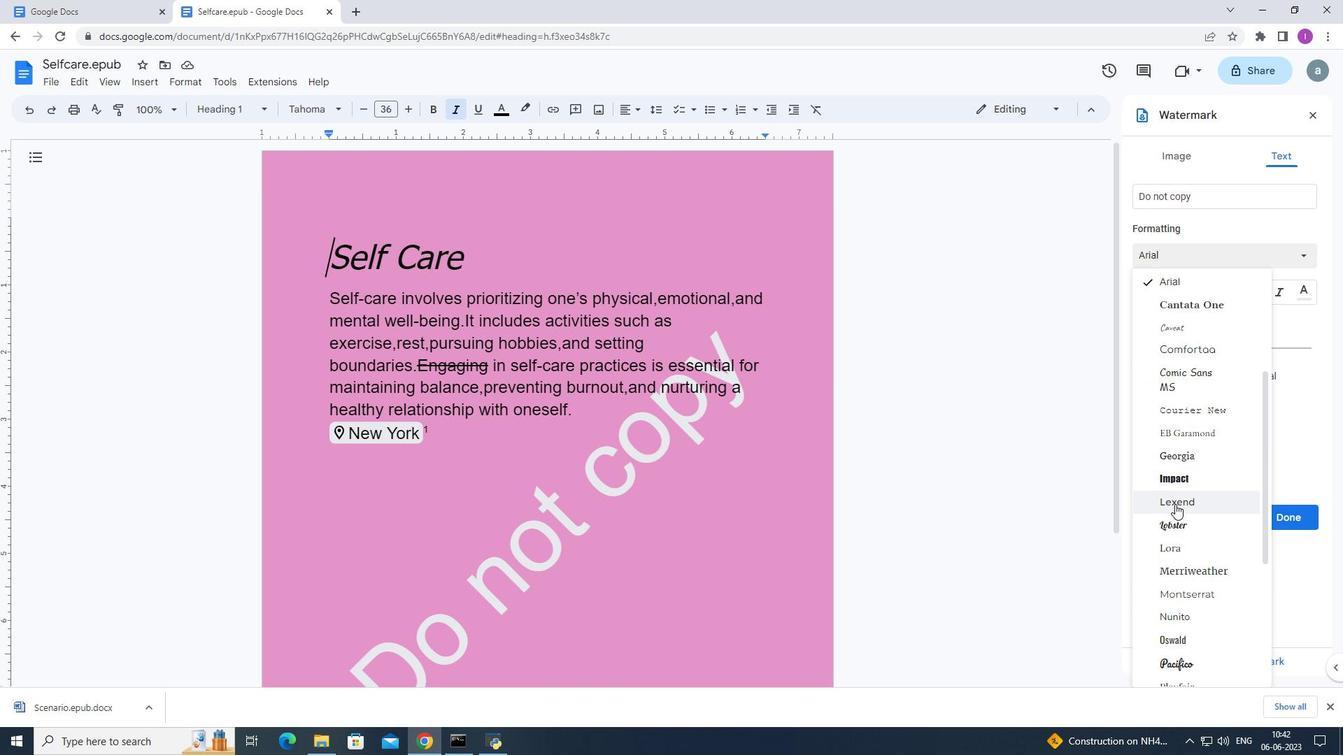 
Action: Mouse moved to (1199, 293)
Screenshot: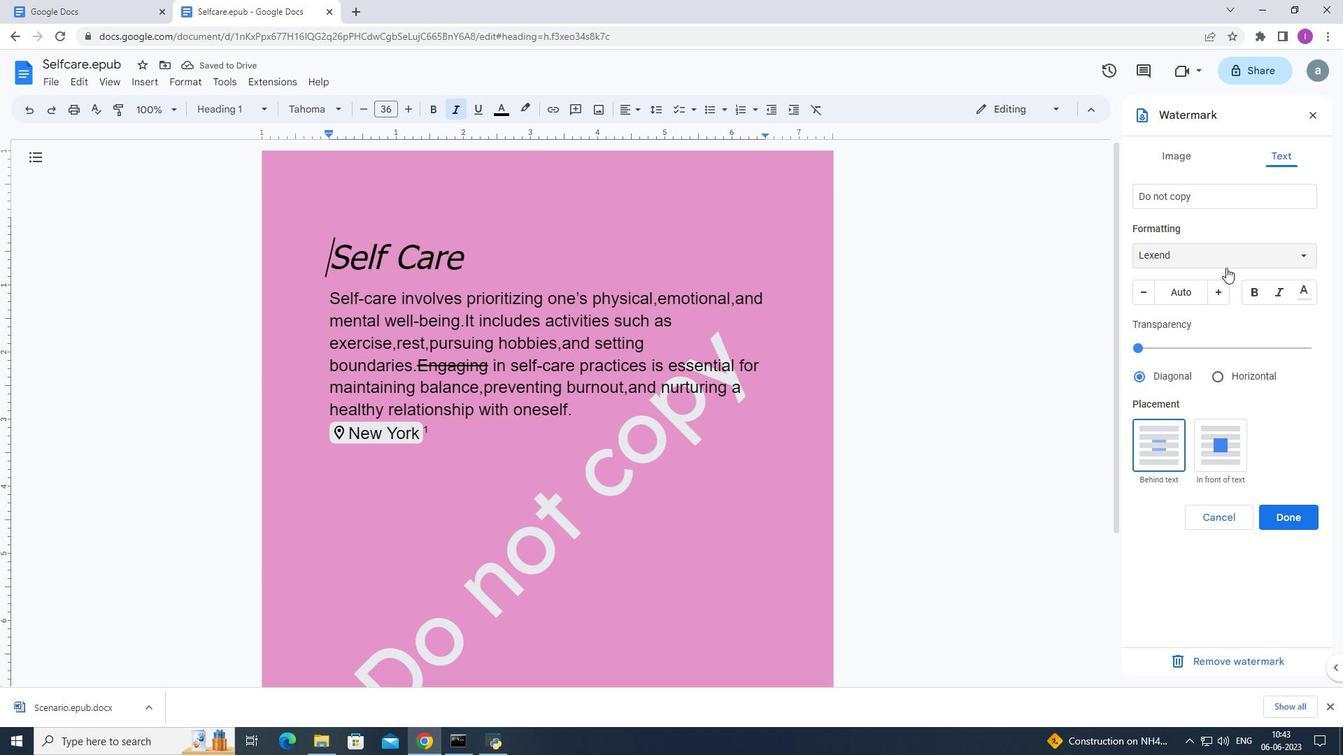 
Action: Mouse pressed left at (1199, 293)
Screenshot: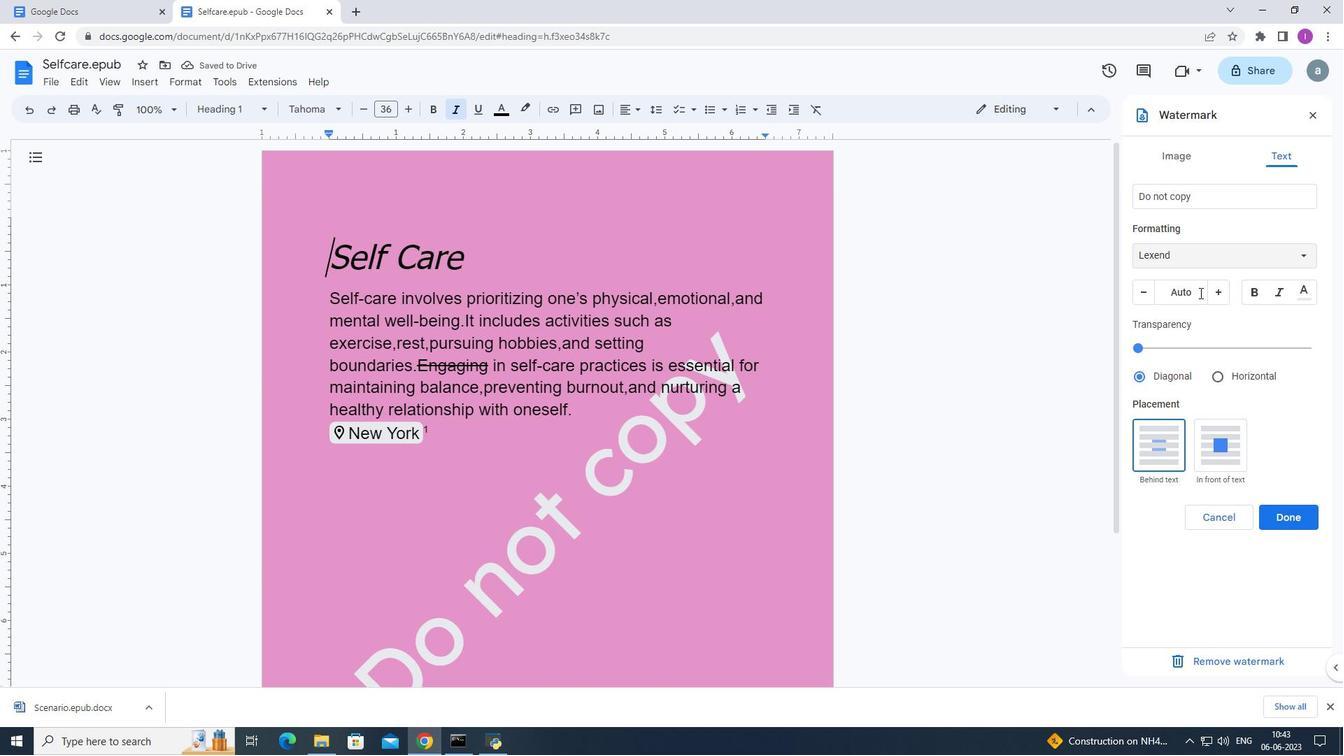 
Action: Key pressed 112<Key.enter>
Screenshot: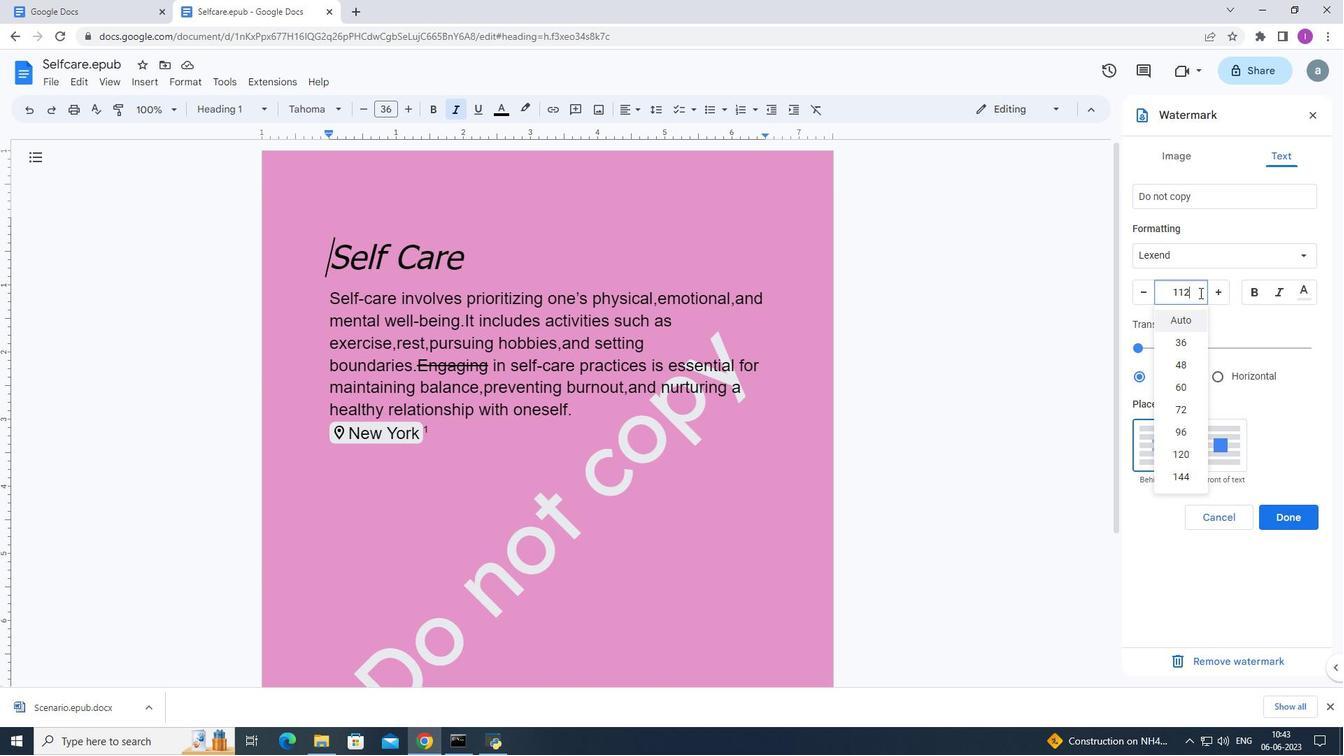 
Action: Mouse moved to (1236, 381)
Screenshot: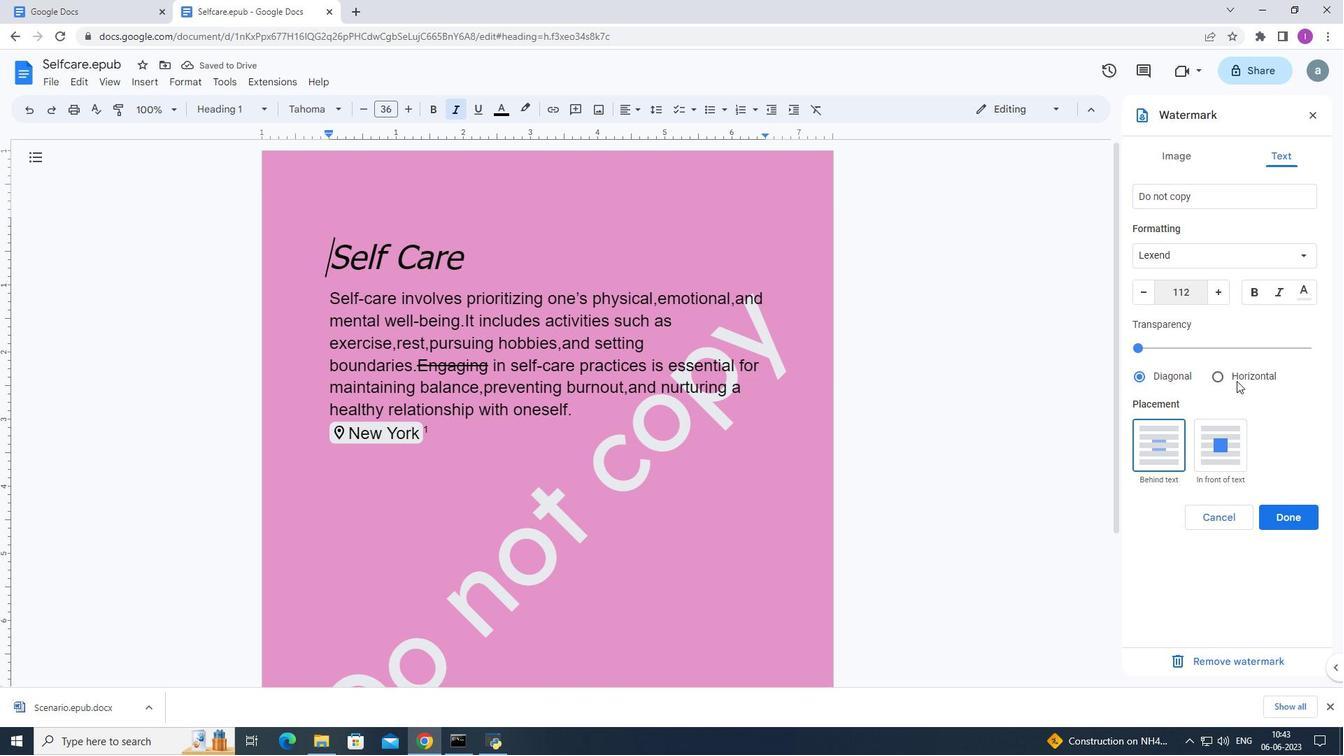 
Action: Mouse pressed left at (1236, 381)
Screenshot: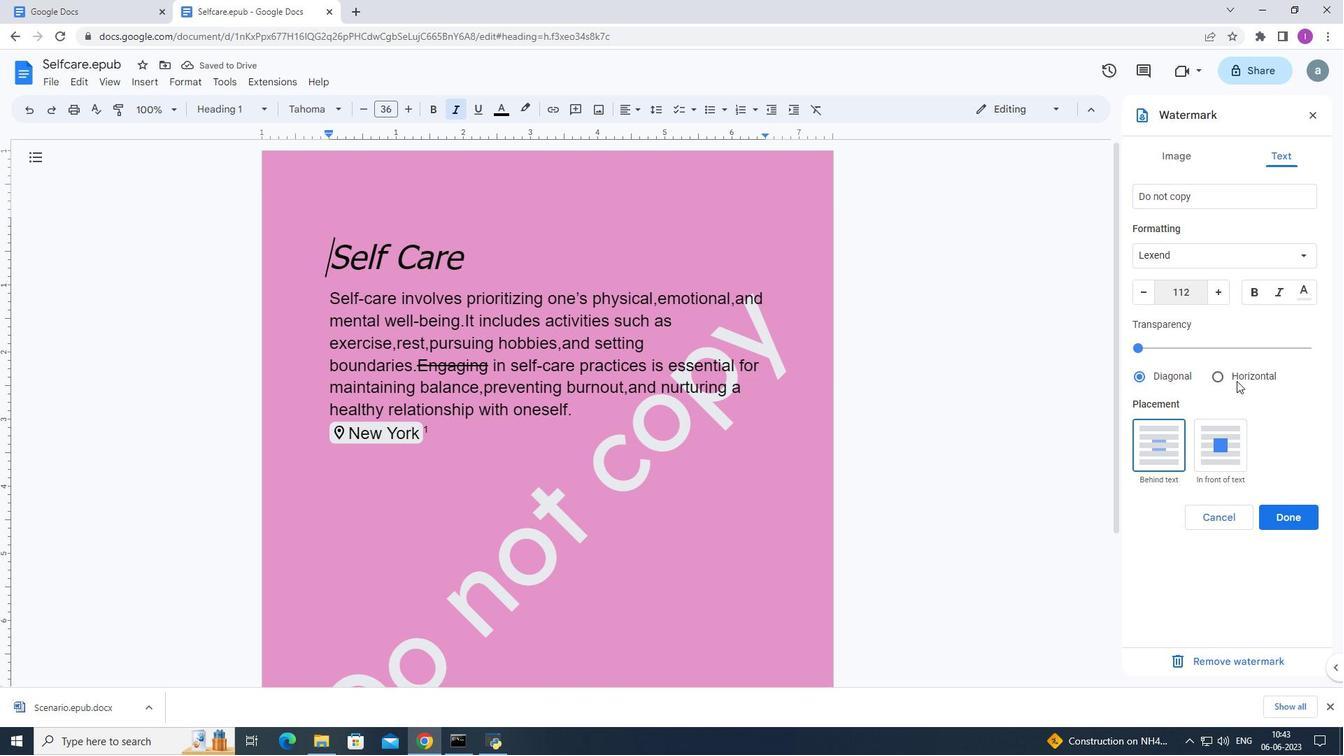 
Action: Mouse moved to (1290, 511)
Screenshot: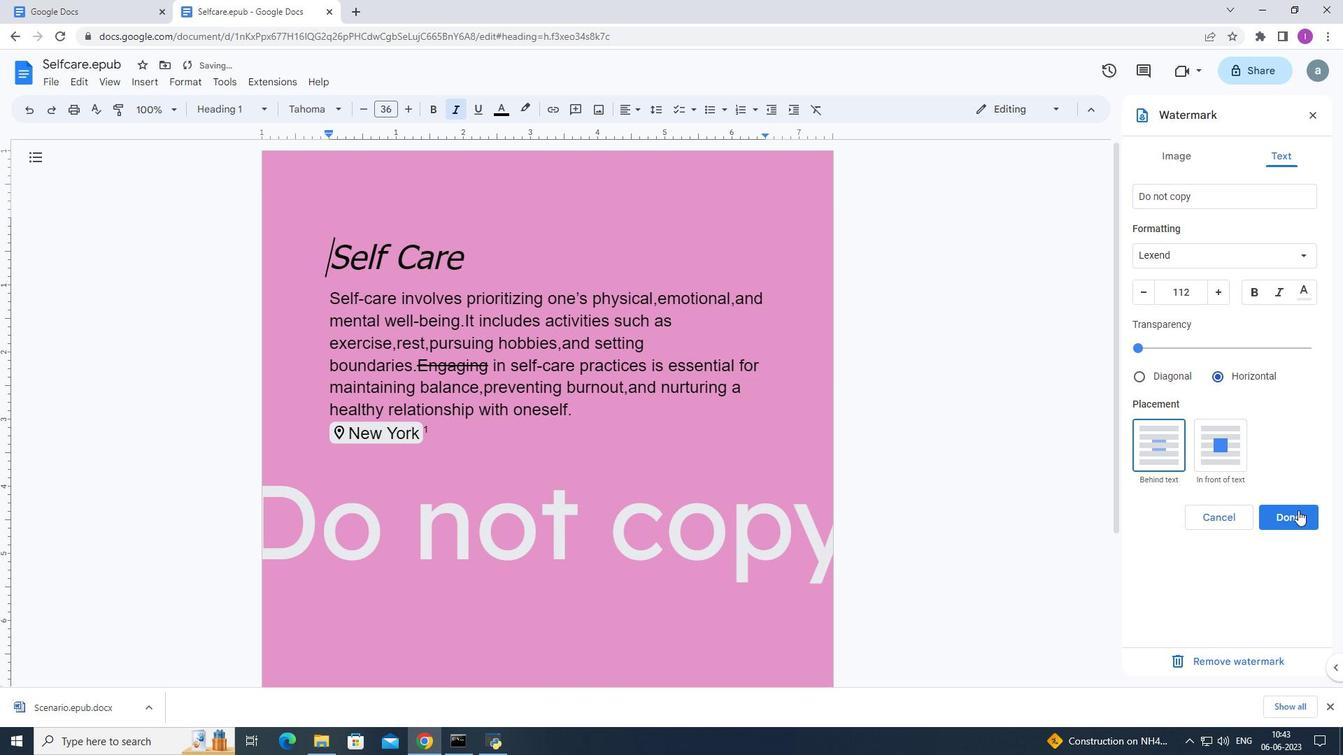 
Action: Mouse pressed left at (1290, 511)
Screenshot: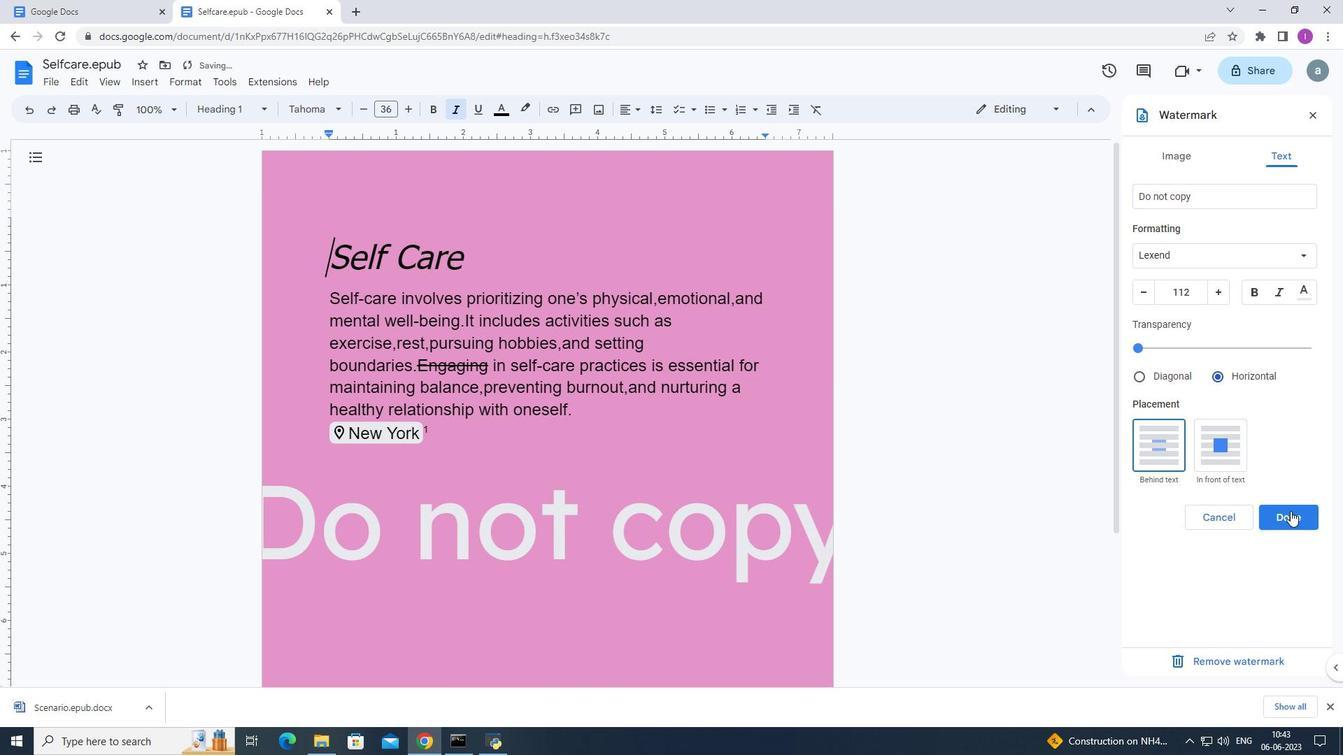 
Action: Mouse moved to (875, 428)
Screenshot: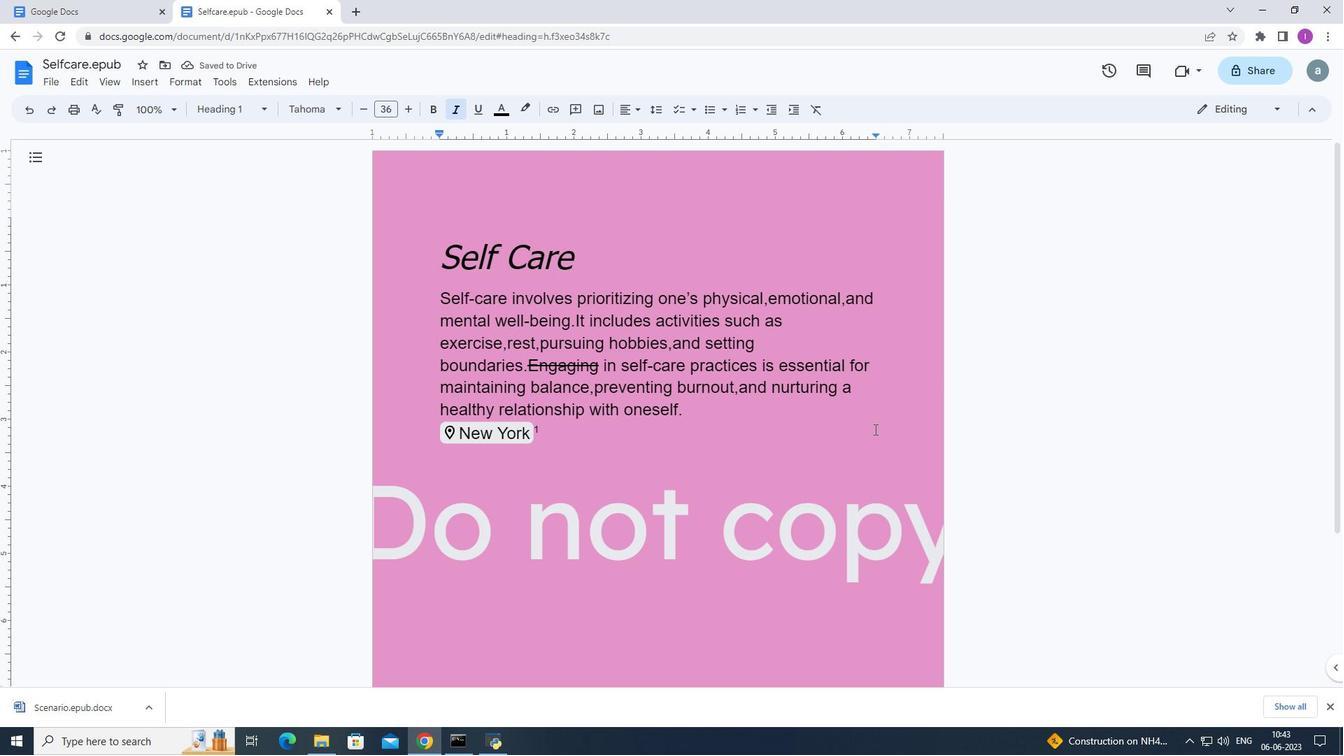 
